 Task: Select transit view around selected location Great Smoky Mountains National Park, North Carolina, United States and check out the nearest train station
Action: Mouse moved to (134, 49)
Screenshot: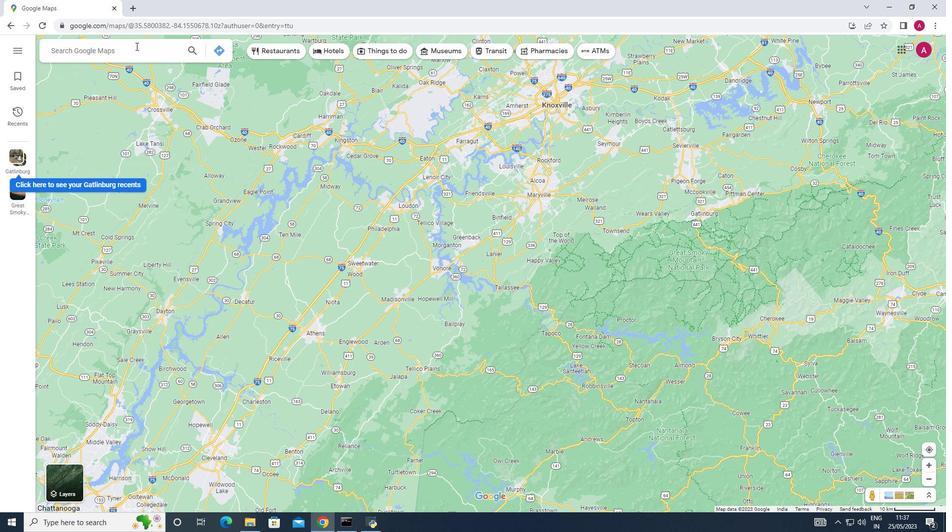 
Action: Mouse pressed left at (134, 49)
Screenshot: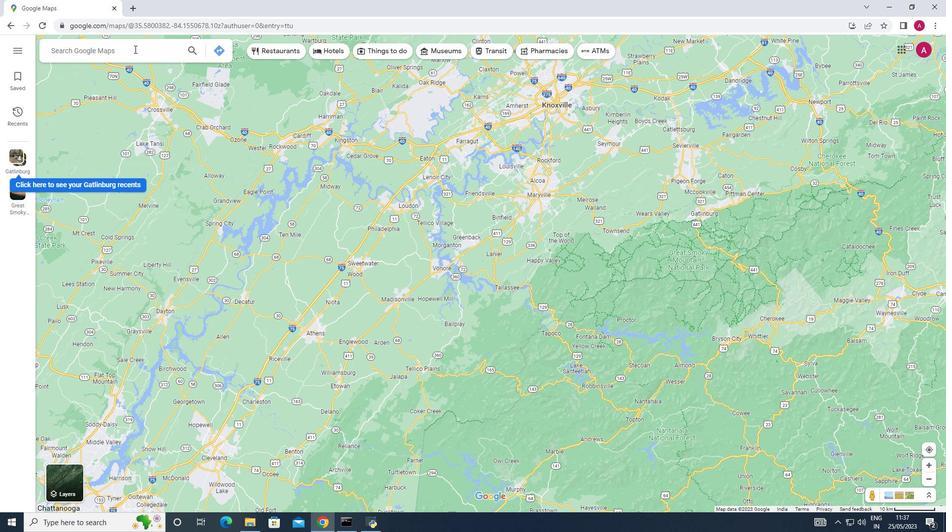 
Action: Key pressed greatsmoky<Key.space>mountains<Key.space>national<Key.space>park,<Key.shift>north<Key.space><Key.shift>Carolina,<Key.space>united<Key.space><Key.shift>states<Key.enter>
Screenshot: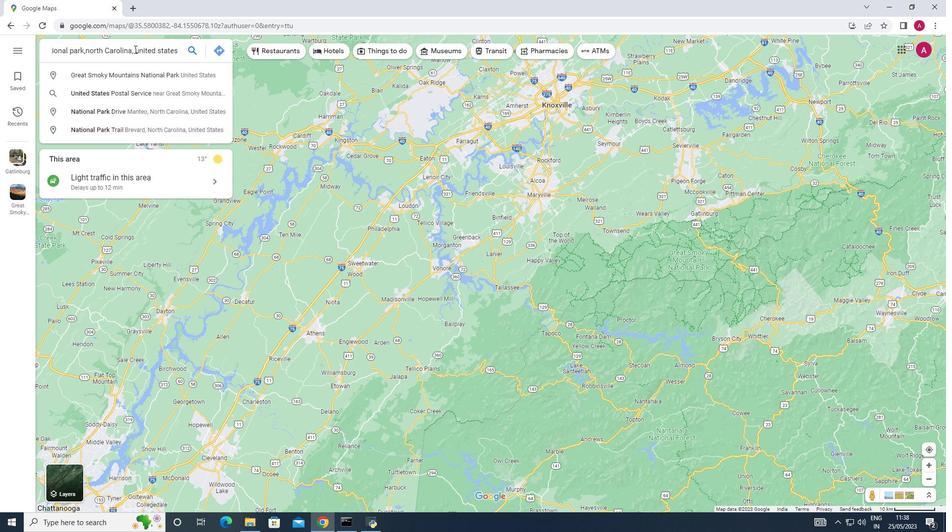 
Action: Mouse moved to (137, 80)
Screenshot: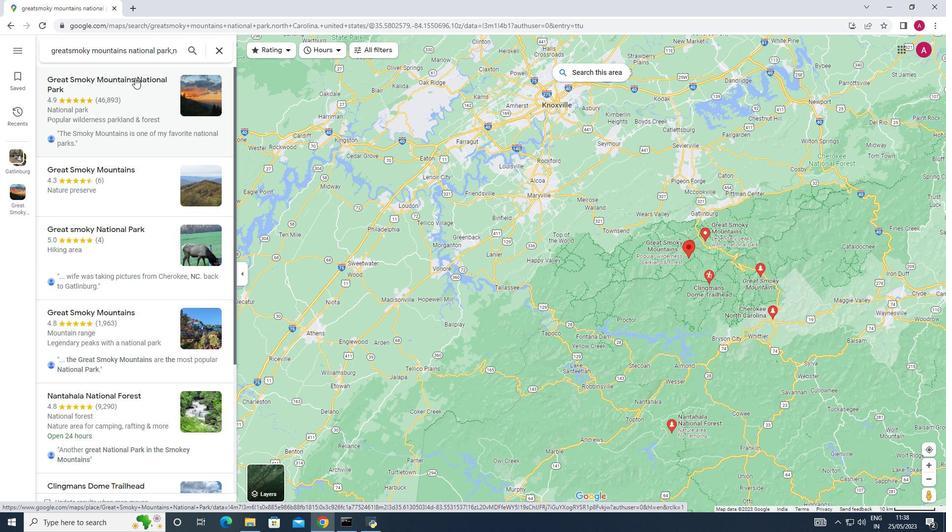 
Action: Mouse pressed left at (137, 80)
Screenshot: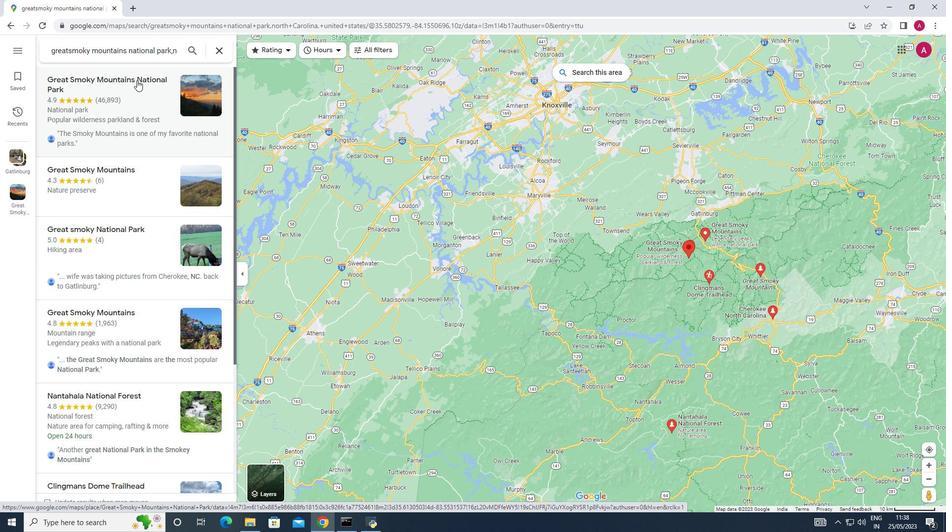 
Action: Mouse moved to (342, 290)
Screenshot: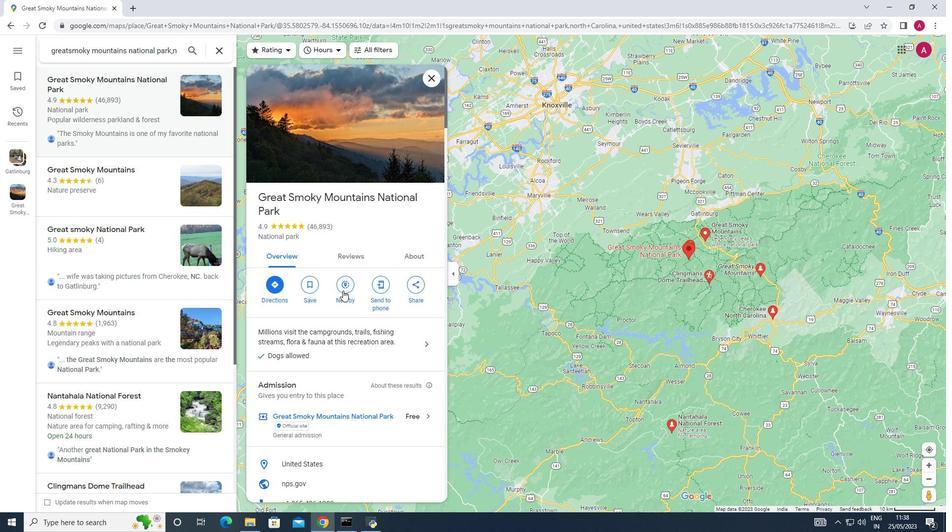
Action: Mouse pressed left at (342, 290)
Screenshot: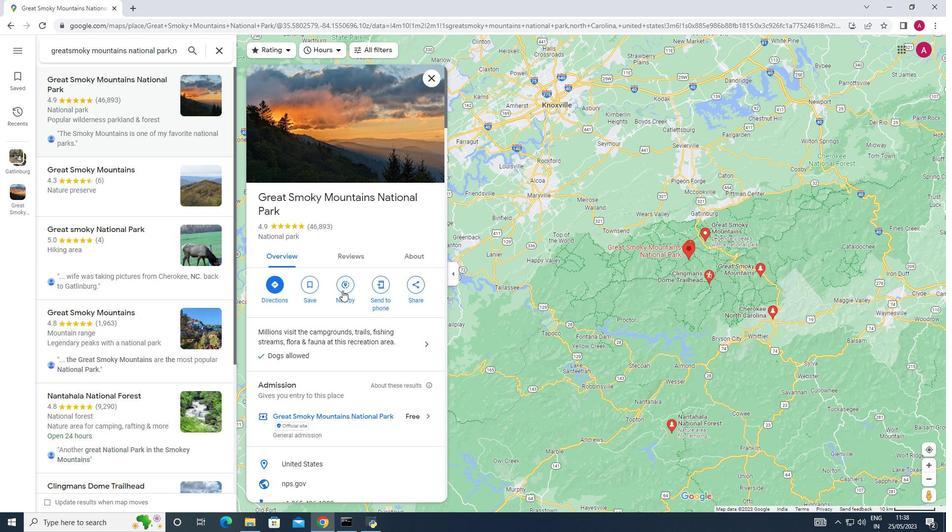 
Action: Mouse moved to (96, 54)
Screenshot: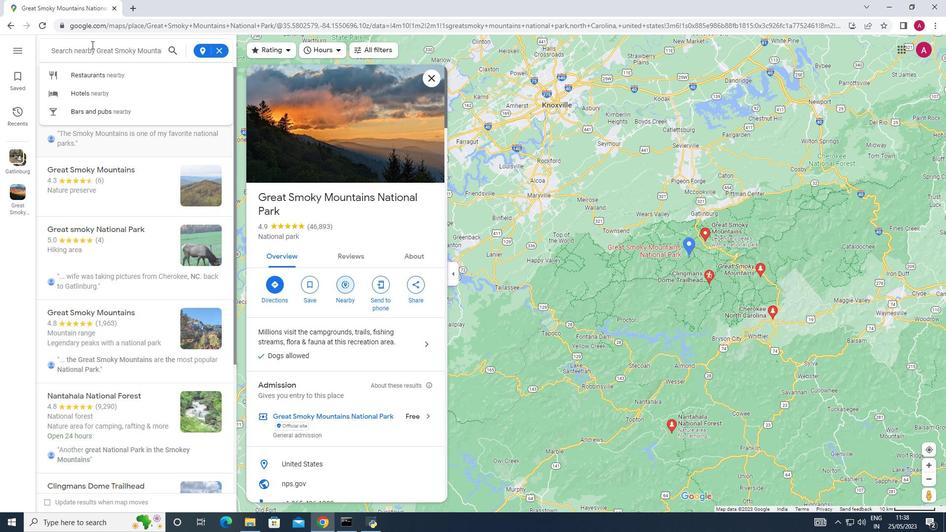 
Action: Mouse pressed left at (96, 54)
Screenshot: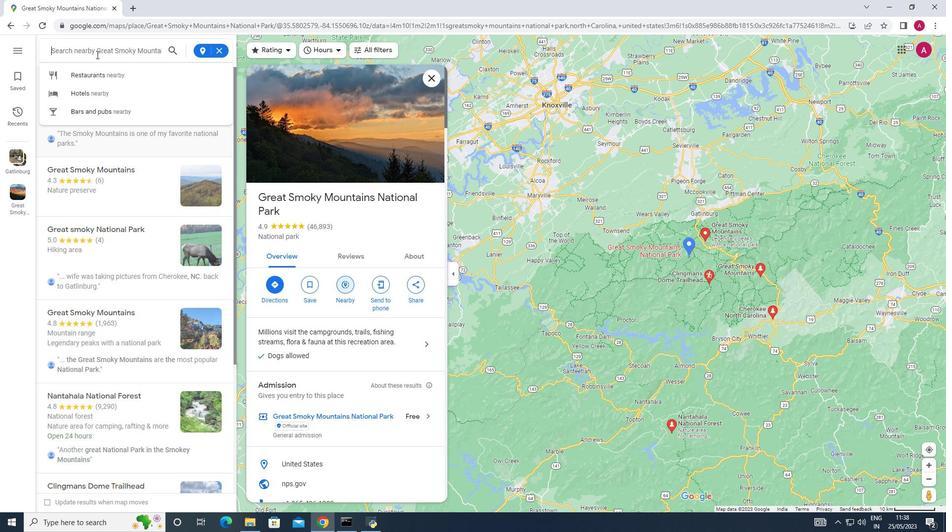 
Action: Mouse moved to (99, 55)
Screenshot: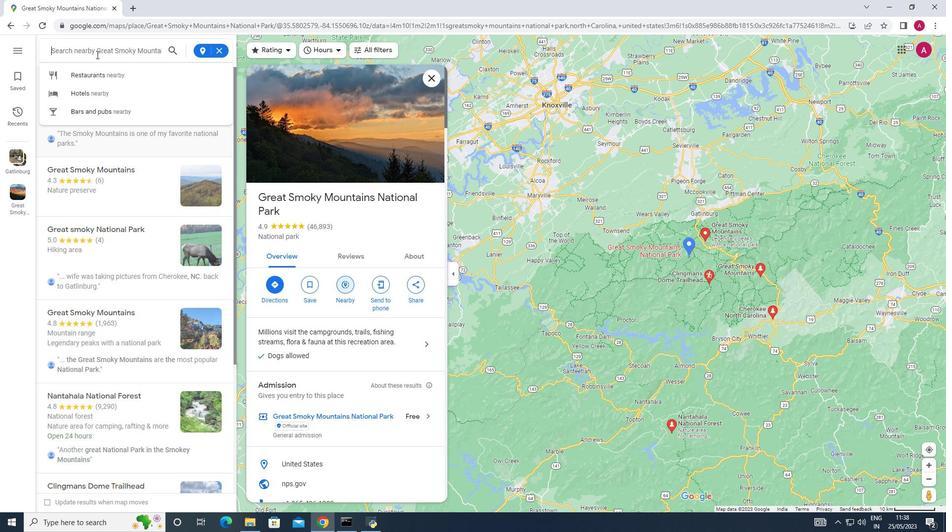 
Action: Key pressed <Key.shift>Train<Key.space>station<Key.enter>
Screenshot: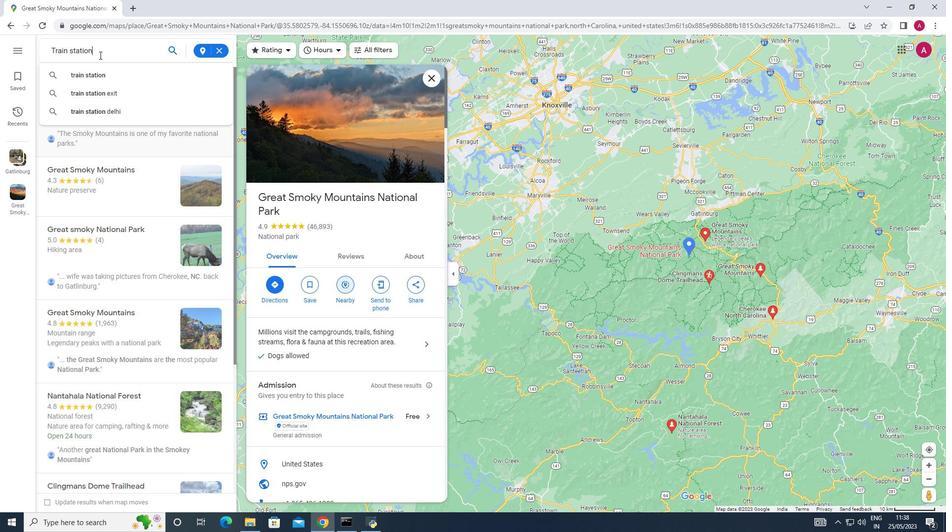 
Action: Mouse moved to (704, 210)
Screenshot: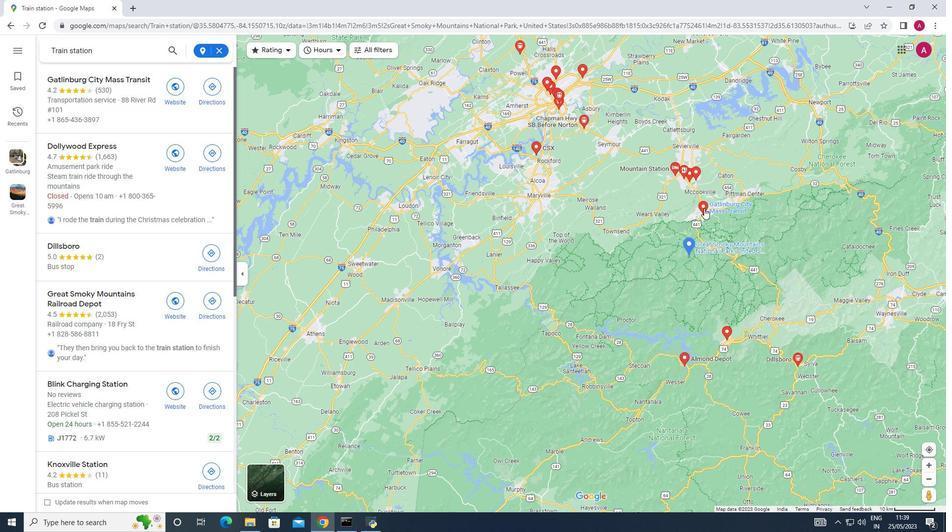 
Action: Mouse pressed left at (704, 210)
Screenshot: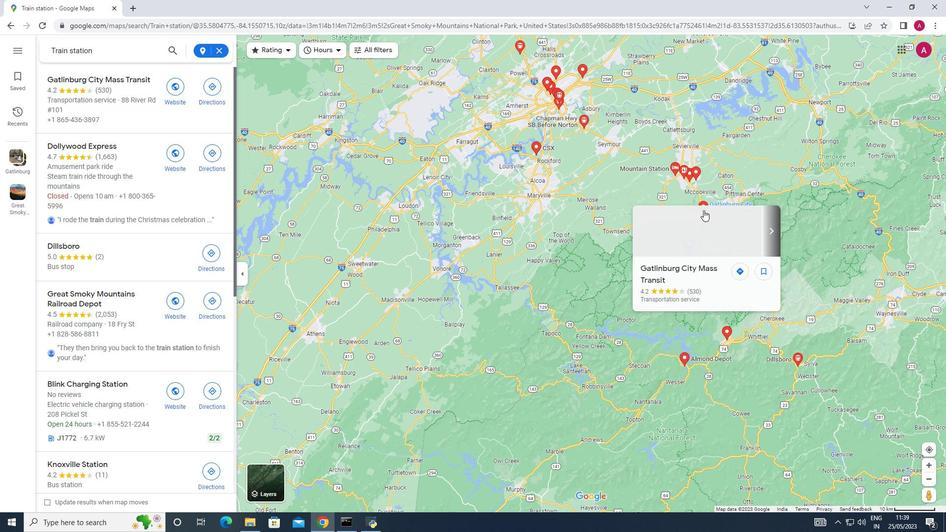 
Action: Mouse moved to (679, 268)
Screenshot: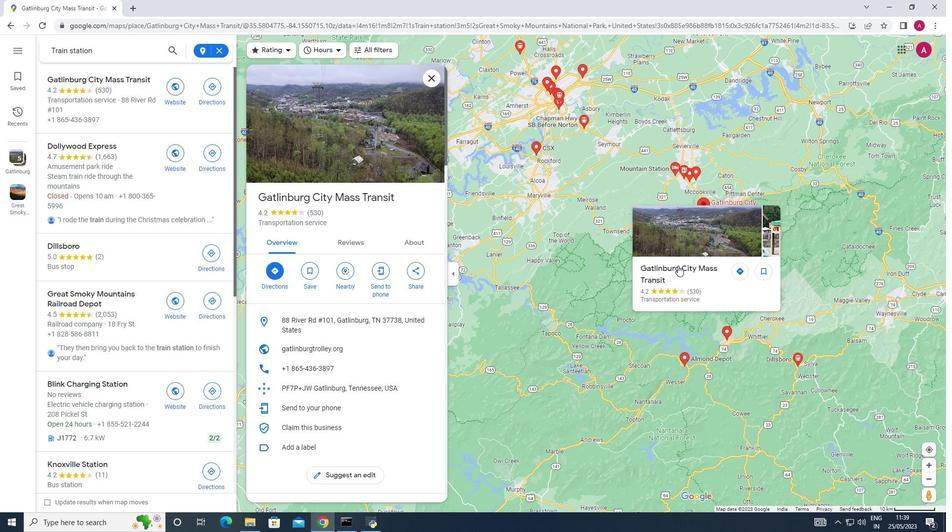 
Action: Mouse pressed left at (679, 268)
Screenshot: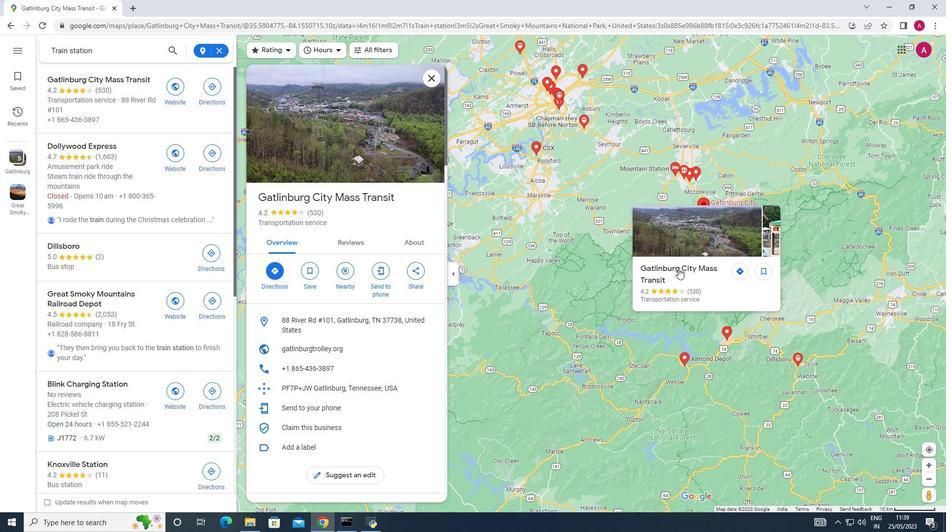 
Action: Mouse moved to (373, 136)
Screenshot: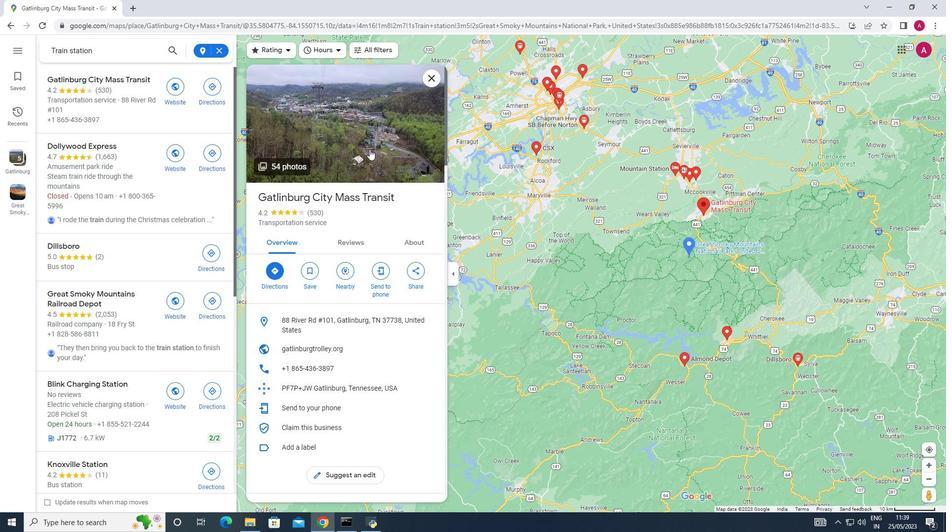 
Action: Mouse pressed left at (373, 136)
Screenshot: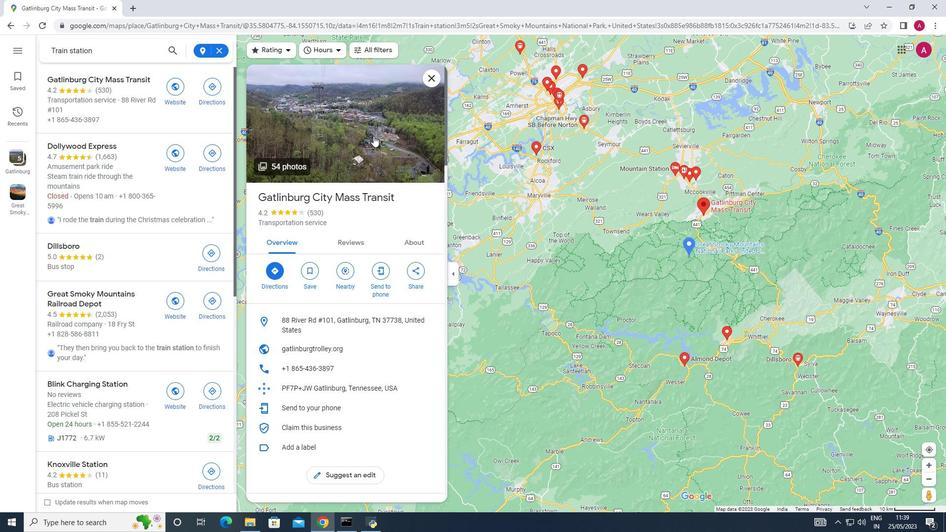 
Action: Mouse moved to (455, 233)
Screenshot: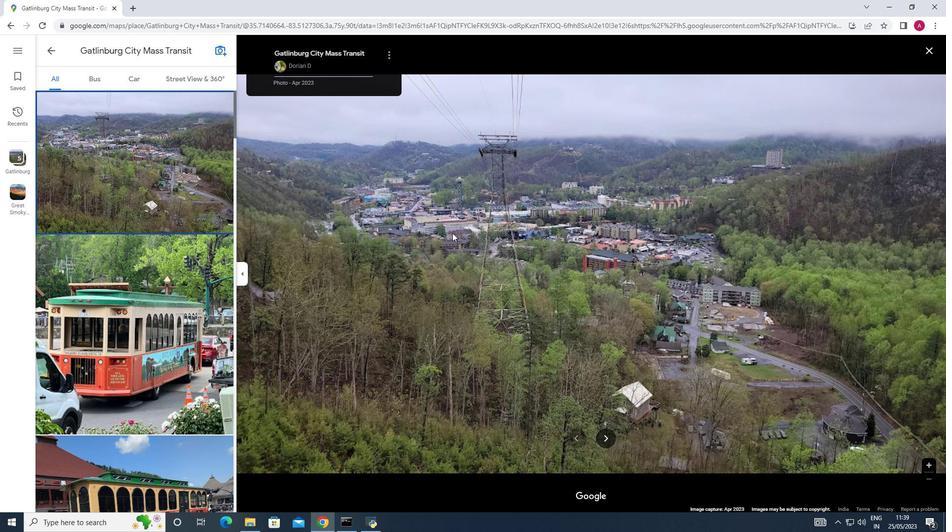 
Action: Mouse scrolled (455, 233) with delta (0, 0)
Screenshot: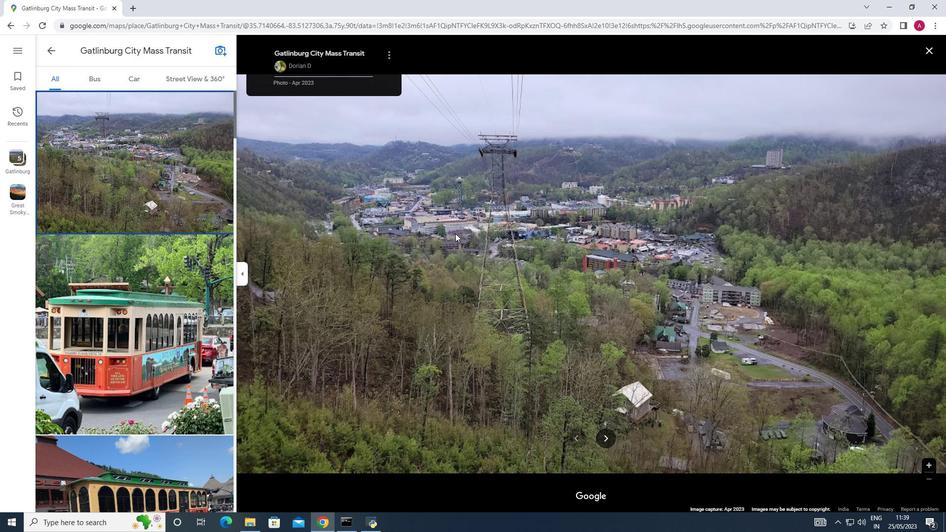 
Action: Mouse scrolled (455, 233) with delta (0, 0)
Screenshot: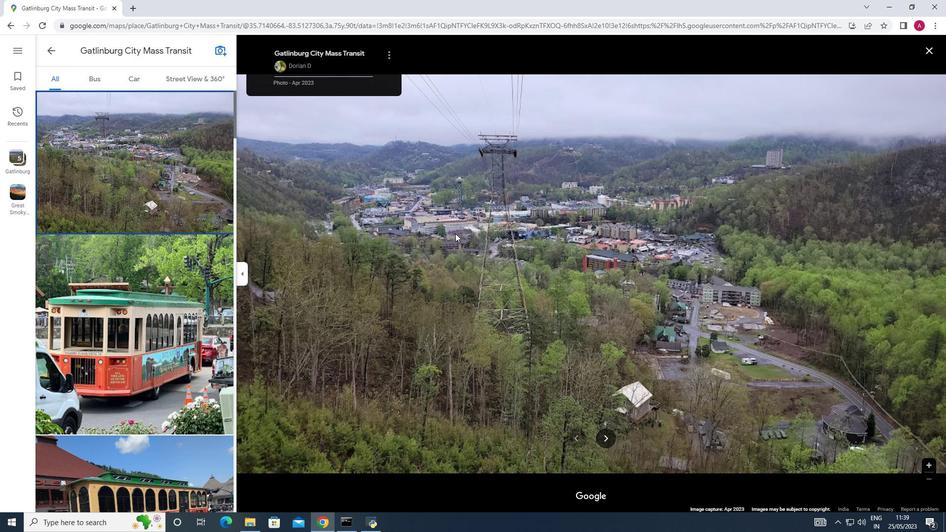 
Action: Mouse moved to (603, 441)
Screenshot: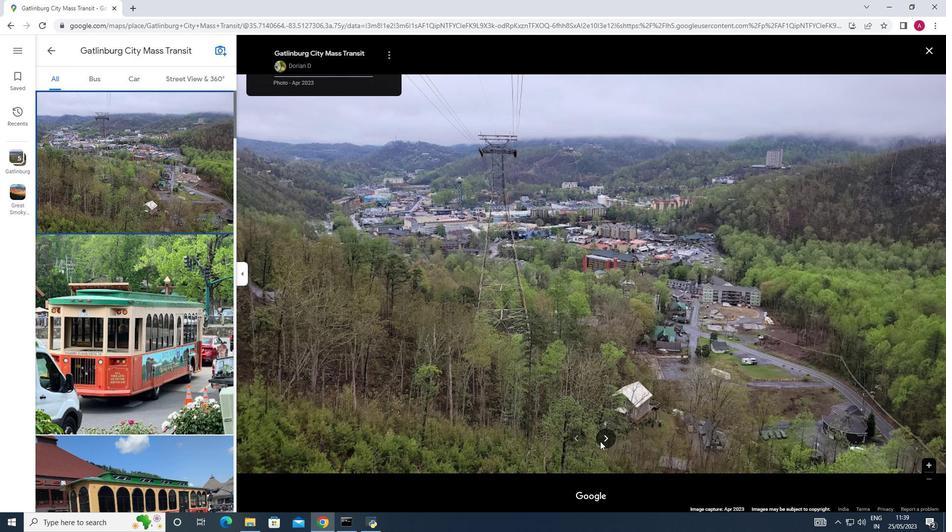 
Action: Mouse pressed left at (603, 441)
Screenshot: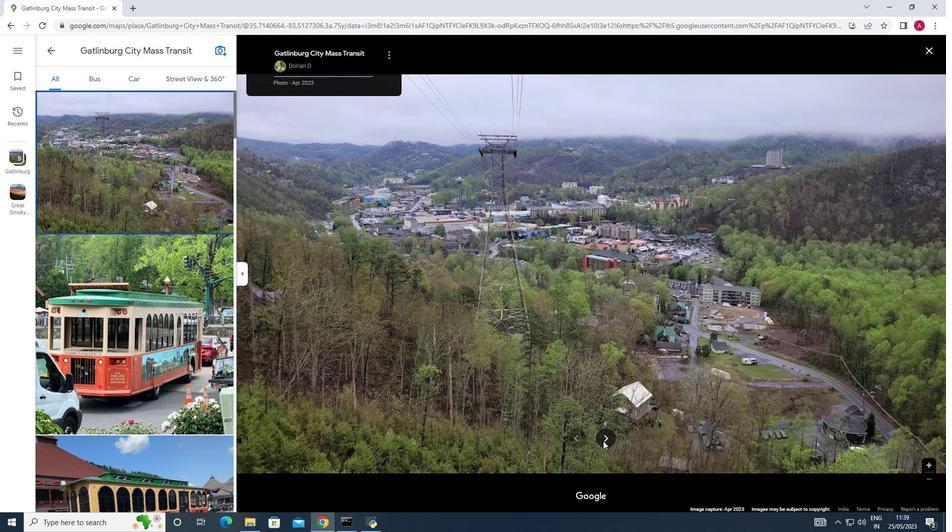 
Action: Mouse pressed left at (603, 441)
Screenshot: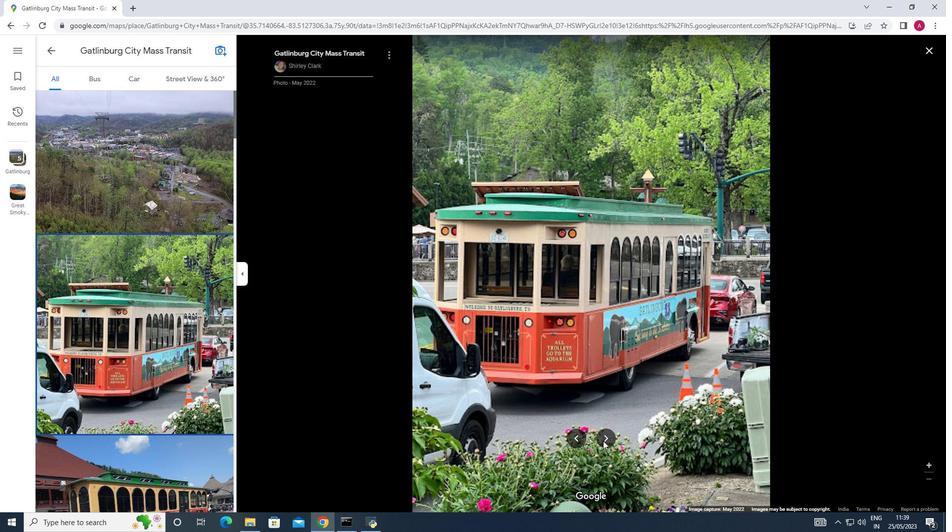 
Action: Mouse pressed left at (603, 441)
Screenshot: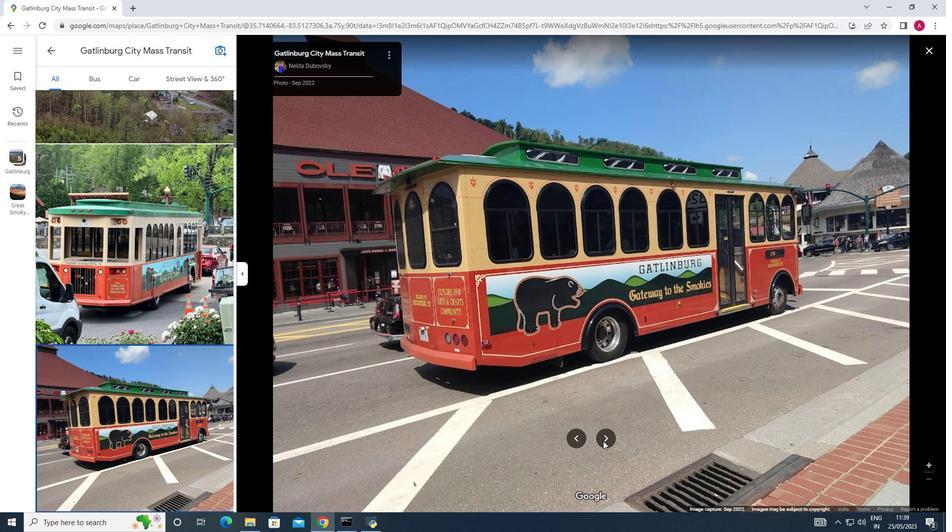
Action: Mouse moved to (56, 51)
Screenshot: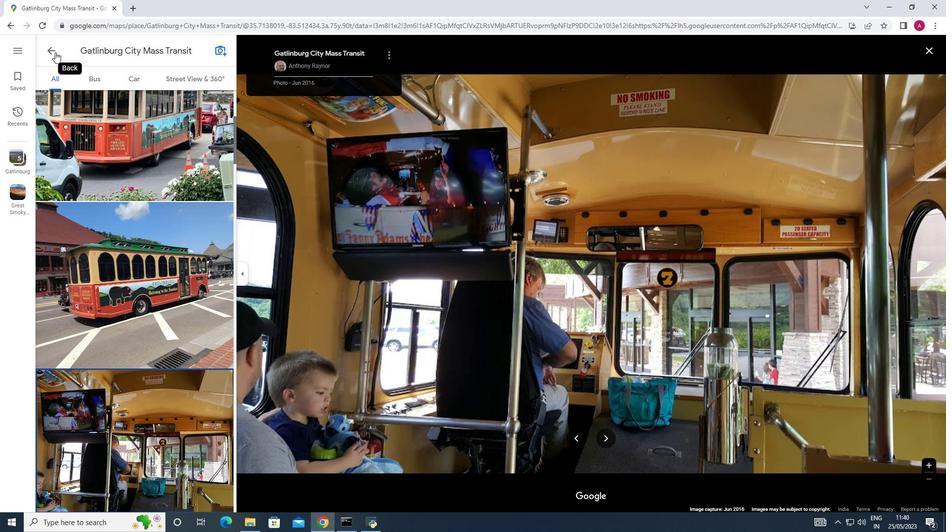 
Action: Mouse pressed left at (56, 51)
Screenshot: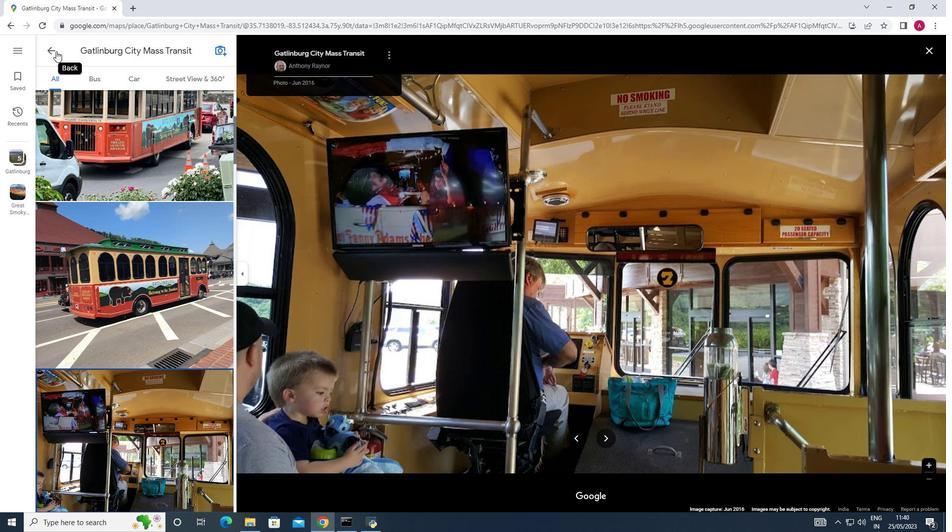 
Action: Mouse moved to (107, 145)
Screenshot: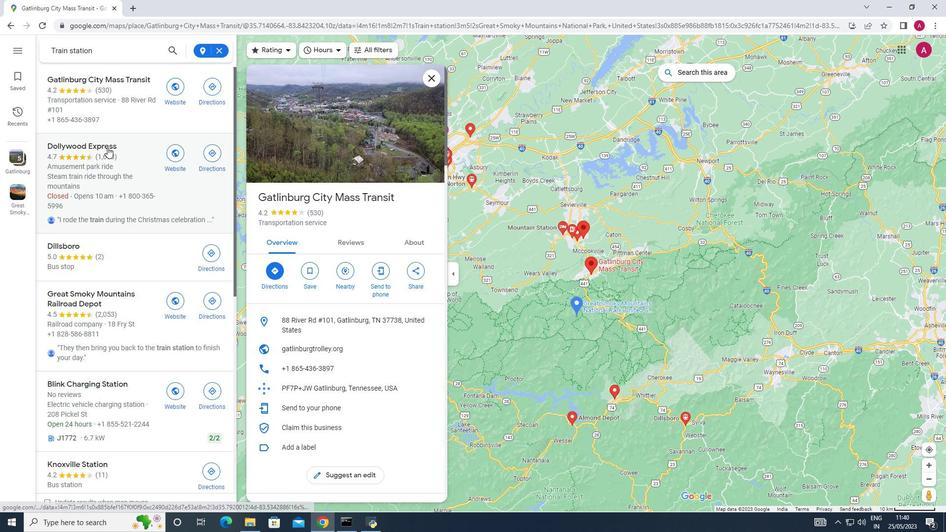 
Action: Mouse pressed left at (107, 145)
Screenshot: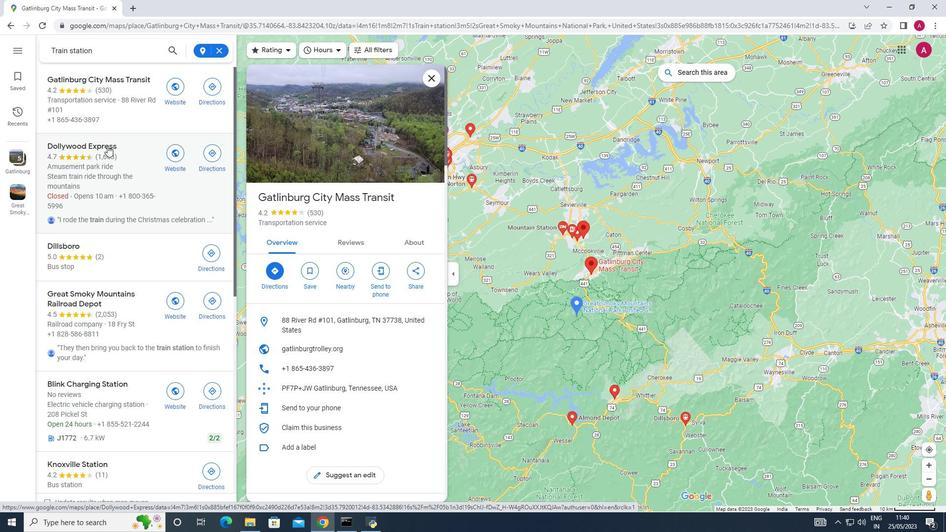 
Action: Mouse moved to (339, 135)
Screenshot: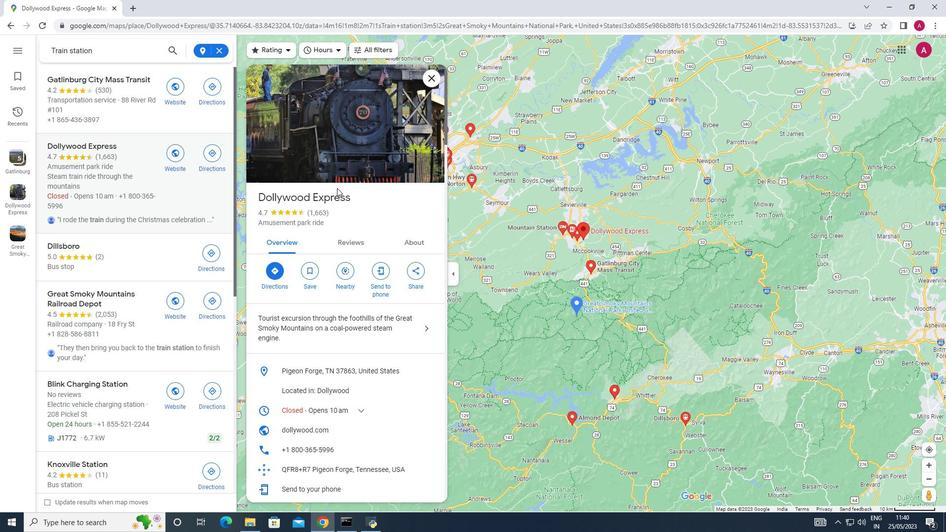
Action: Mouse pressed left at (339, 135)
Screenshot: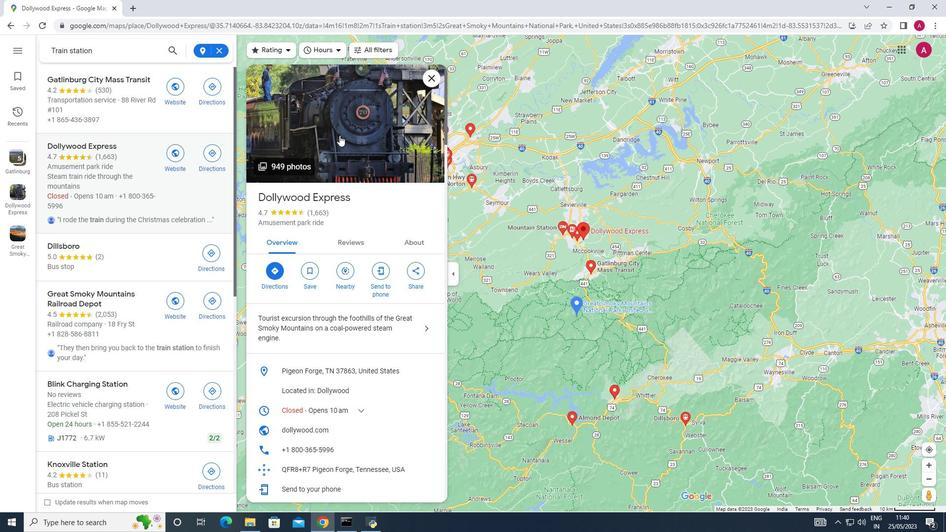 
Action: Mouse moved to (629, 420)
Screenshot: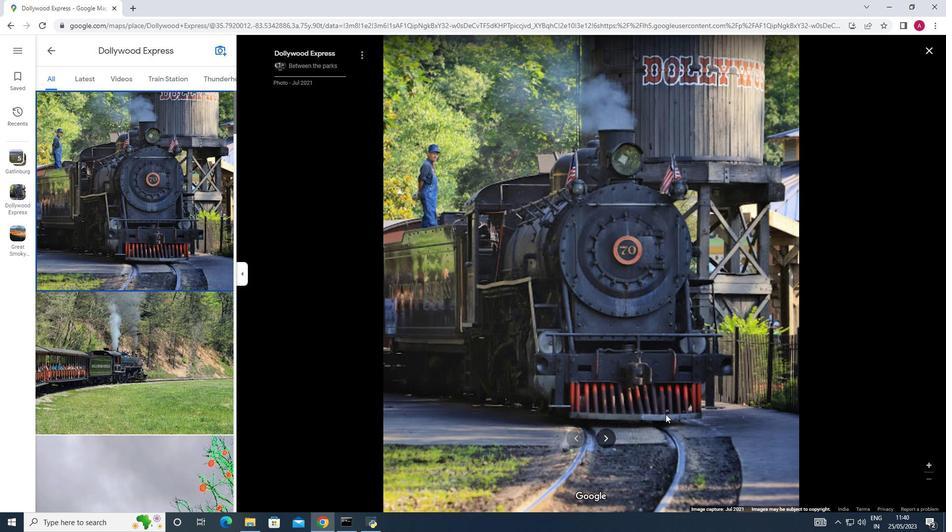 
Action: Mouse scrolled (629, 419) with delta (0, 0)
Screenshot: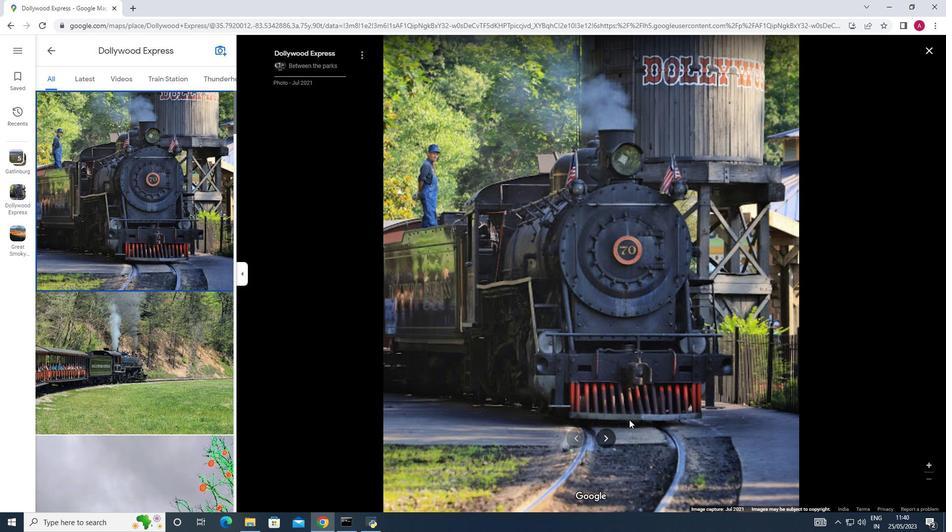 
Action: Mouse moved to (598, 436)
Screenshot: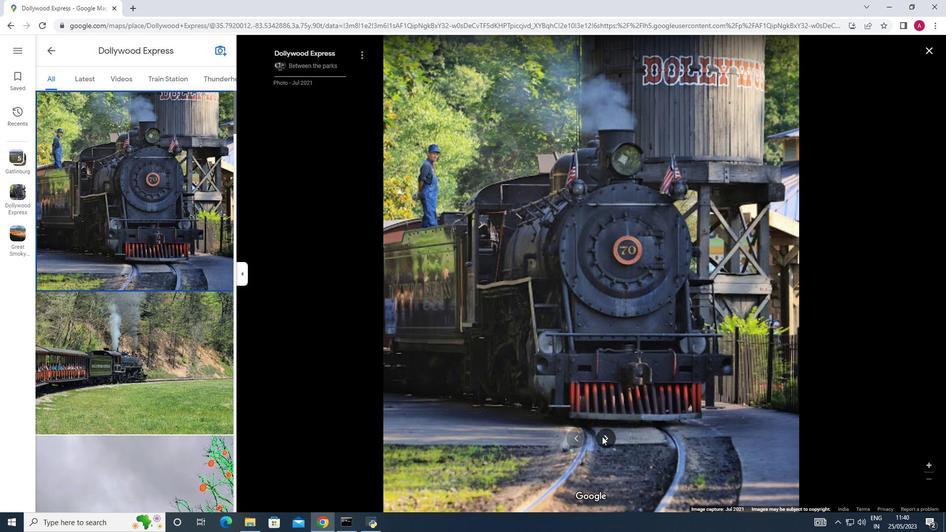 
Action: Mouse pressed left at (598, 436)
Screenshot: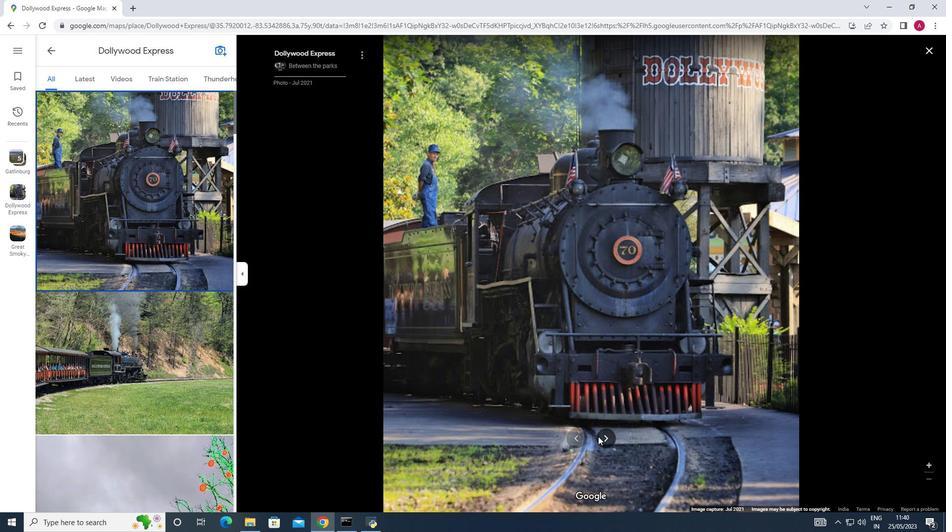 
Action: Mouse moved to (600, 439)
Screenshot: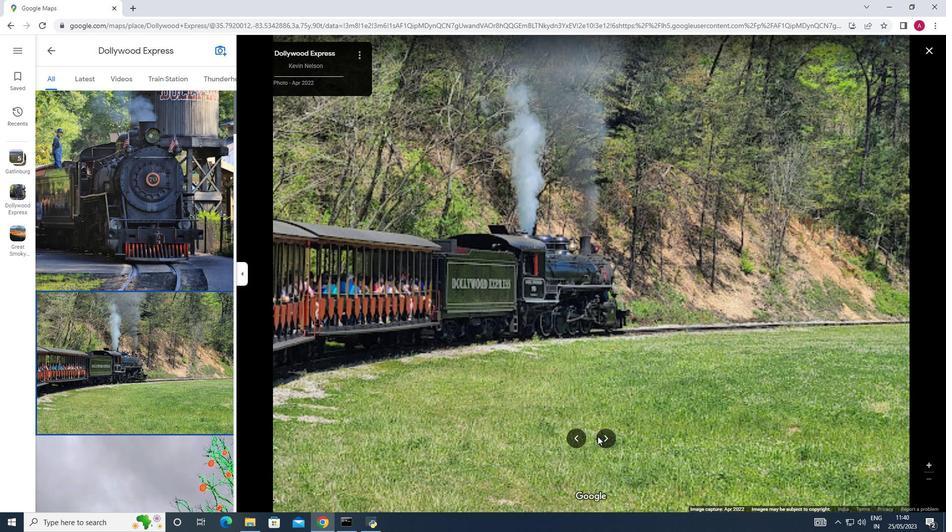 
Action: Mouse pressed left at (600, 439)
Screenshot: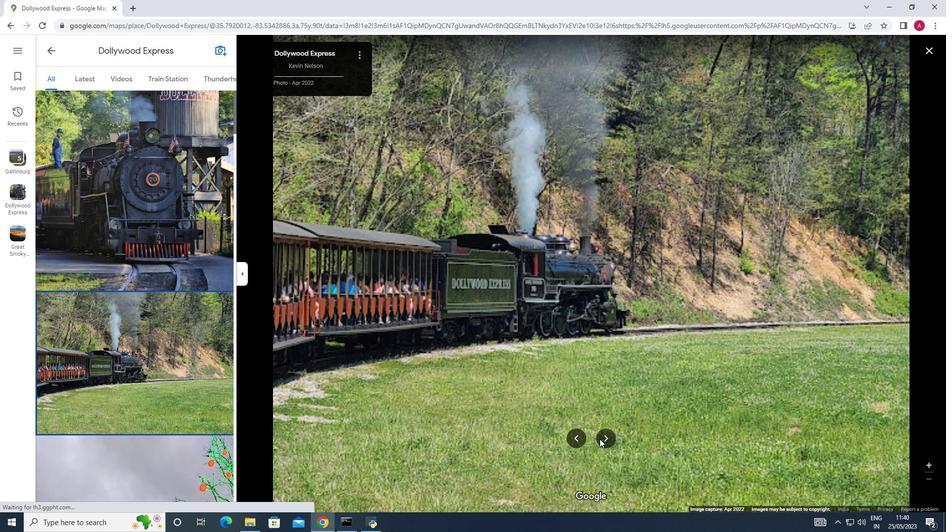 
Action: Mouse moved to (603, 440)
Screenshot: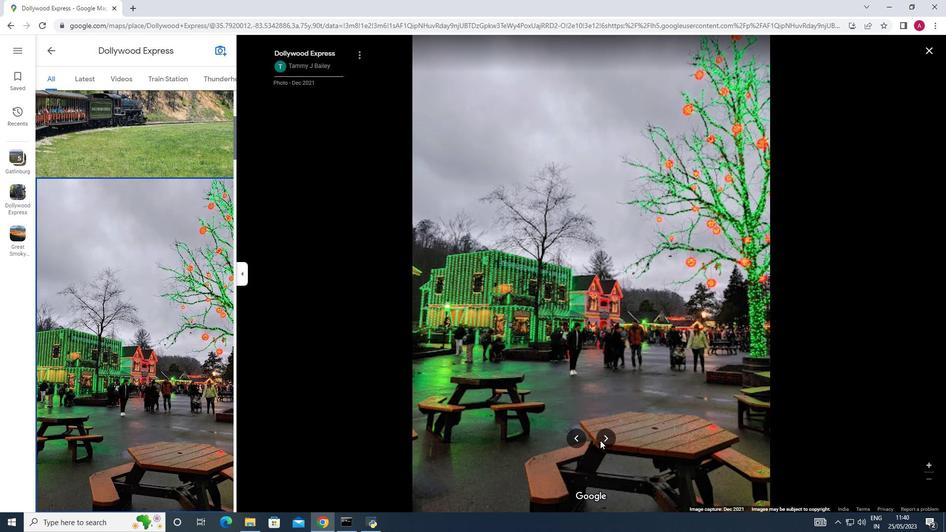 
Action: Mouse pressed left at (603, 440)
Screenshot: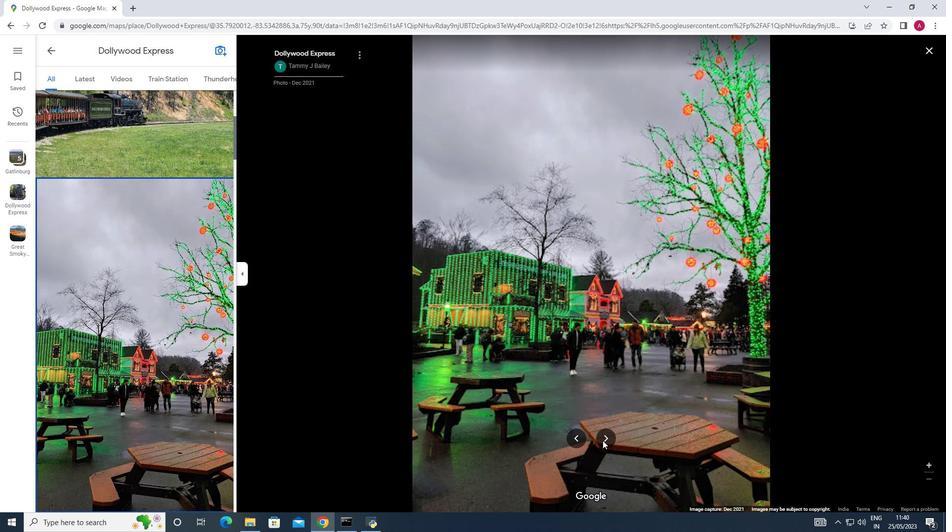 
Action: Mouse pressed left at (603, 440)
Screenshot: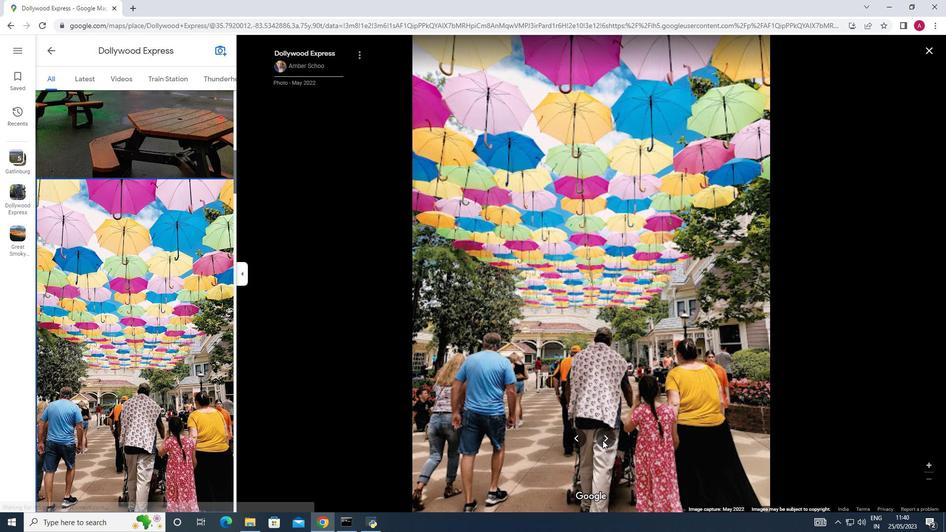 
Action: Mouse moved to (929, 47)
Screenshot: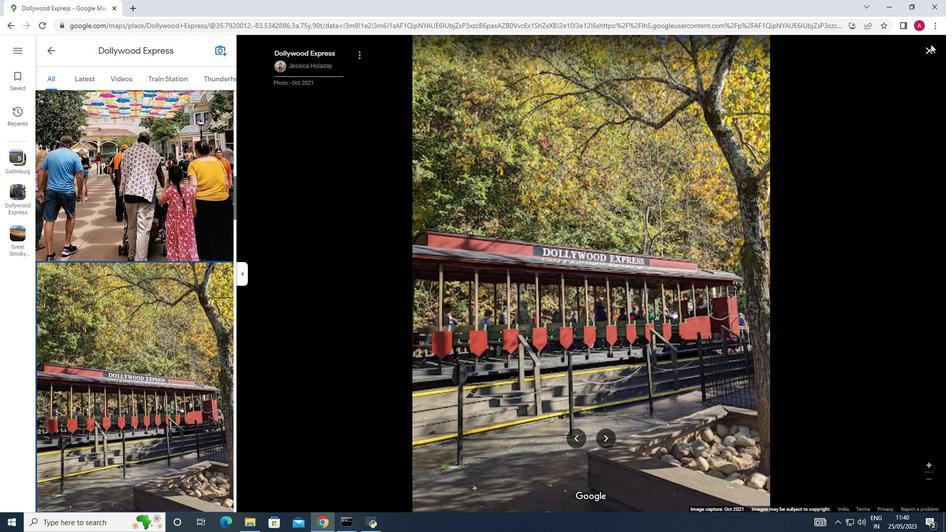 
Action: Mouse pressed left at (929, 47)
Screenshot: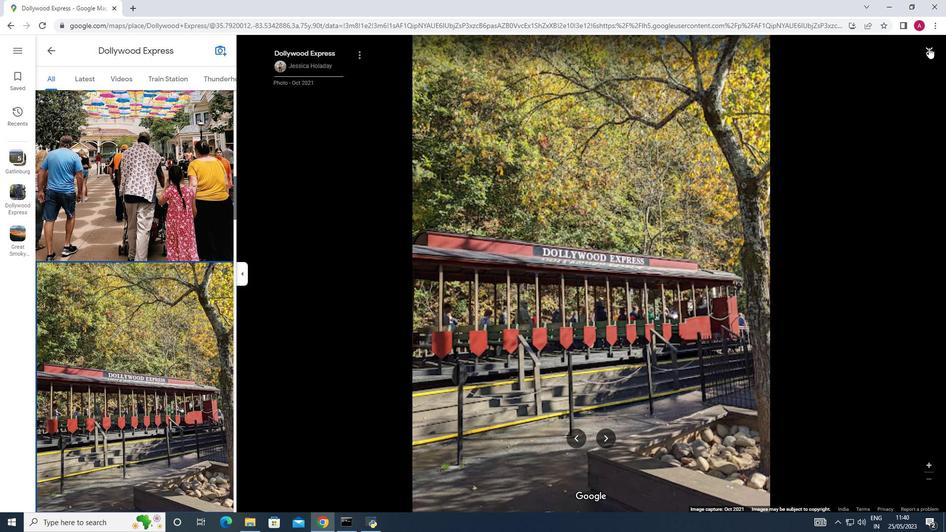 
Action: Mouse moved to (95, 262)
Screenshot: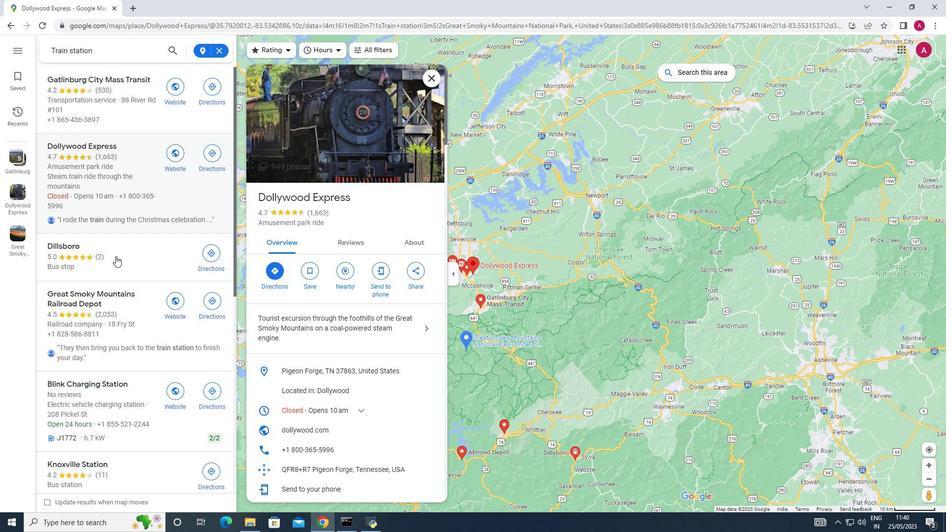 
Action: Mouse scrolled (95, 262) with delta (0, 0)
Screenshot: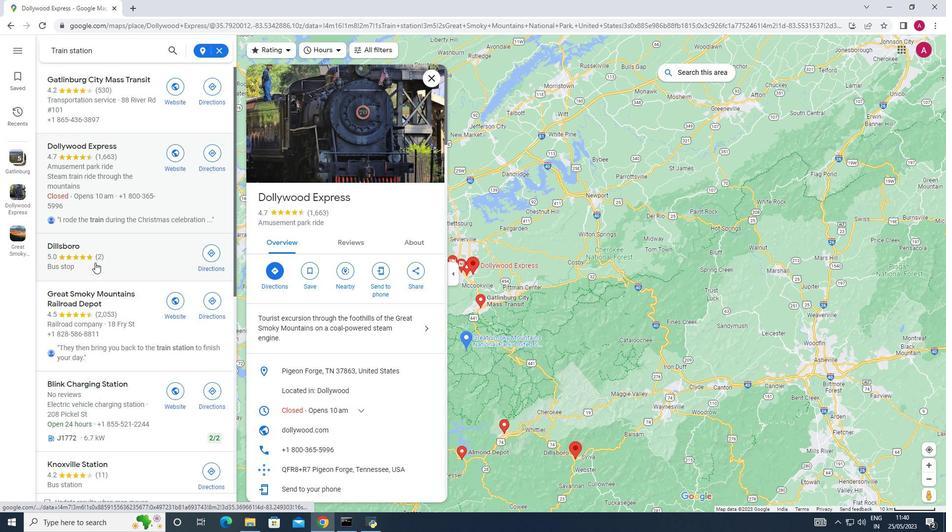 
Action: Mouse moved to (111, 241)
Screenshot: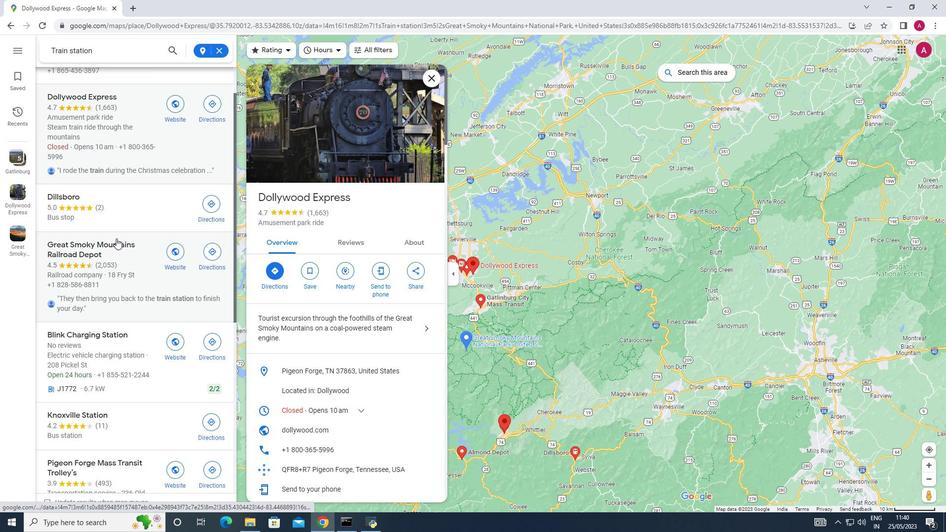 
Action: Mouse pressed left at (111, 241)
Screenshot: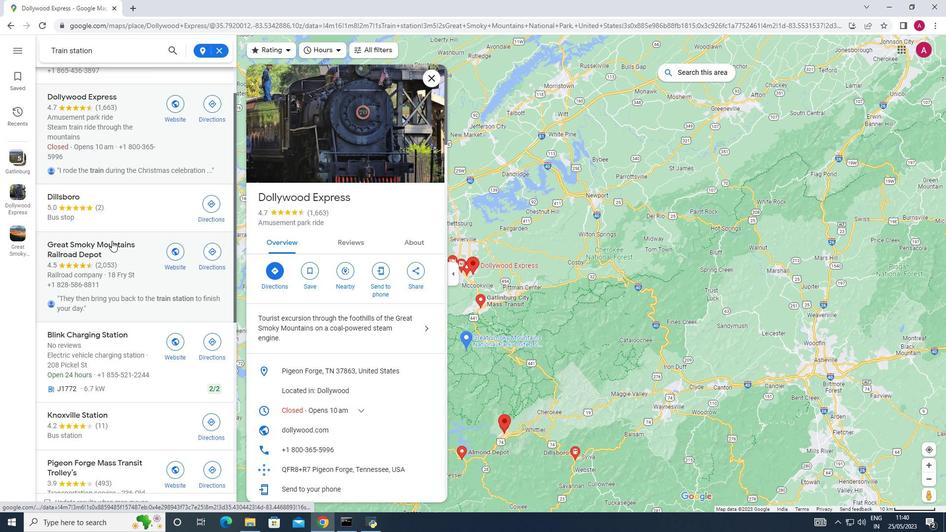 
Action: Mouse moved to (79, 420)
Screenshot: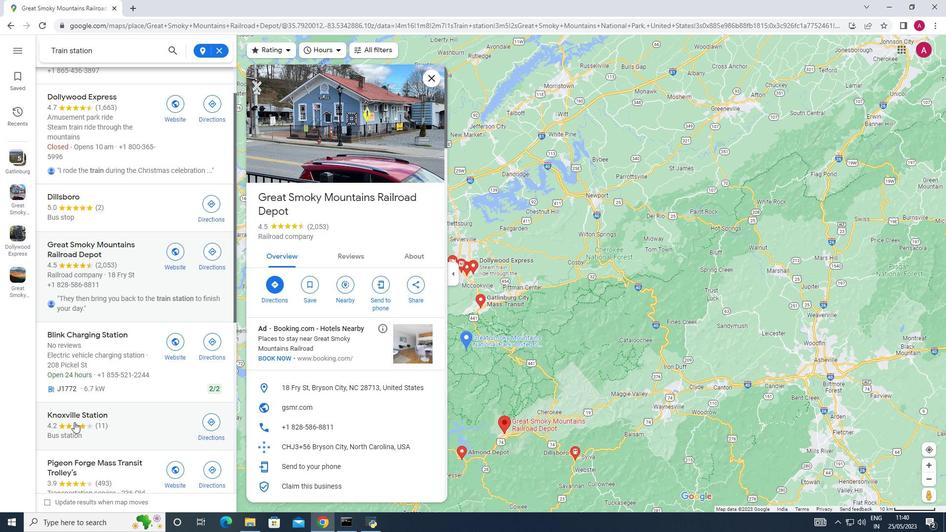 
Action: Mouse scrolled (79, 419) with delta (0, 0)
Screenshot: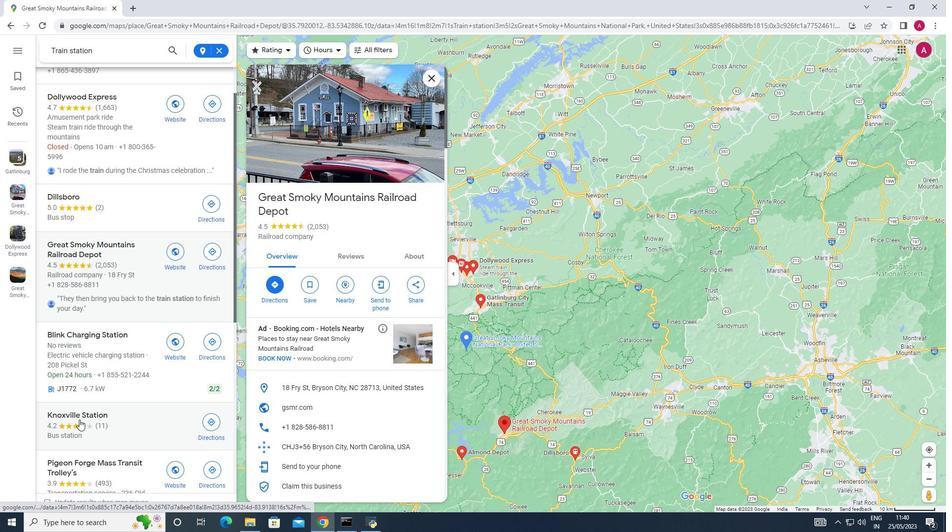 
Action: Mouse moved to (95, 366)
Screenshot: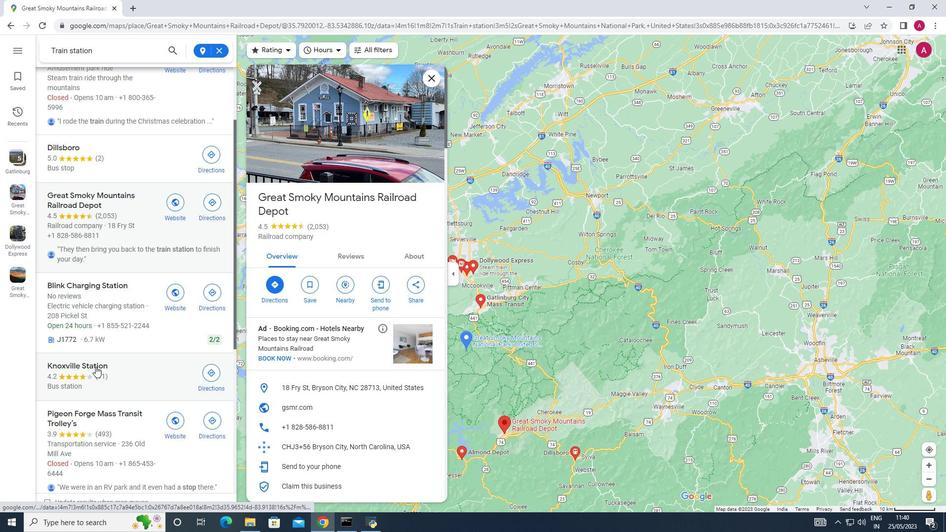 
Action: Mouse pressed left at (95, 366)
Screenshot: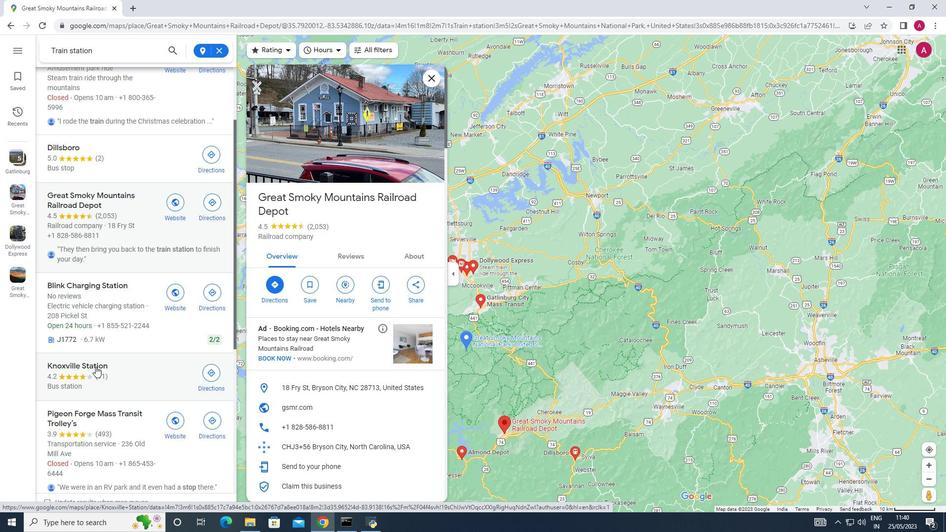 
Action: Mouse moved to (367, 168)
Screenshot: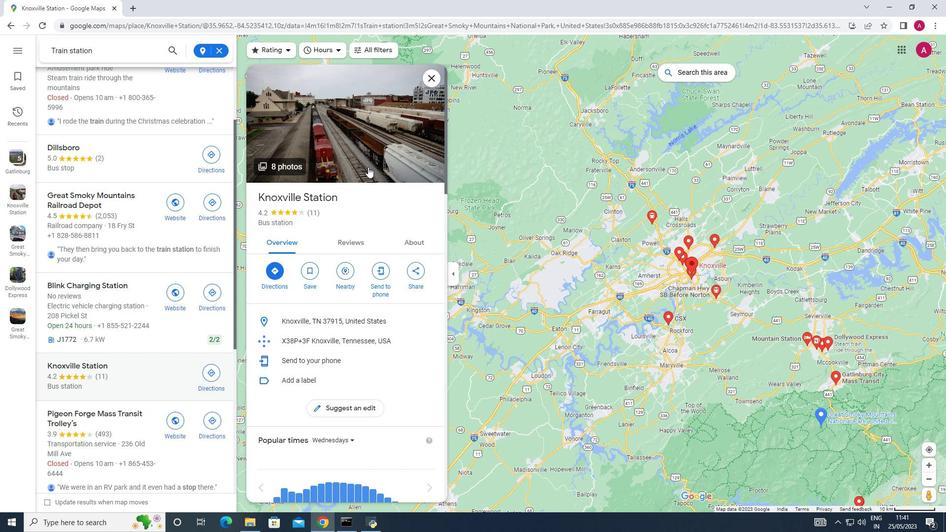 
Action: Mouse pressed left at (367, 168)
Screenshot: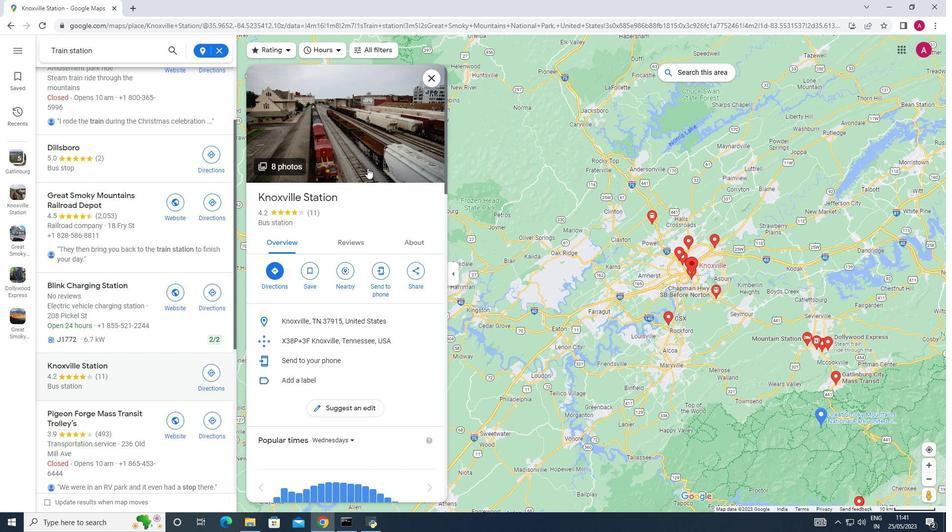 
Action: Mouse moved to (606, 438)
Screenshot: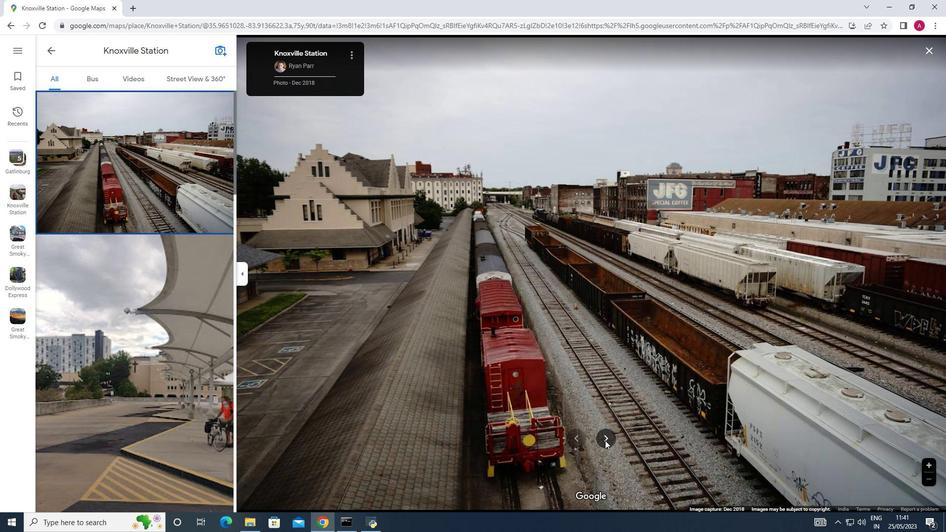 
Action: Mouse pressed left at (606, 438)
Screenshot: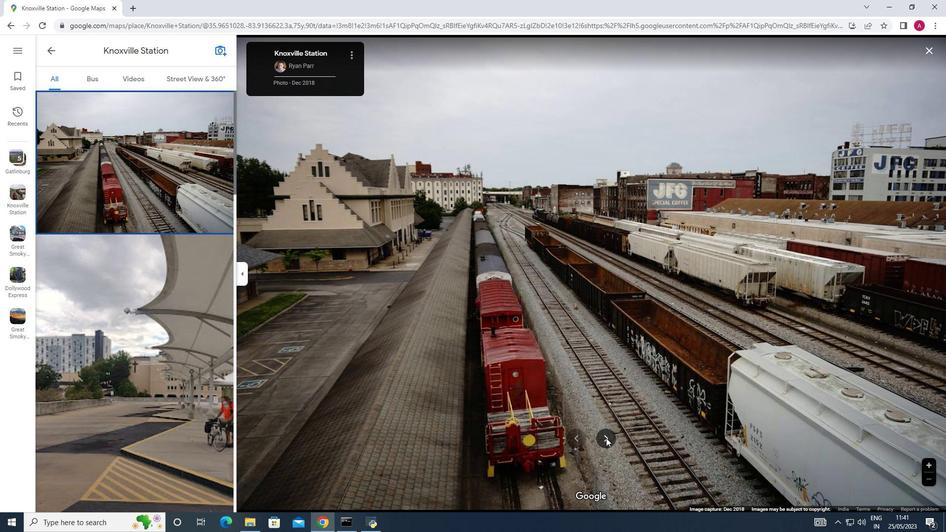 
Action: Mouse pressed left at (606, 438)
Screenshot: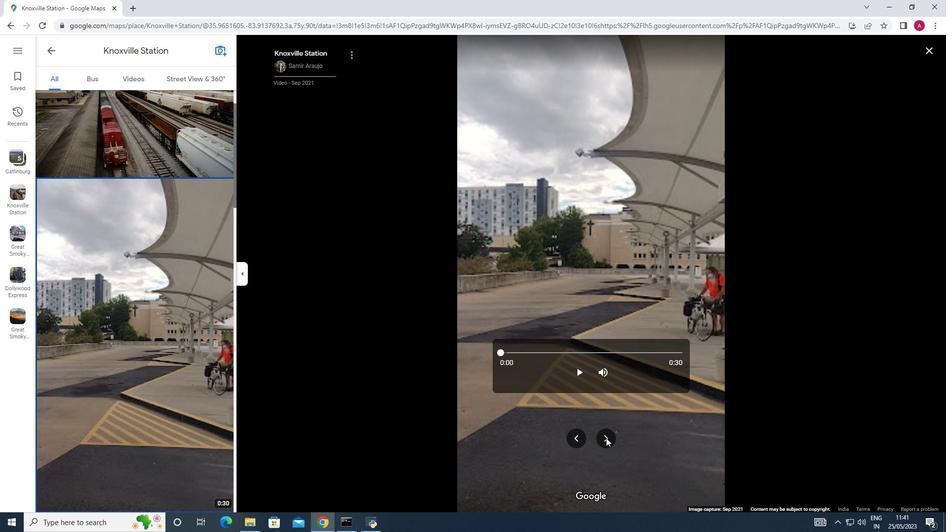 
Action: Mouse pressed left at (606, 438)
Screenshot: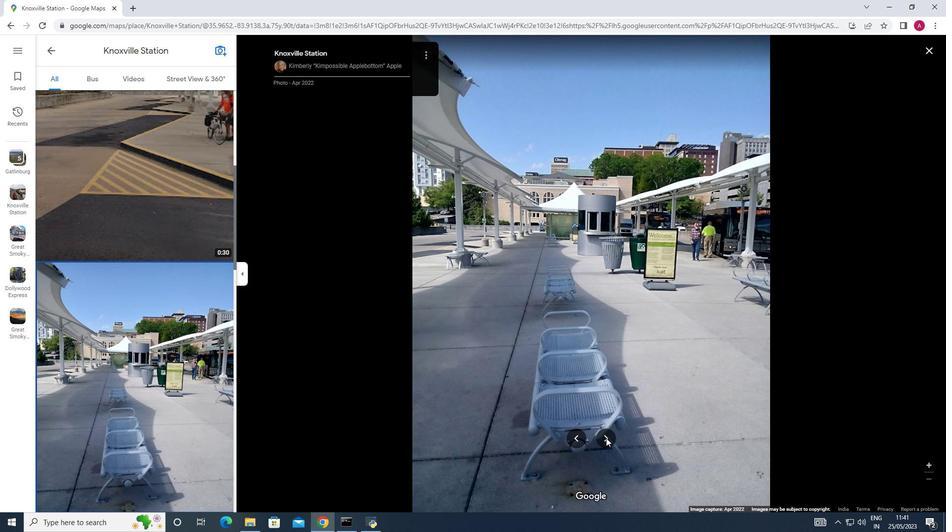 
Action: Mouse pressed left at (606, 438)
Screenshot: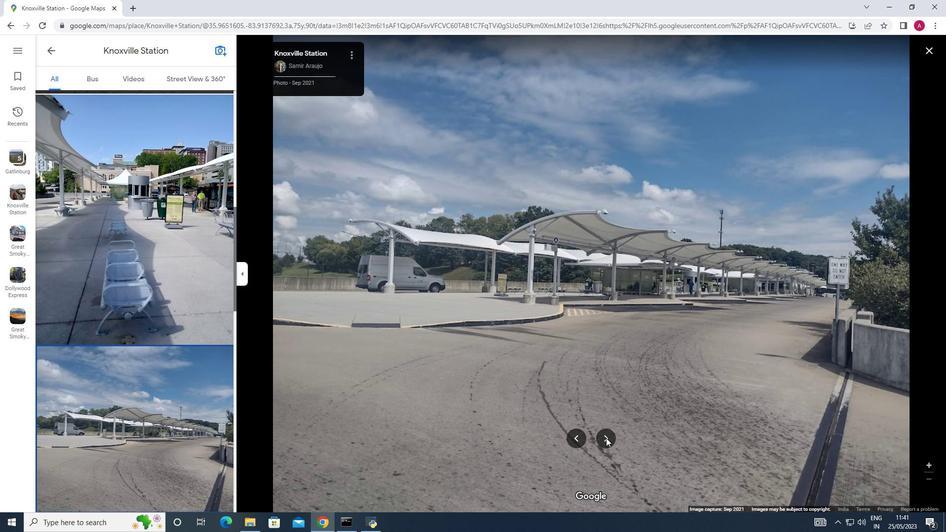 
Action: Mouse pressed left at (606, 438)
Screenshot: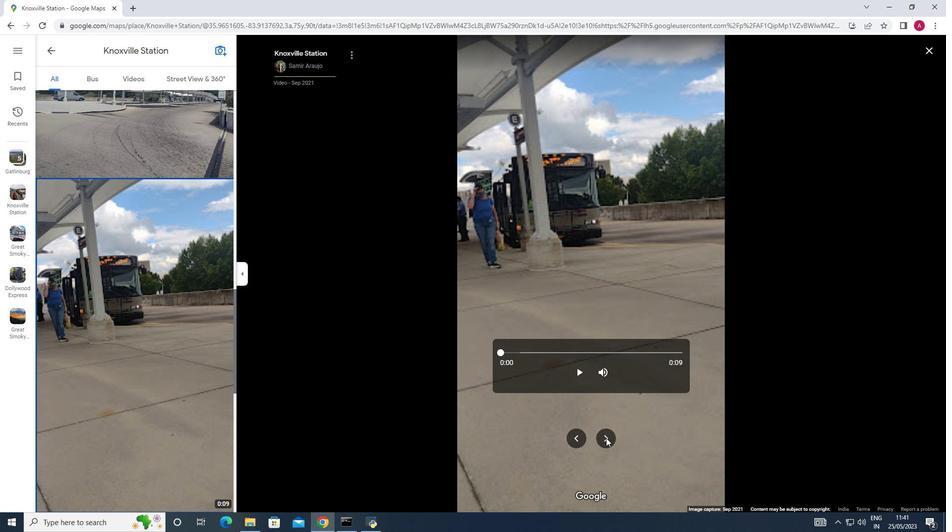 
Action: Mouse pressed left at (606, 438)
Screenshot: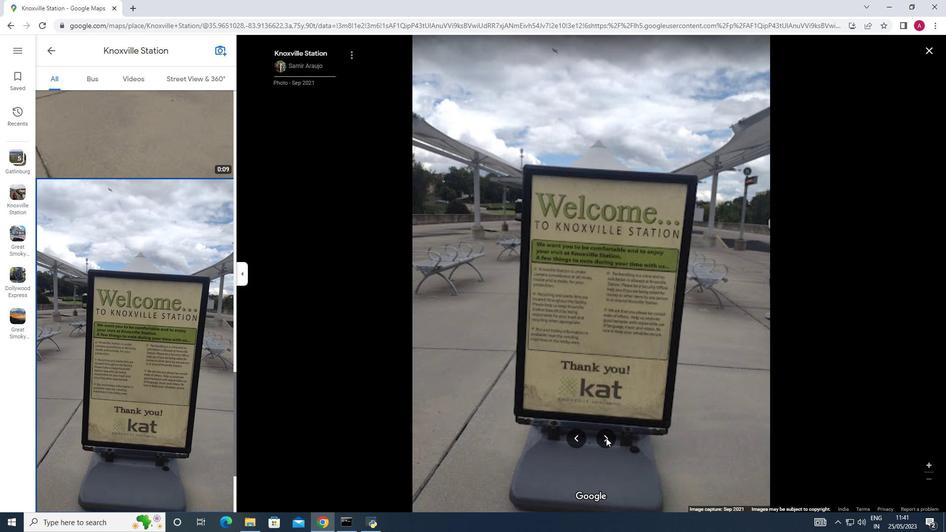 
Action: Mouse moved to (928, 51)
Screenshot: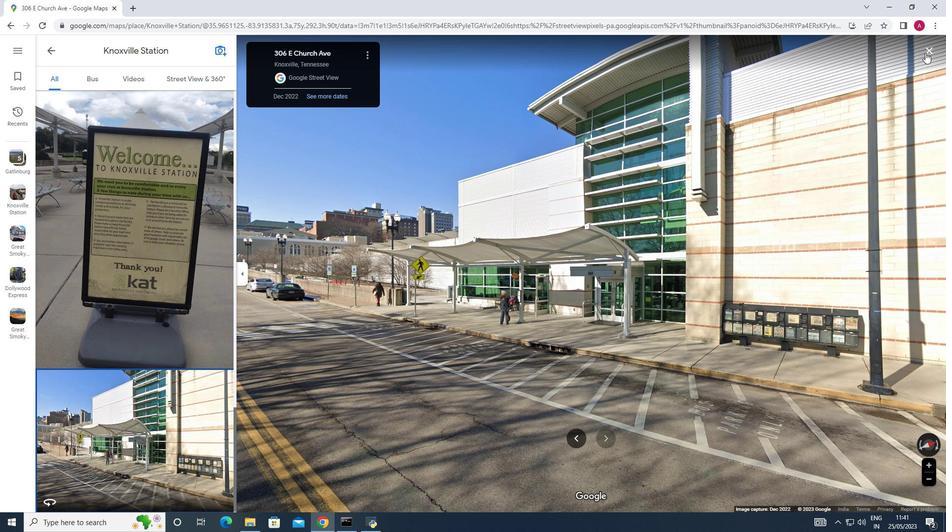 
Action: Mouse pressed left at (928, 51)
Screenshot: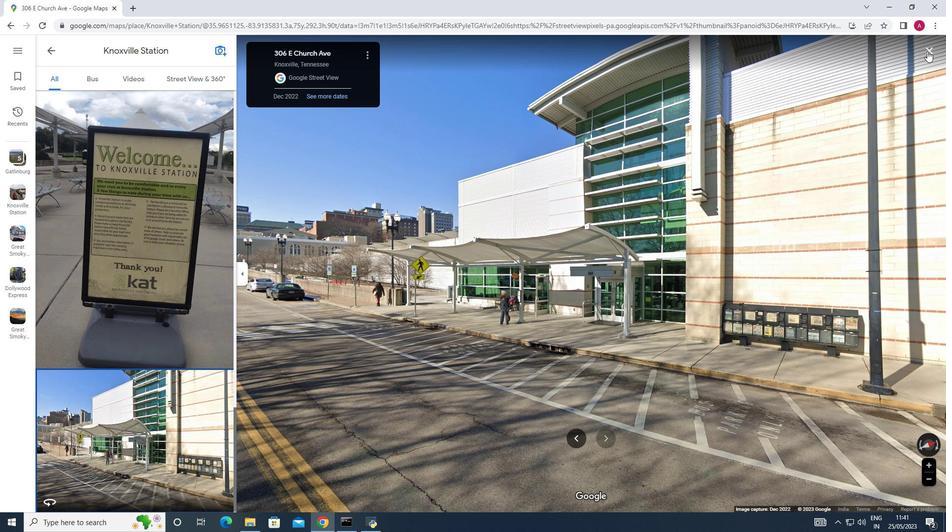 
Action: Mouse moved to (345, 247)
Screenshot: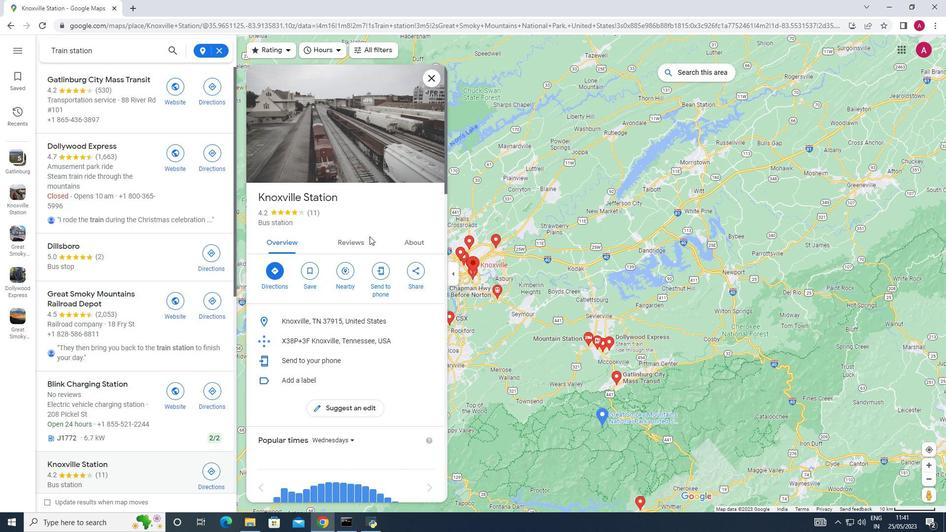 
Action: Mouse scrolled (345, 246) with delta (0, 0)
Screenshot: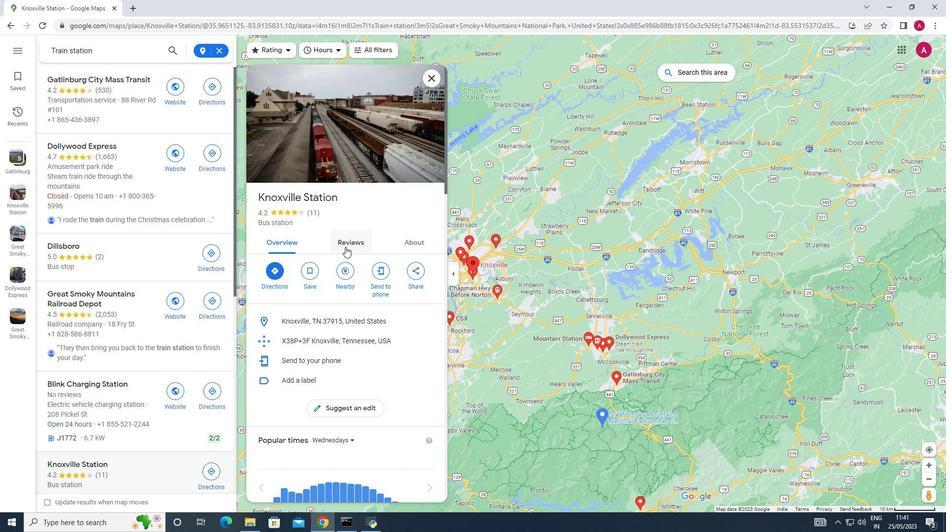 
Action: Mouse moved to (357, 209)
Screenshot: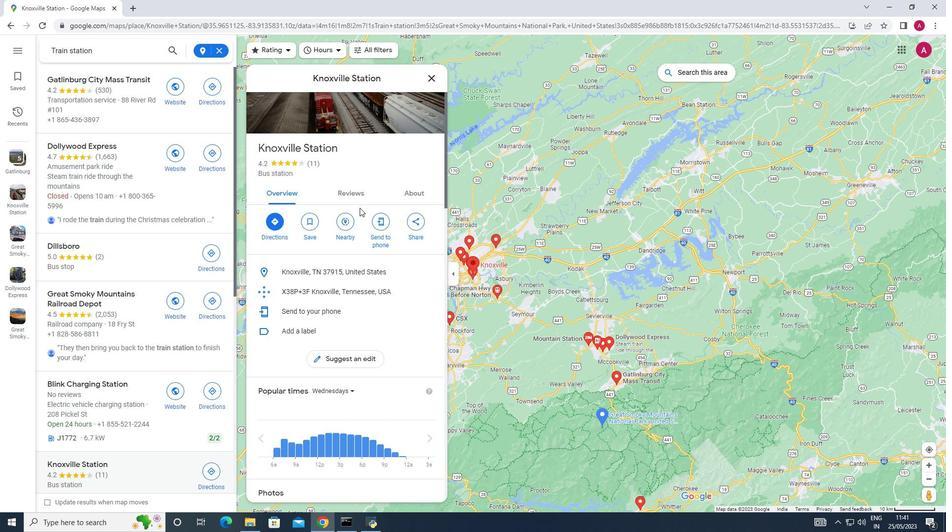 
Action: Mouse scrolled (357, 209) with delta (0, 0)
Screenshot: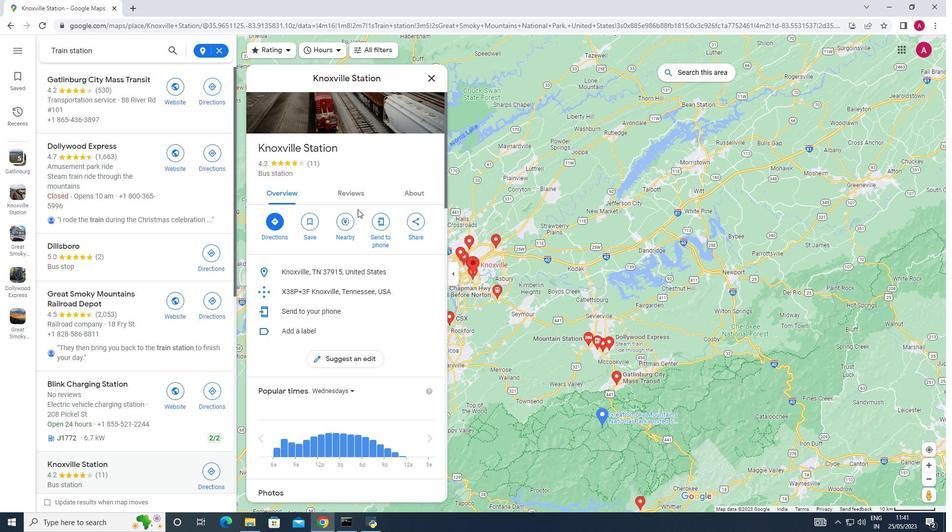 
Action: Mouse moved to (357, 210)
Screenshot: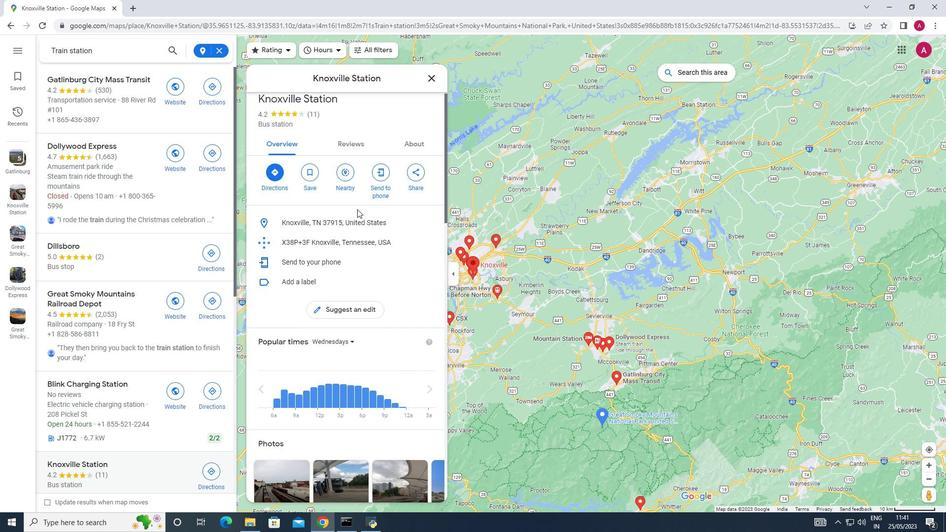
Action: Mouse scrolled (357, 209) with delta (0, 0)
Screenshot: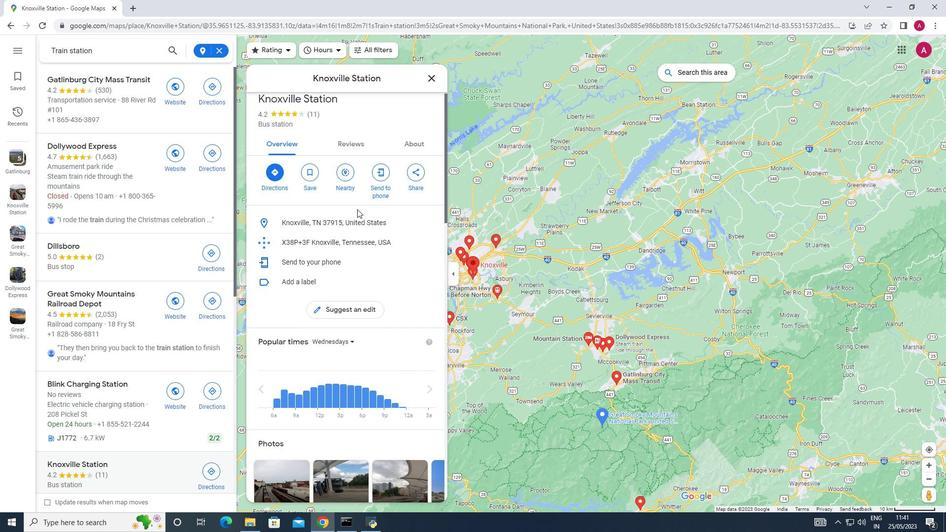 
Action: Mouse moved to (354, 212)
Screenshot: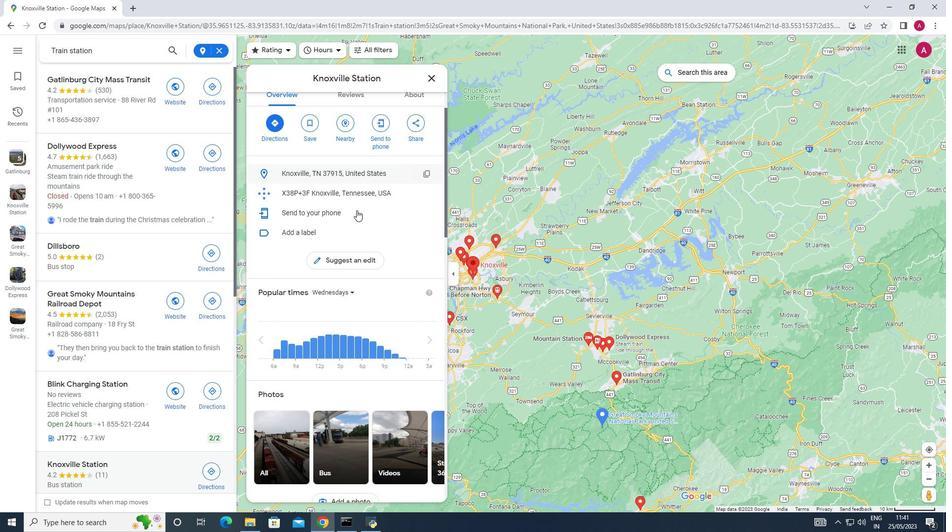 
Action: Mouse scrolled (354, 211) with delta (0, 0)
Screenshot: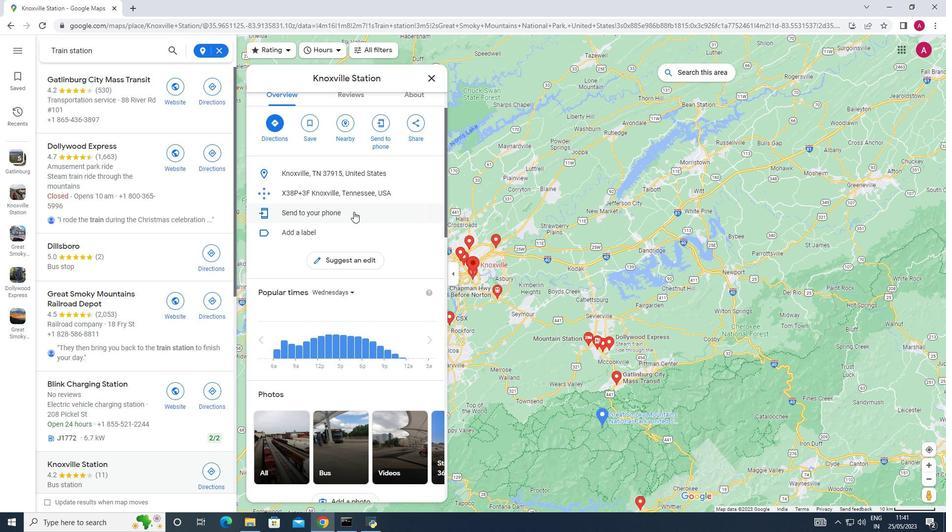 
Action: Mouse moved to (353, 212)
Screenshot: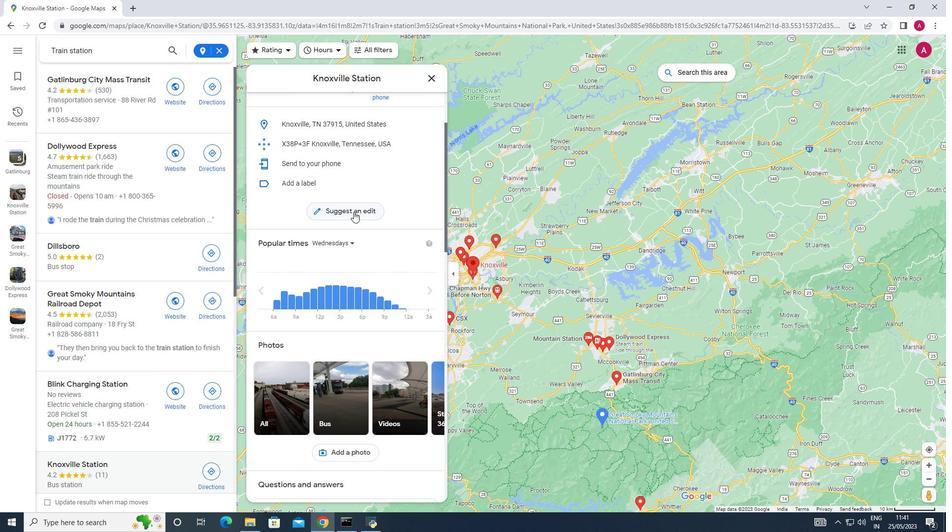 
Action: Mouse scrolled (353, 212) with delta (0, 0)
Screenshot: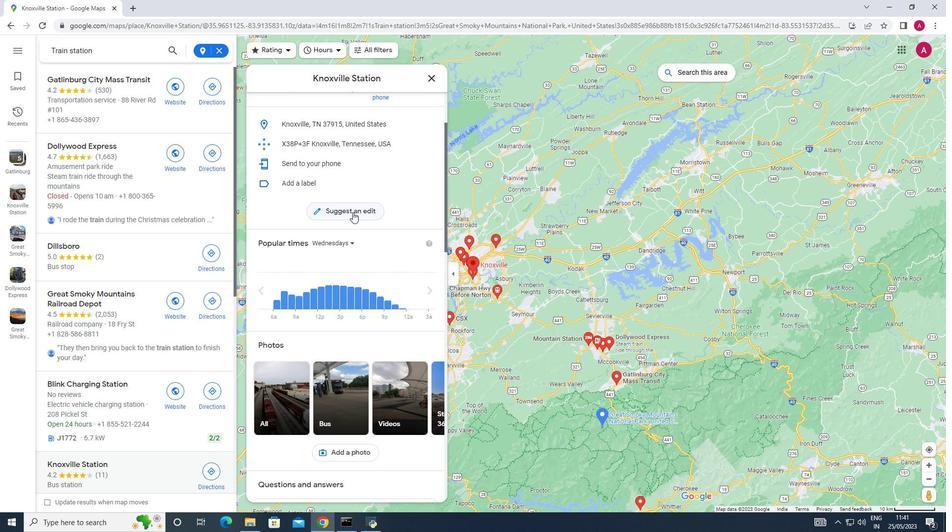 
Action: Mouse scrolled (353, 212) with delta (0, 0)
Screenshot: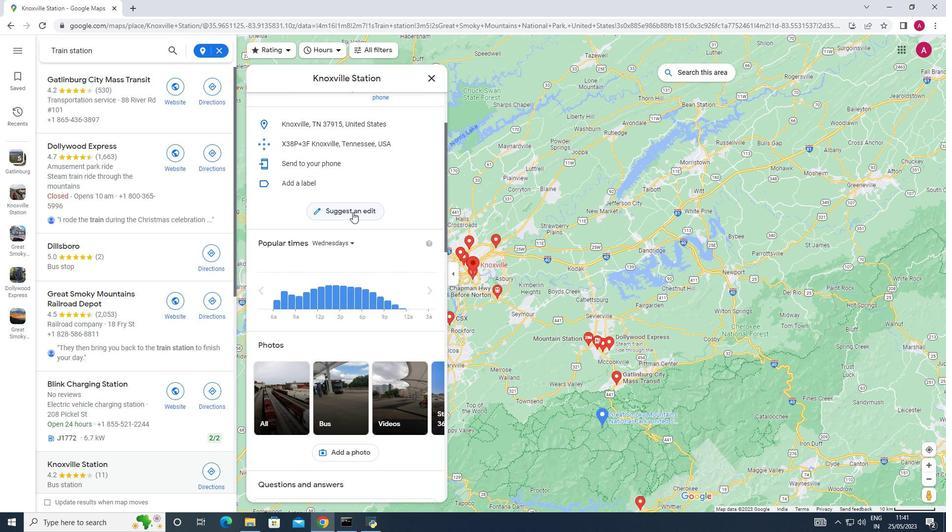 
Action: Mouse moved to (285, 303)
Screenshot: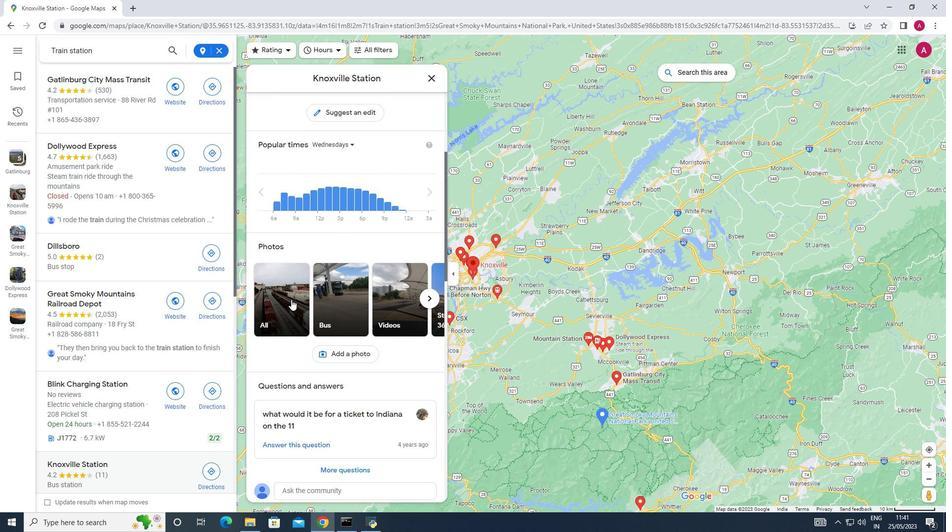 
Action: Mouse scrolled (285, 303) with delta (0, 0)
Screenshot: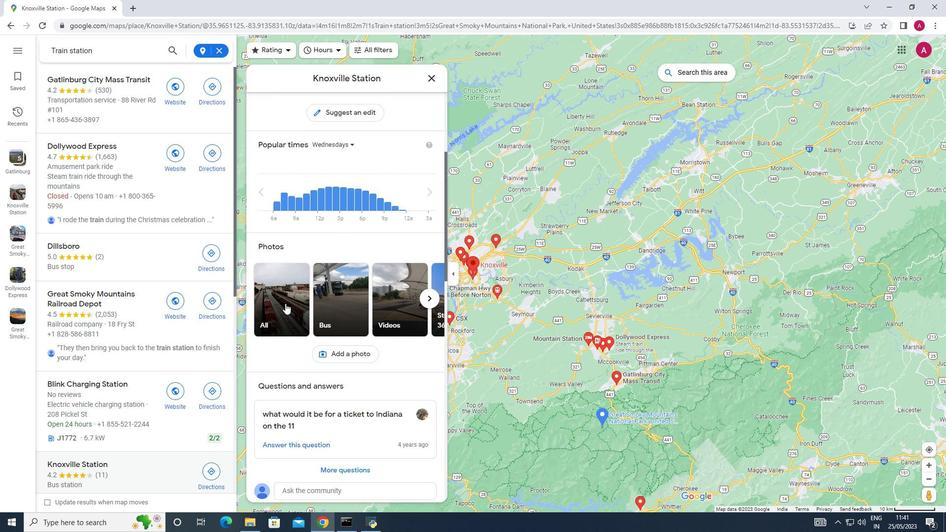 
Action: Mouse scrolled (285, 303) with delta (0, 0)
Screenshot: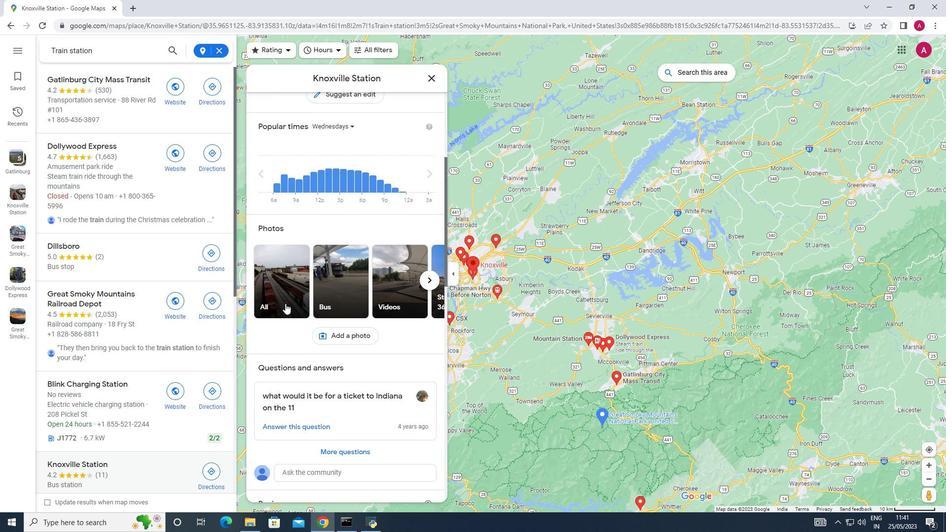 
Action: Mouse moved to (287, 303)
Screenshot: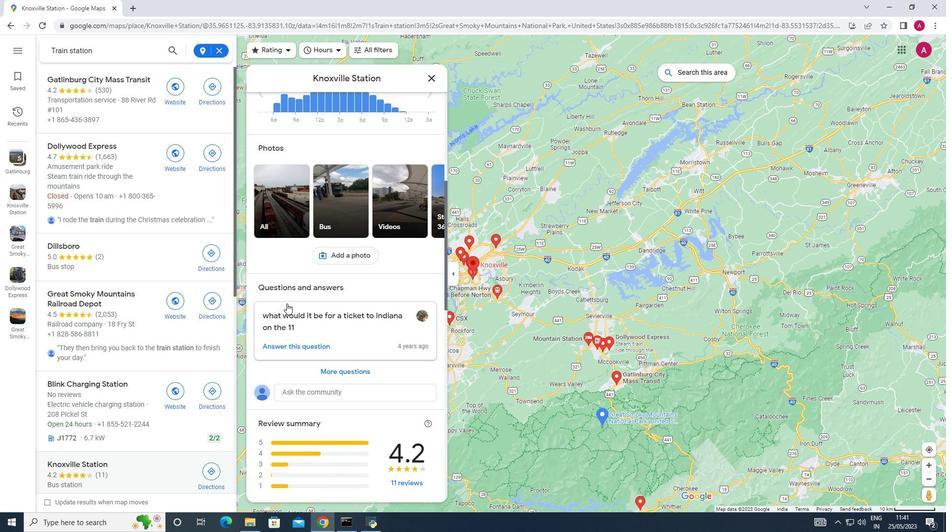 
Action: Mouse scrolled (287, 303) with delta (0, 0)
Screenshot: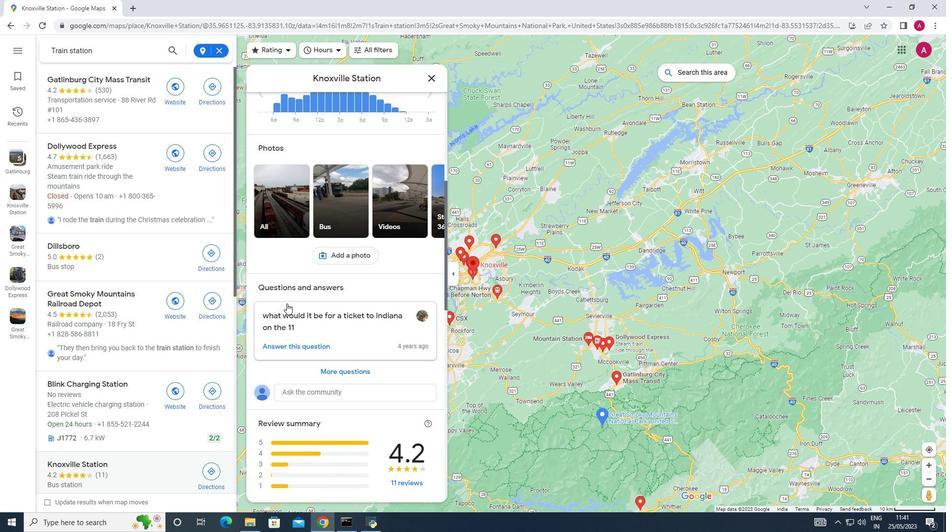 
Action: Mouse scrolled (287, 303) with delta (0, 0)
Screenshot: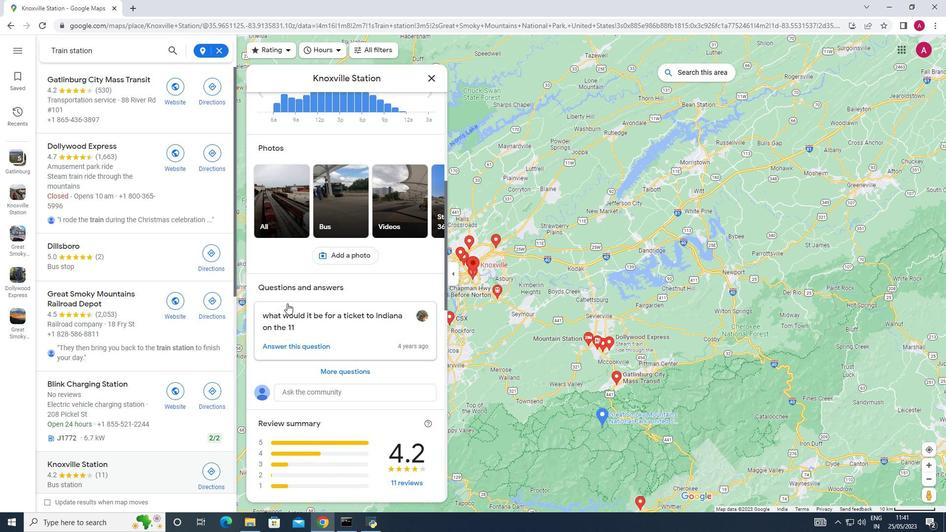 
Action: Mouse scrolled (287, 303) with delta (0, 0)
Screenshot: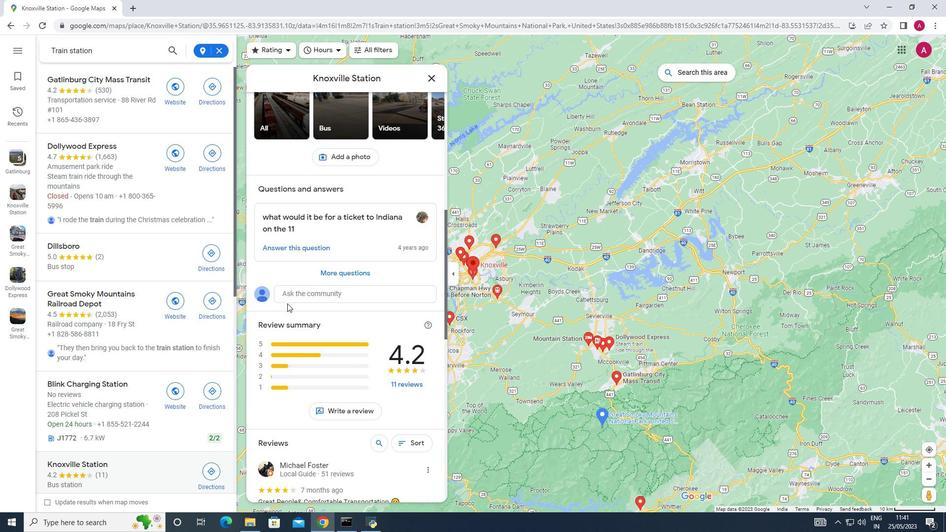 
Action: Mouse scrolled (287, 303) with delta (0, 0)
Screenshot: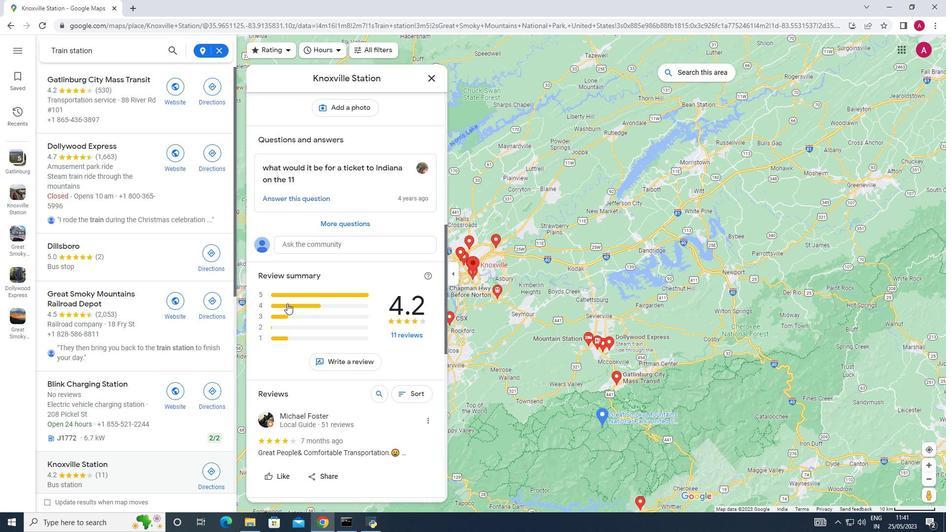 
Action: Mouse scrolled (287, 303) with delta (0, 0)
Screenshot: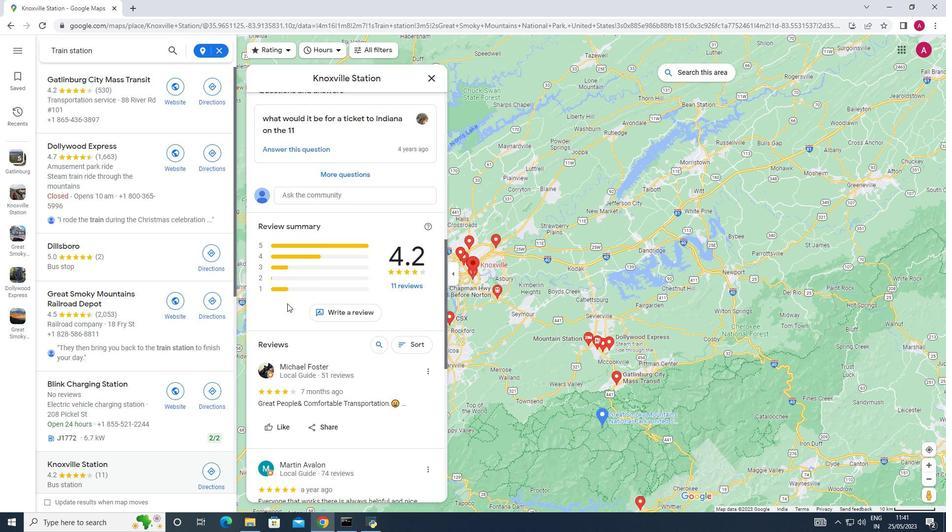 
Action: Mouse scrolled (287, 303) with delta (0, 0)
Screenshot: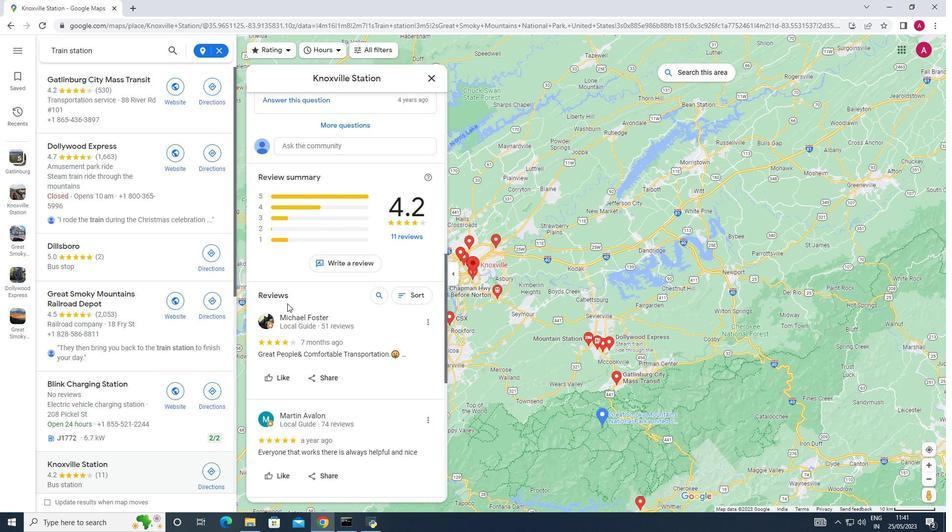 
Action: Mouse moved to (308, 306)
Screenshot: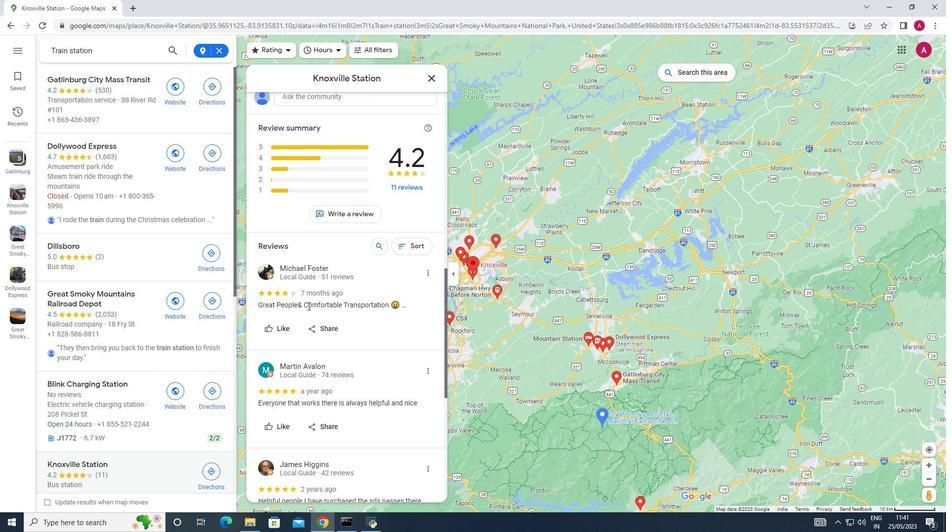 
Action: Mouse scrolled (308, 306) with delta (0, 0)
Screenshot: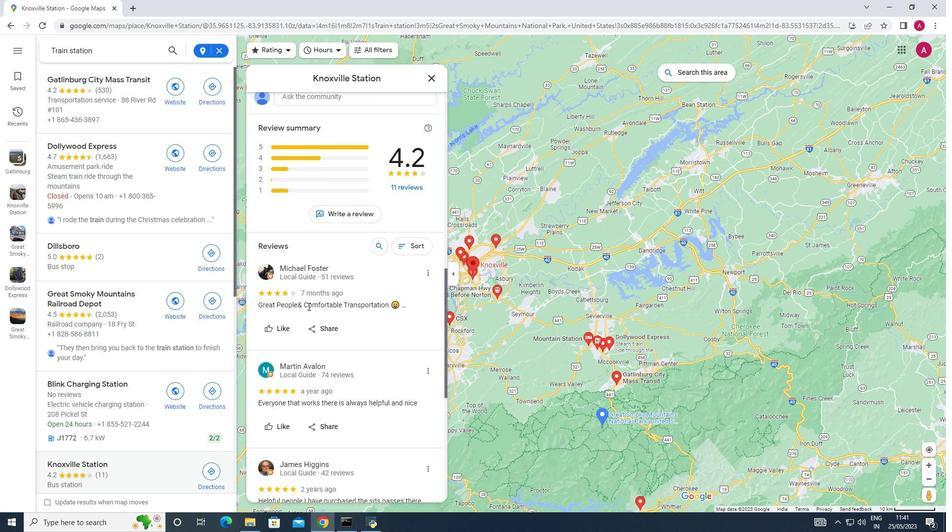 
Action: Mouse scrolled (308, 306) with delta (0, 0)
Screenshot: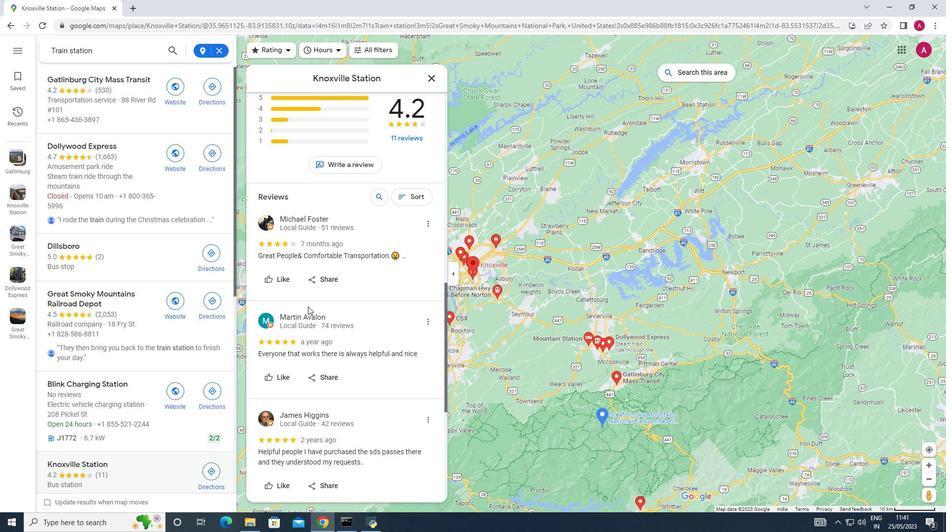 
Action: Mouse scrolled (308, 306) with delta (0, 0)
Screenshot: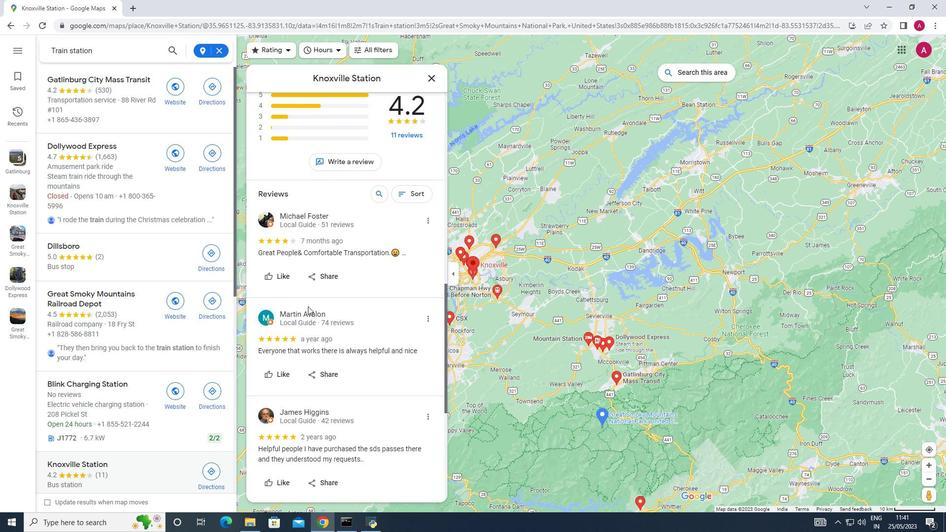 
Action: Mouse scrolled (308, 306) with delta (0, 0)
Screenshot: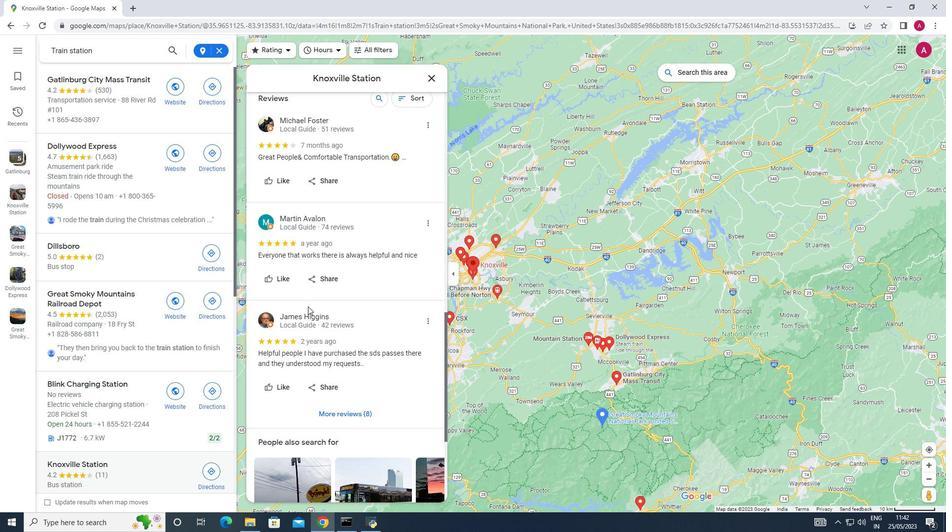 
Action: Mouse scrolled (308, 306) with delta (0, 0)
Screenshot: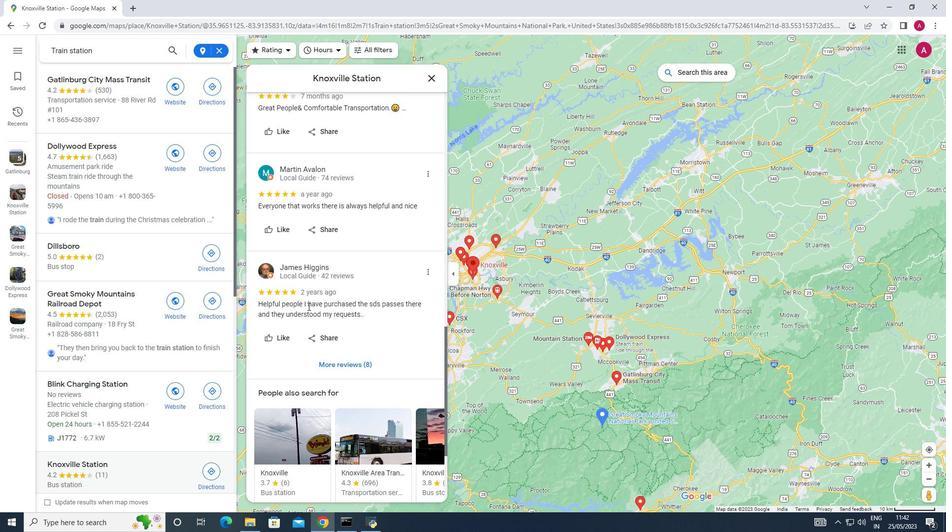 
Action: Mouse scrolled (308, 306) with delta (0, 0)
Screenshot: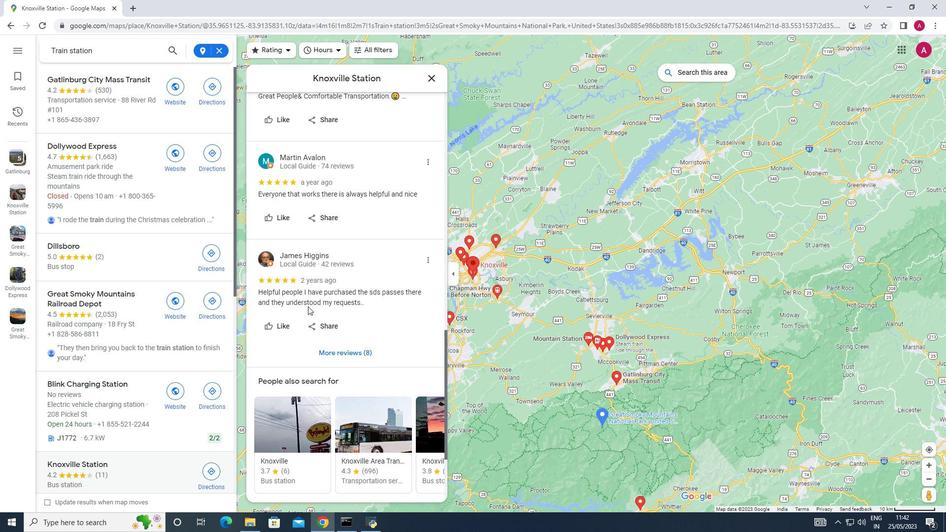
Action: Mouse scrolled (308, 306) with delta (0, 0)
Screenshot: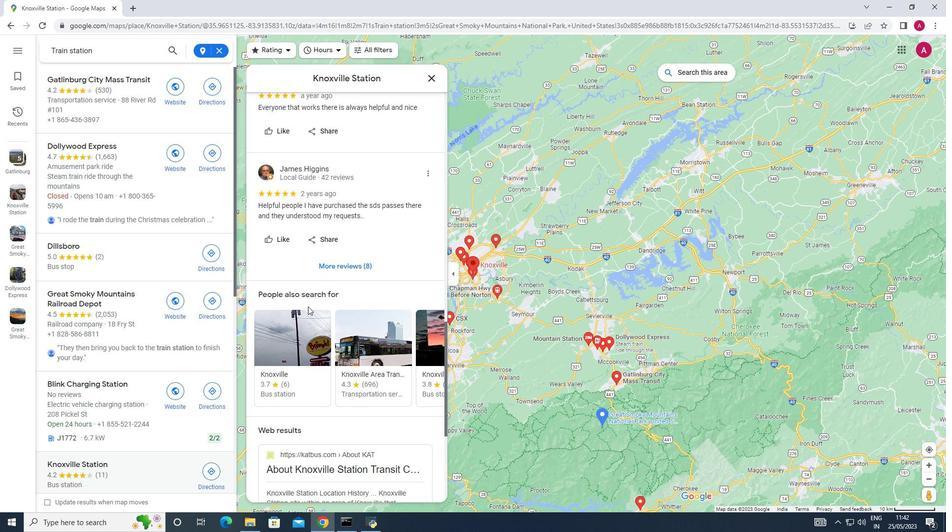 
Action: Mouse scrolled (308, 306) with delta (0, 0)
Screenshot: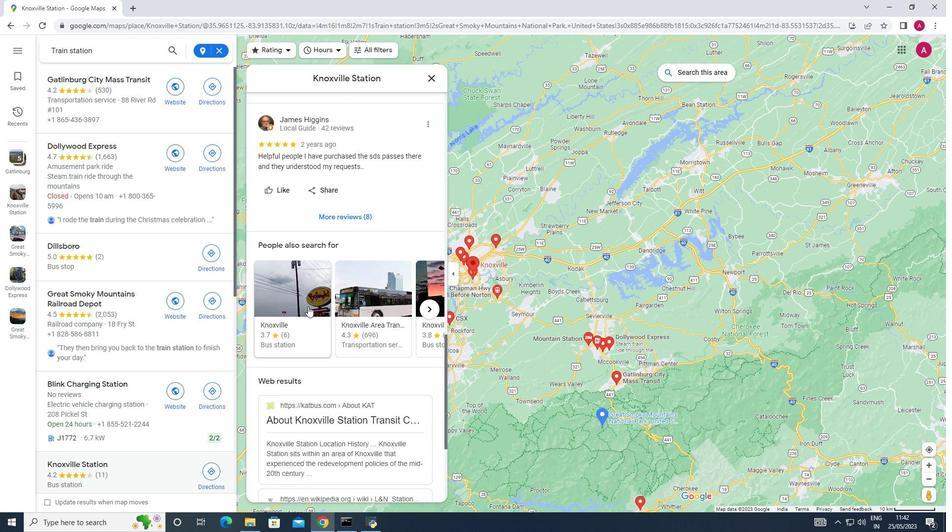 
Action: Mouse scrolled (308, 306) with delta (0, 0)
Screenshot: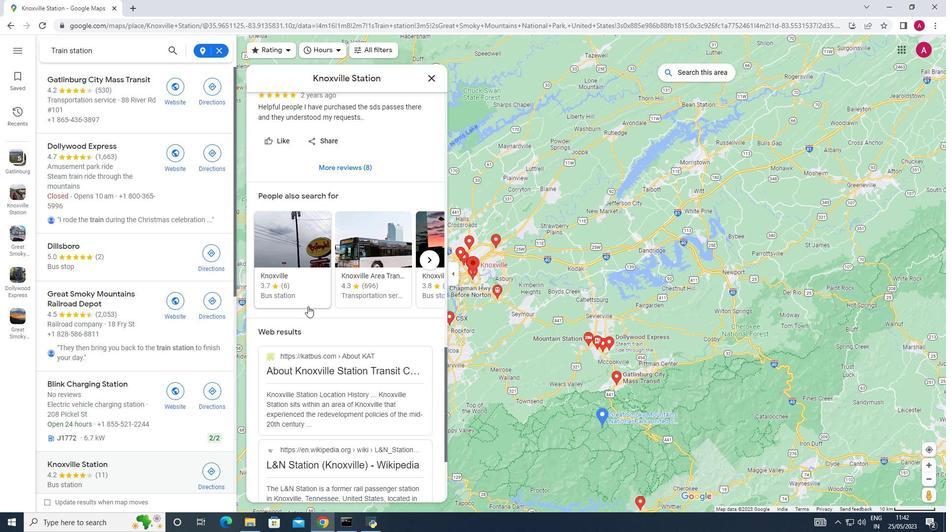 
Action: Mouse scrolled (308, 306) with delta (0, 0)
Screenshot: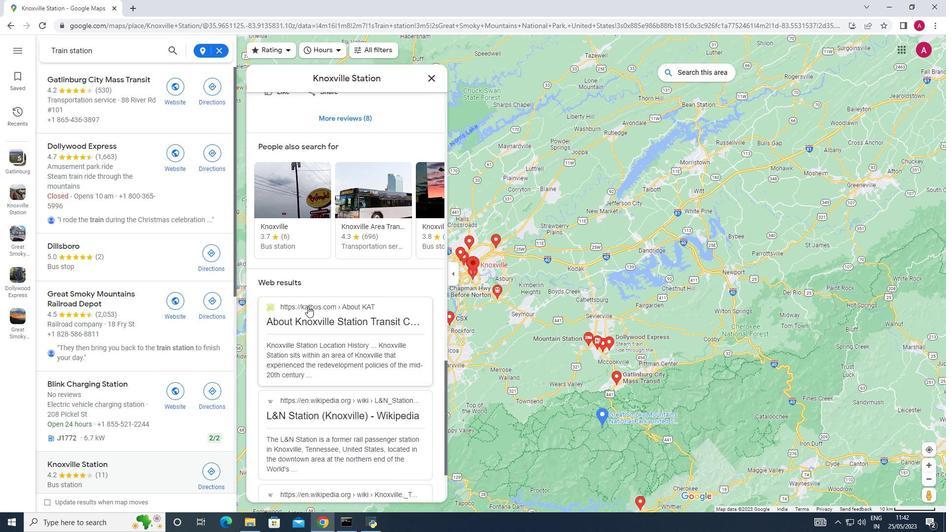 
Action: Mouse scrolled (308, 306) with delta (0, 0)
Screenshot: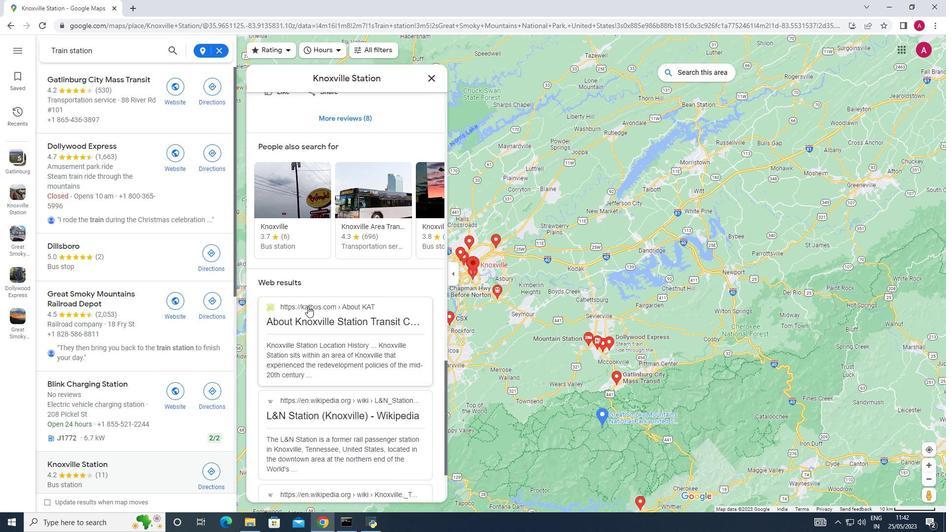 
Action: Mouse scrolled (308, 306) with delta (0, 0)
Screenshot: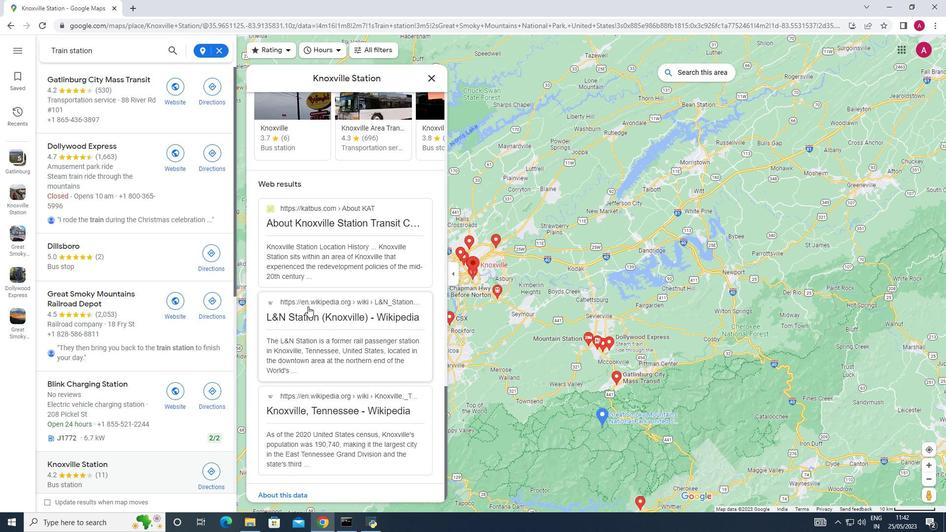 
Action: Mouse scrolled (308, 306) with delta (0, 0)
Screenshot: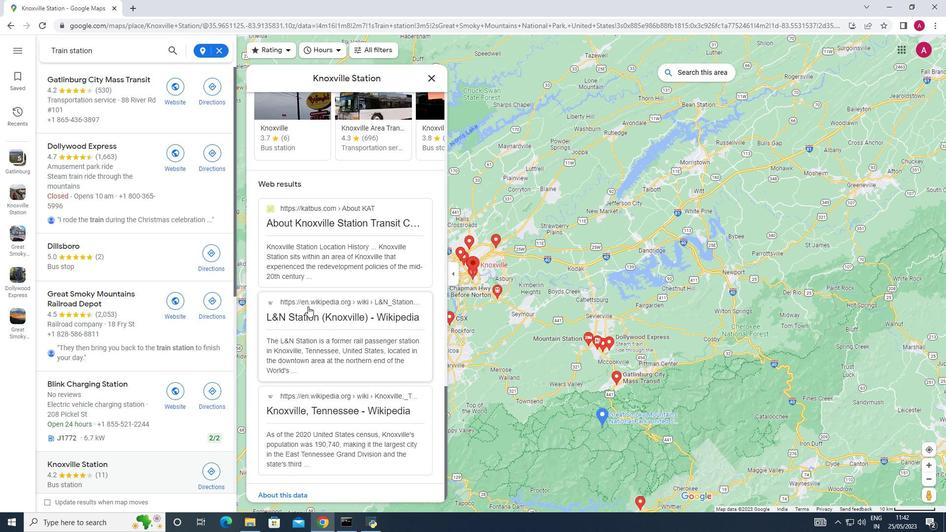 
Action: Mouse scrolled (308, 306) with delta (0, 0)
Screenshot: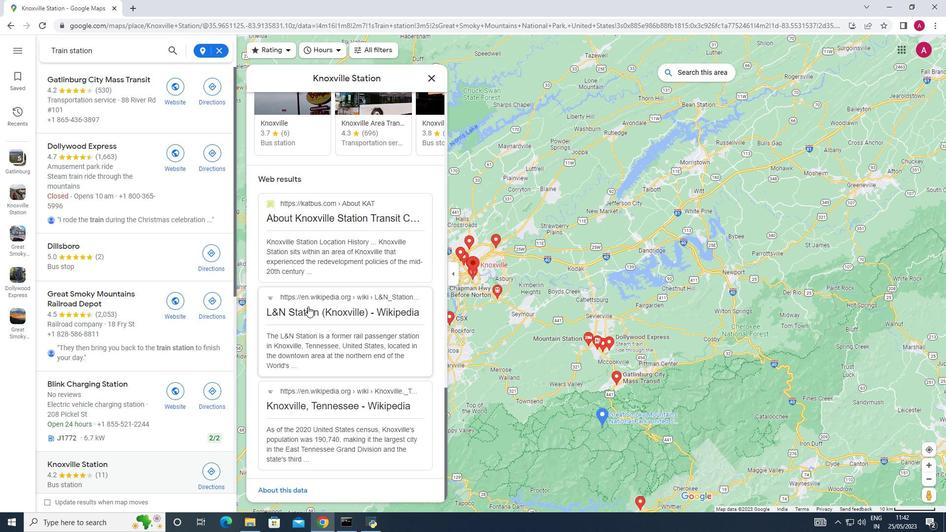 
Action: Mouse scrolled (308, 306) with delta (0, 0)
Screenshot: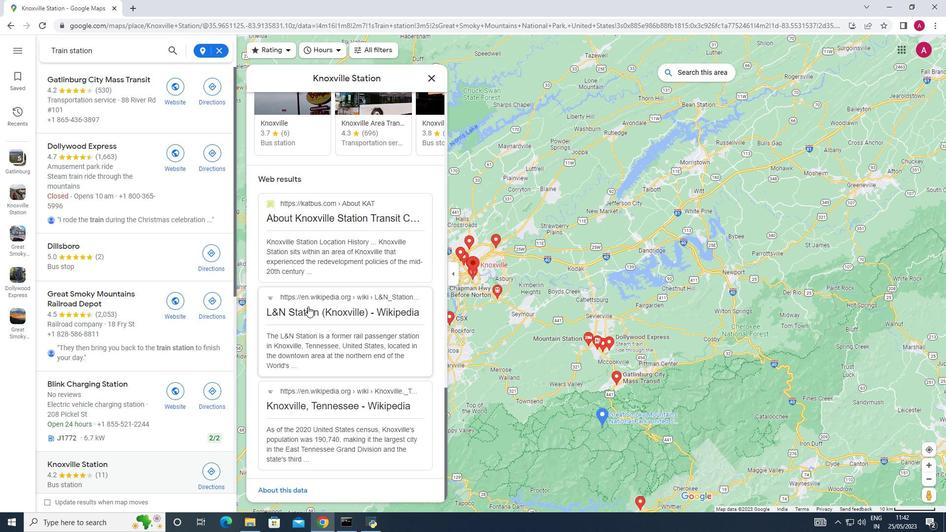 
Action: Mouse moved to (351, 340)
Screenshot: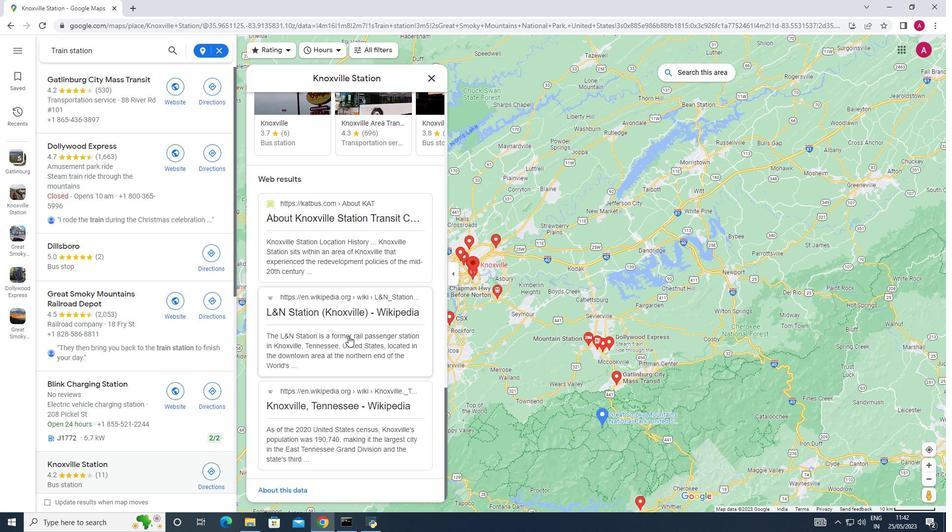 
Action: Mouse scrolled (351, 340) with delta (0, 0)
Screenshot: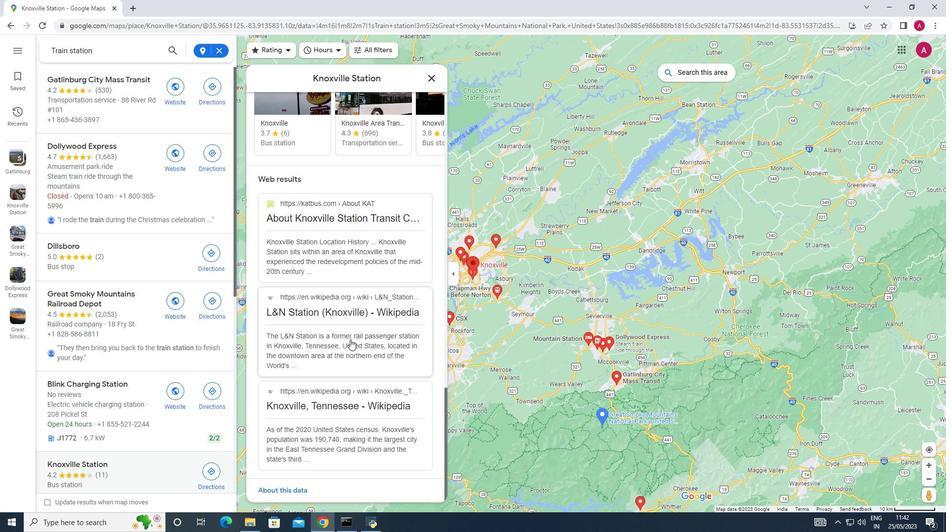 
Action: Mouse scrolled (351, 340) with delta (0, 0)
Screenshot: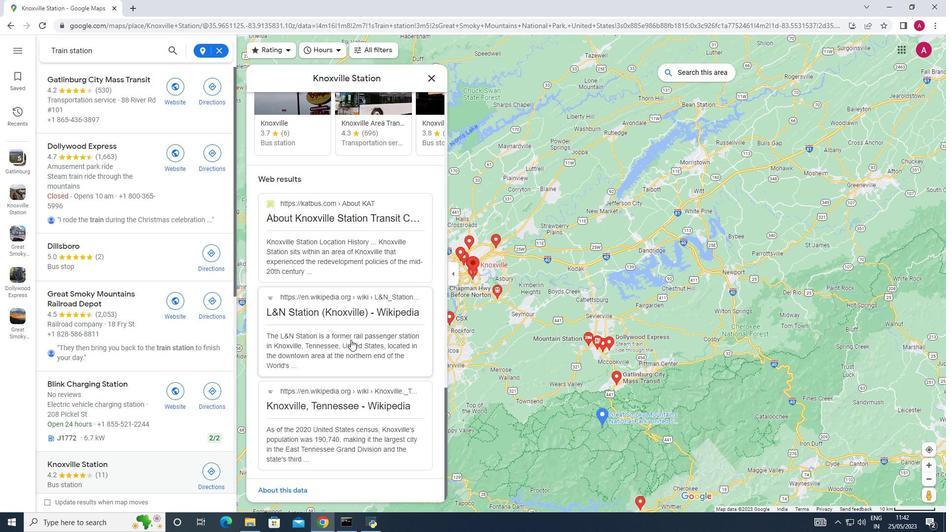 
Action: Mouse scrolled (351, 340) with delta (0, 0)
Screenshot: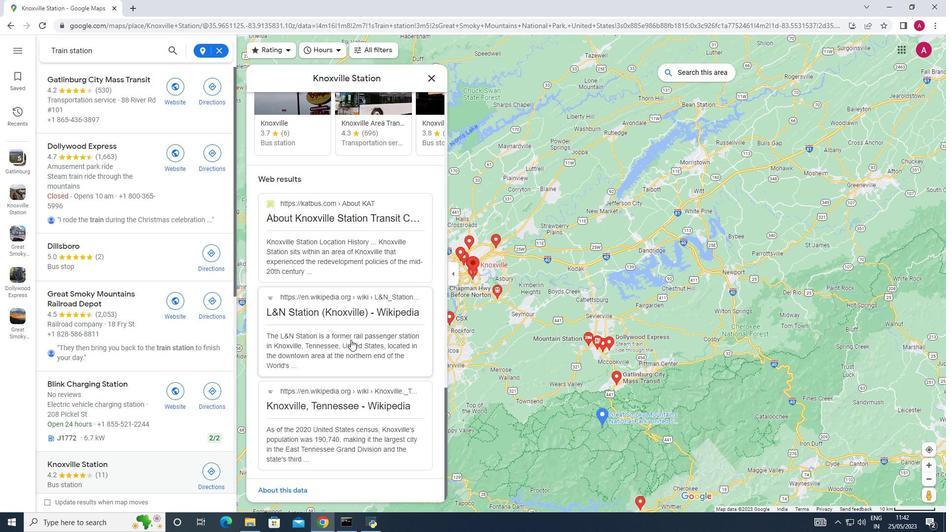 
Action: Mouse scrolled (351, 340) with delta (0, 0)
Screenshot: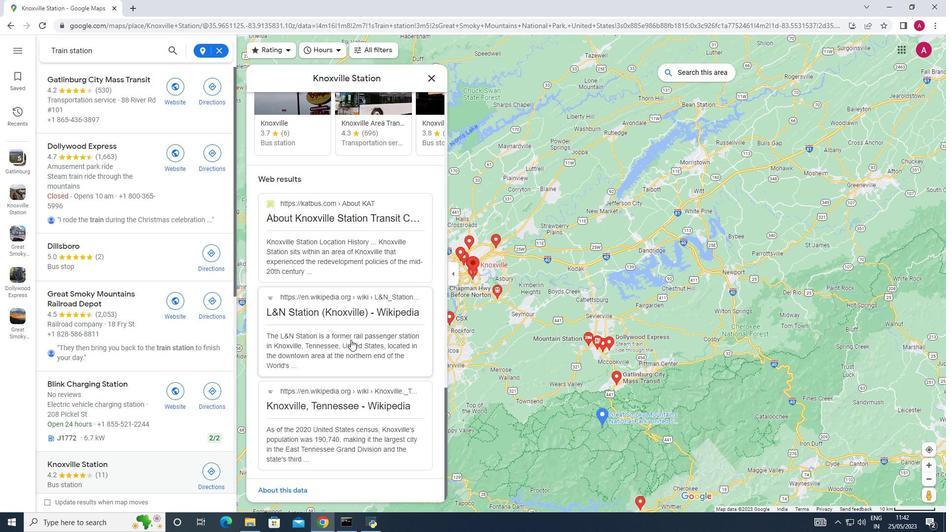 
Action: Mouse scrolled (351, 340) with delta (0, 0)
Screenshot: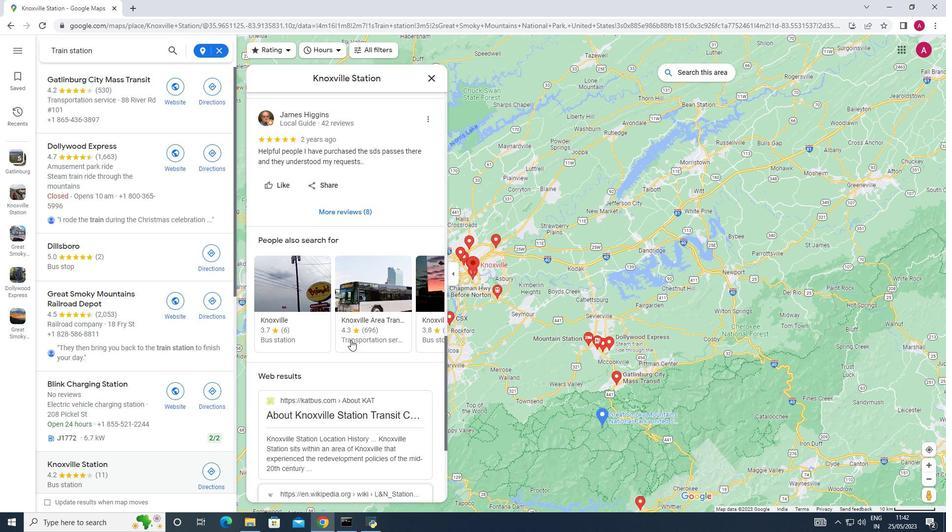 
Action: Mouse scrolled (351, 340) with delta (0, 0)
Screenshot: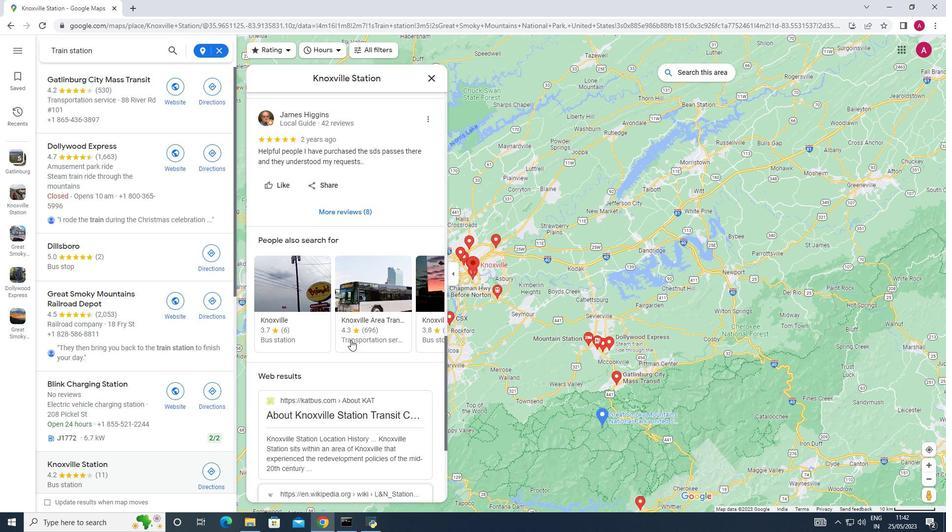 
Action: Mouse scrolled (351, 340) with delta (0, 0)
Screenshot: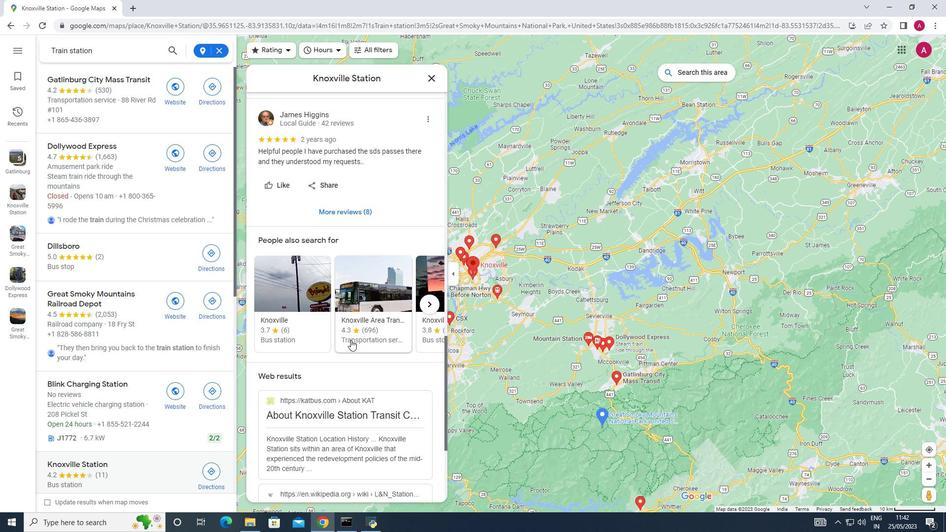 
Action: Mouse scrolled (351, 340) with delta (0, 0)
Screenshot: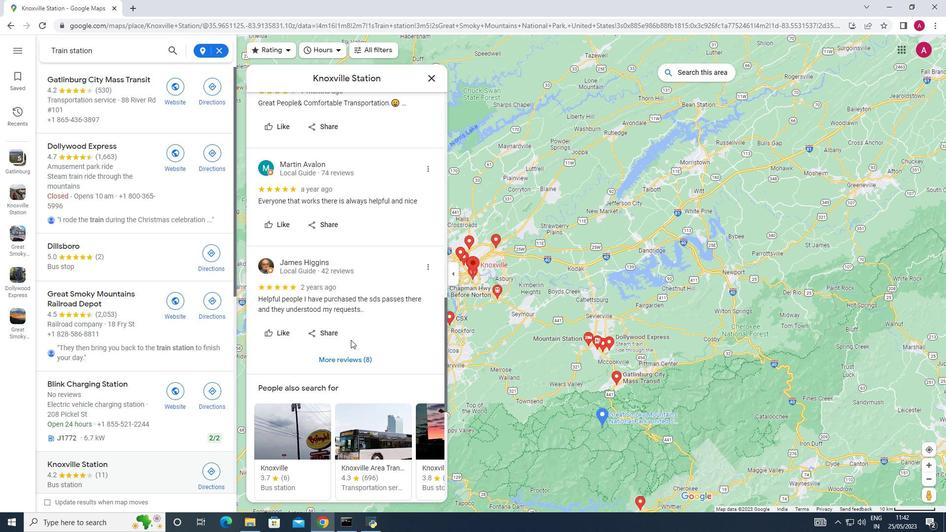 
Action: Mouse scrolled (351, 340) with delta (0, 0)
Screenshot: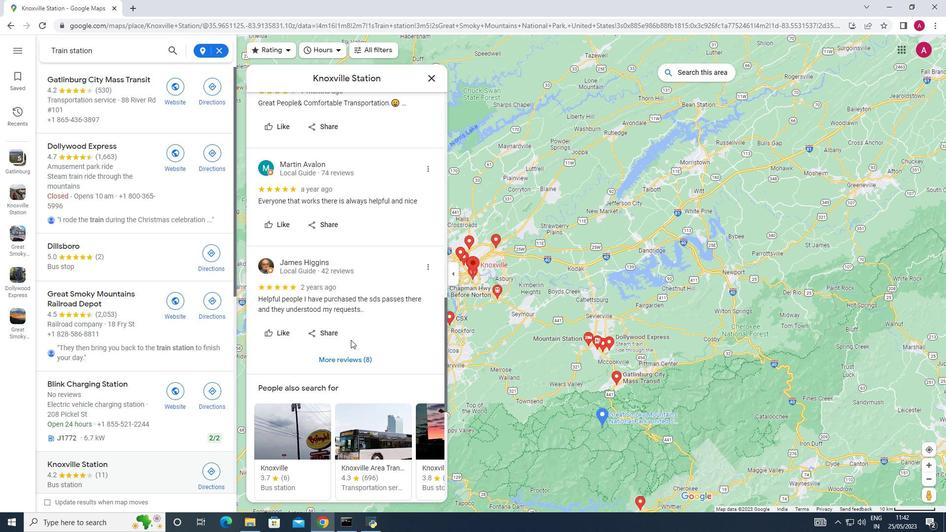 
Action: Mouse scrolled (351, 340) with delta (0, 0)
Screenshot: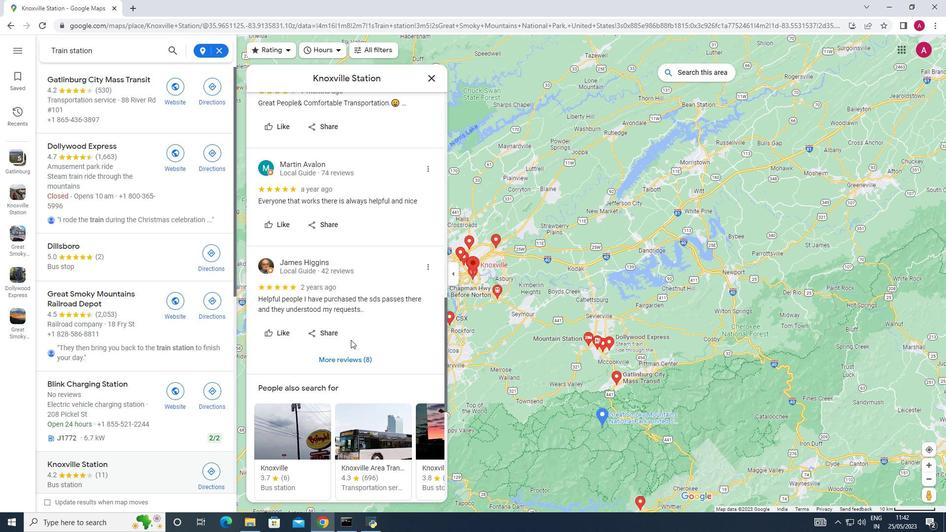 
Action: Mouse moved to (351, 340)
Screenshot: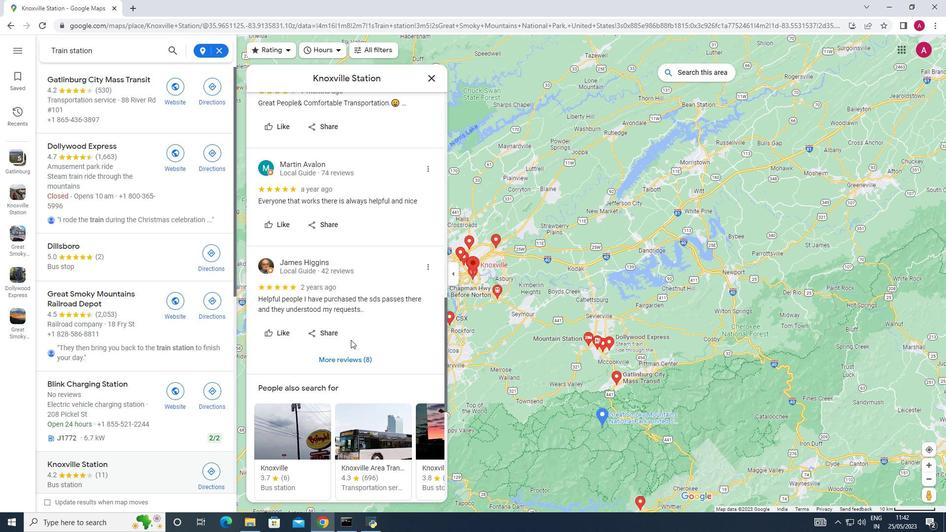 
Action: Mouse scrolled (351, 340) with delta (0, 0)
Screenshot: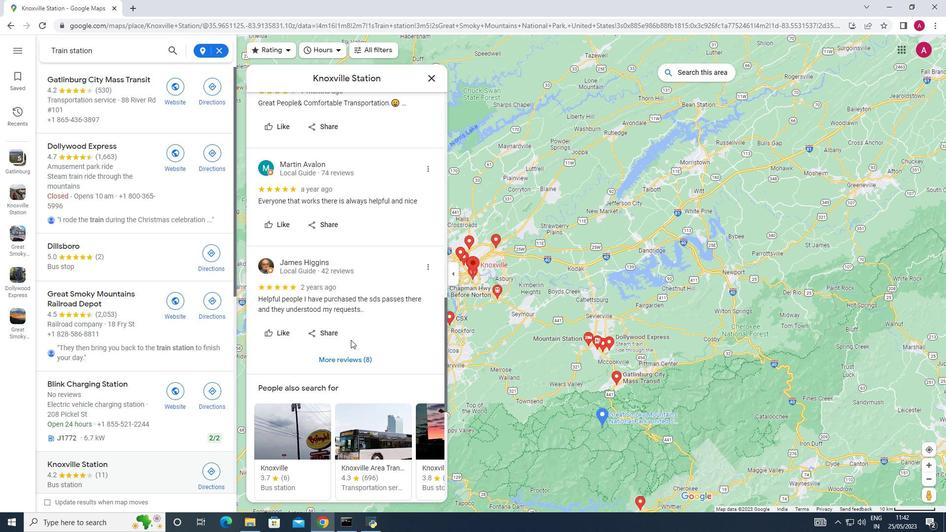 
Action: Mouse scrolled (351, 340) with delta (0, 0)
Screenshot: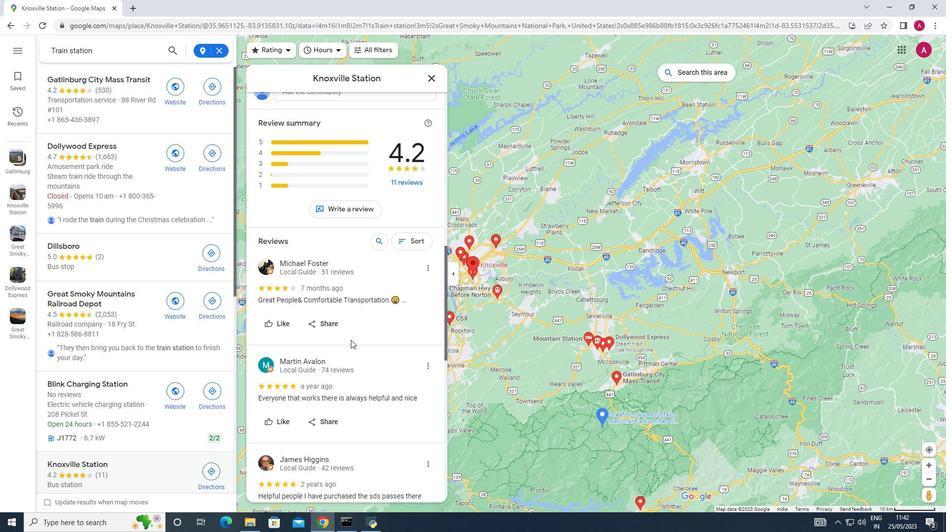 
Action: Mouse scrolled (351, 340) with delta (0, 0)
Screenshot: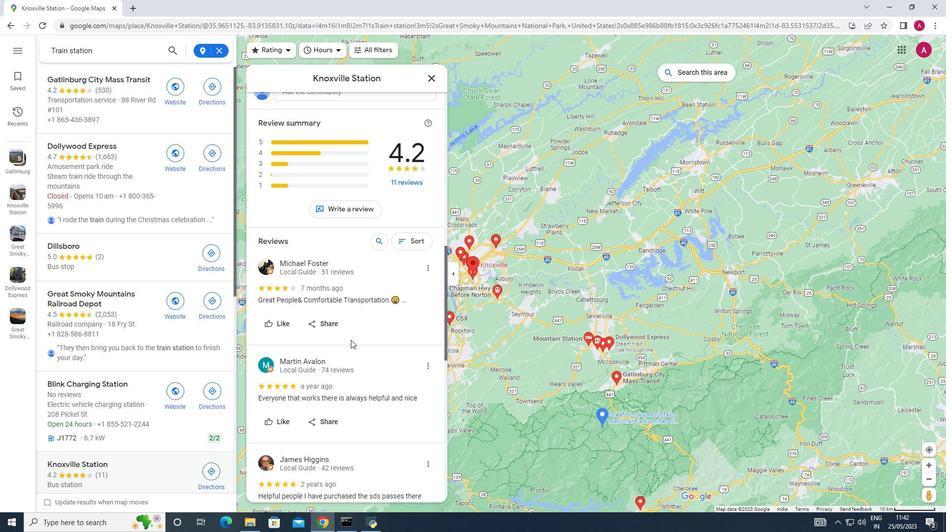 
Action: Mouse scrolled (351, 340) with delta (0, 0)
Screenshot: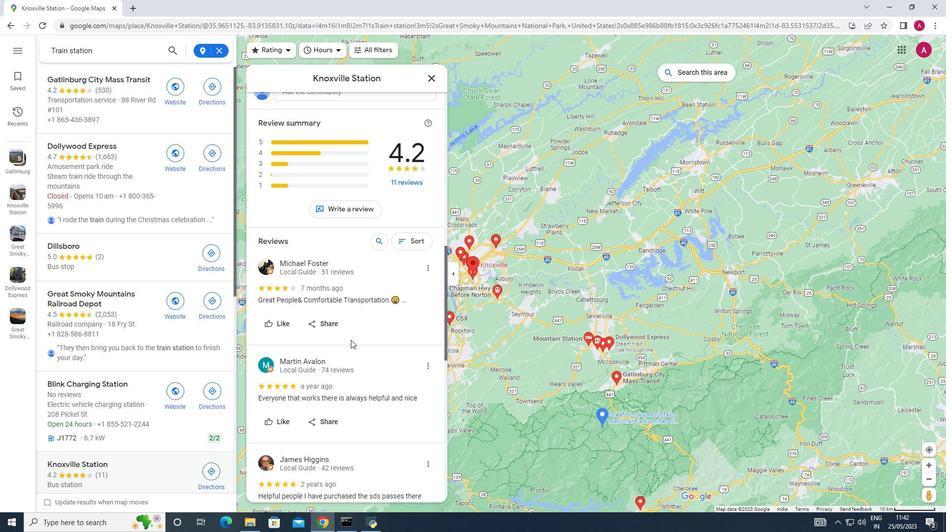 
Action: Mouse scrolled (351, 340) with delta (0, 0)
Screenshot: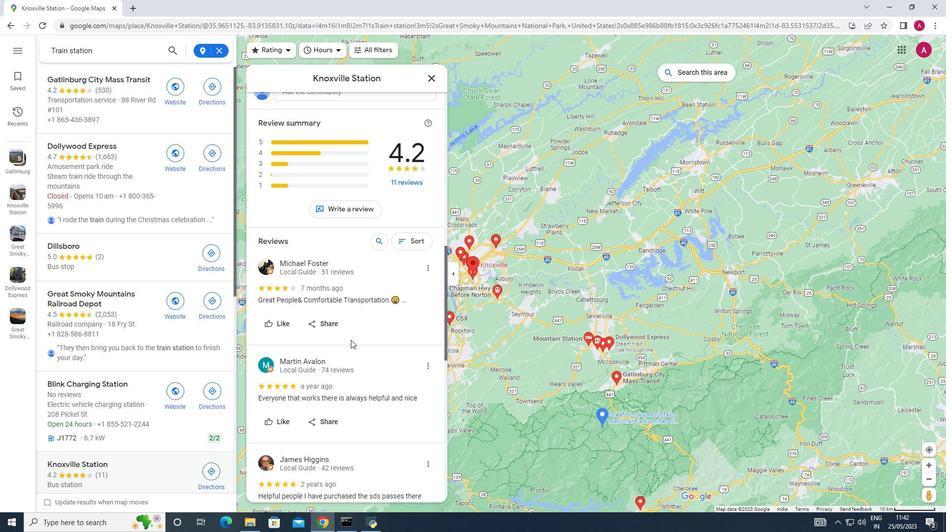 
Action: Mouse scrolled (351, 340) with delta (0, 0)
Screenshot: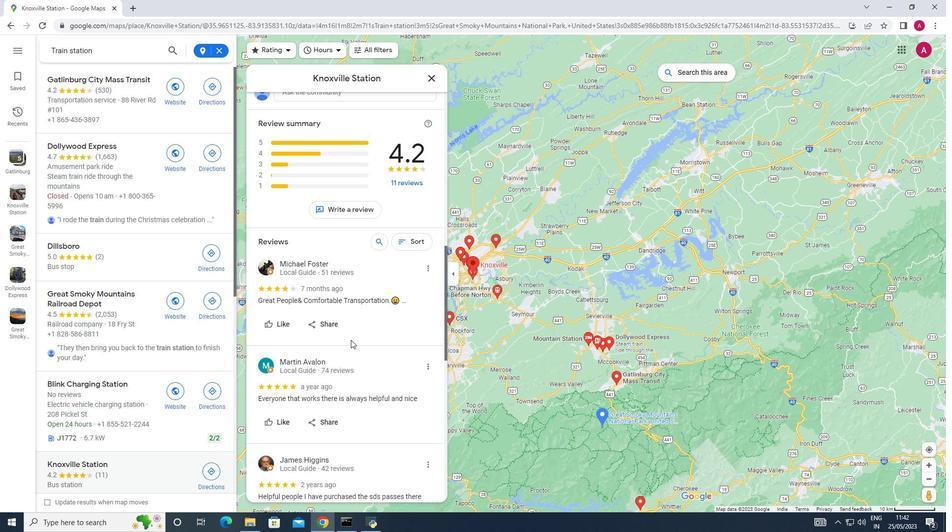 
Action: Mouse scrolled (351, 340) with delta (0, 0)
Screenshot: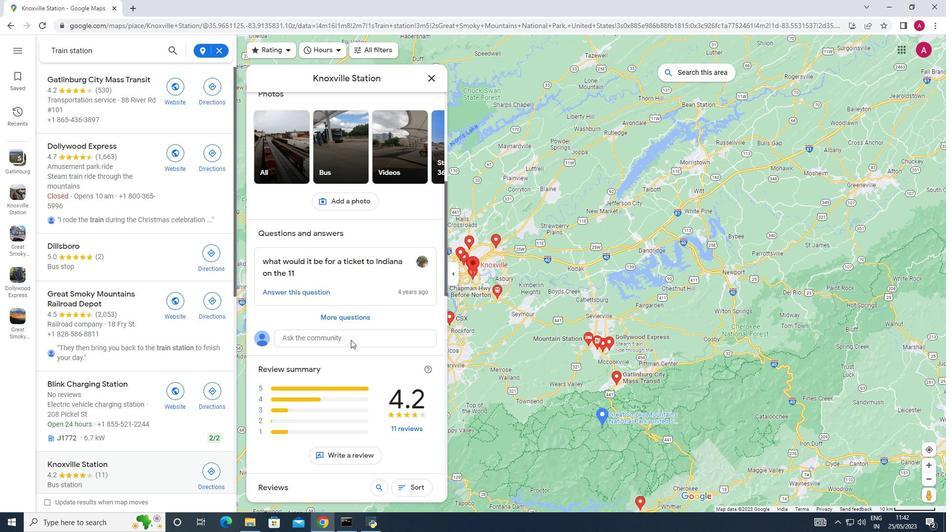 
Action: Mouse scrolled (351, 340) with delta (0, 0)
Screenshot: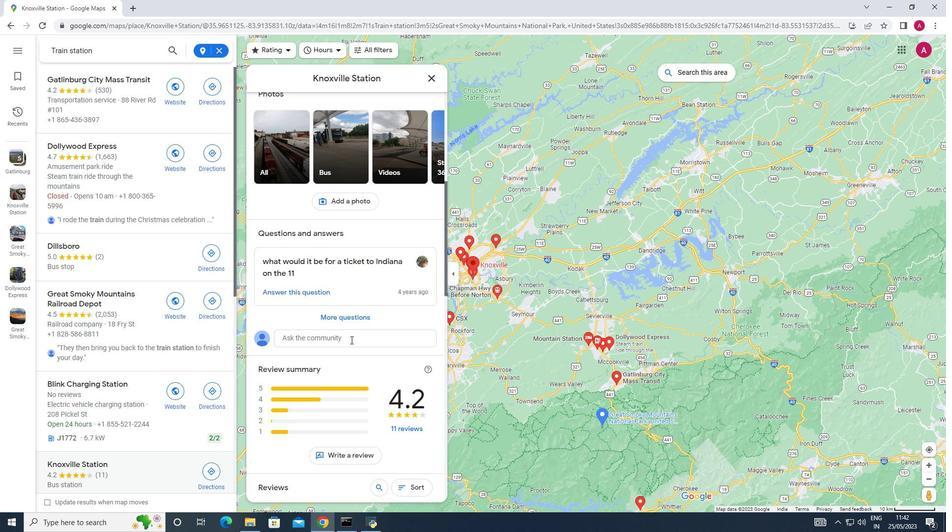 
Action: Mouse scrolled (351, 340) with delta (0, 0)
Screenshot: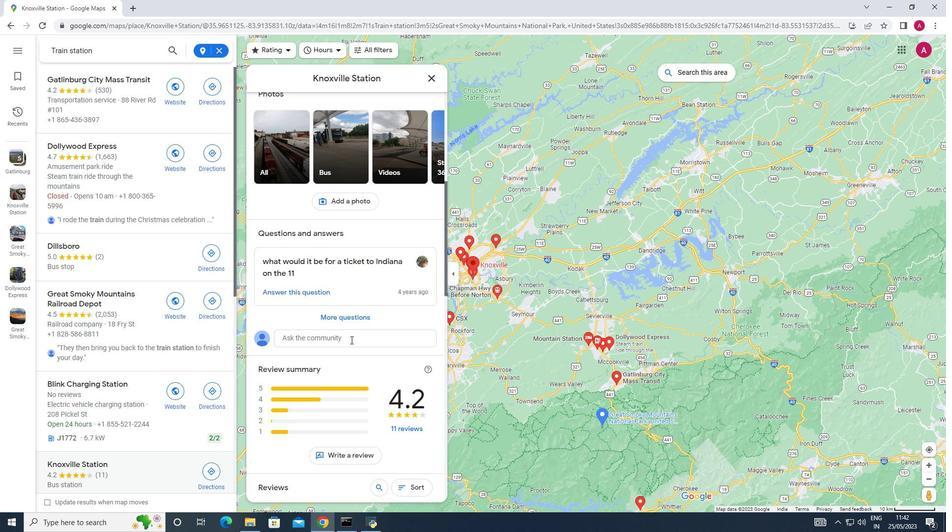 
Action: Mouse scrolled (351, 340) with delta (0, 0)
Screenshot: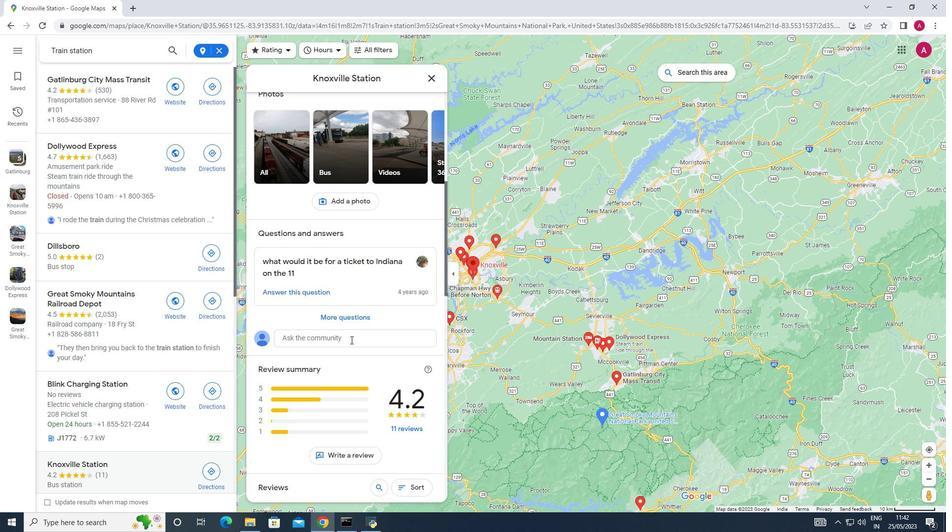 
Action: Mouse scrolled (351, 340) with delta (0, 0)
Screenshot: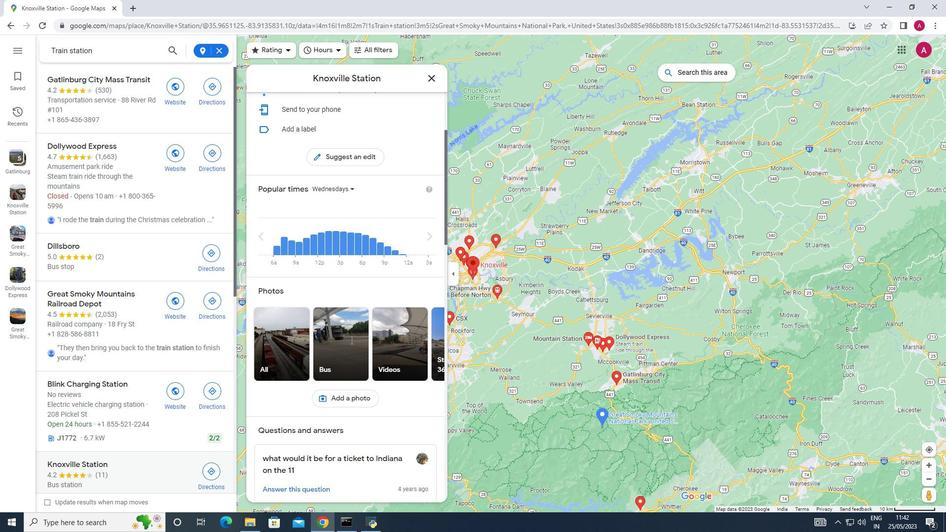 
Action: Mouse scrolled (351, 340) with delta (0, 0)
Screenshot: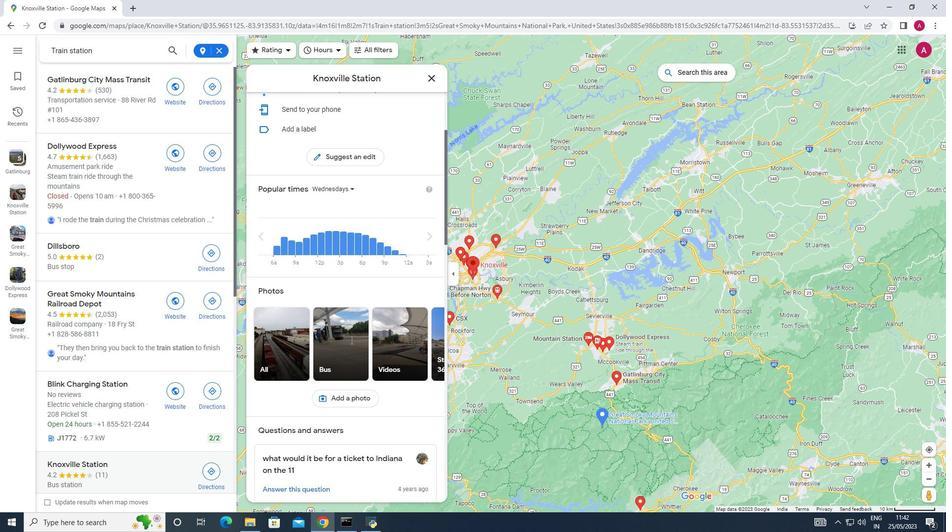 
Action: Mouse scrolled (351, 340) with delta (0, 0)
Screenshot: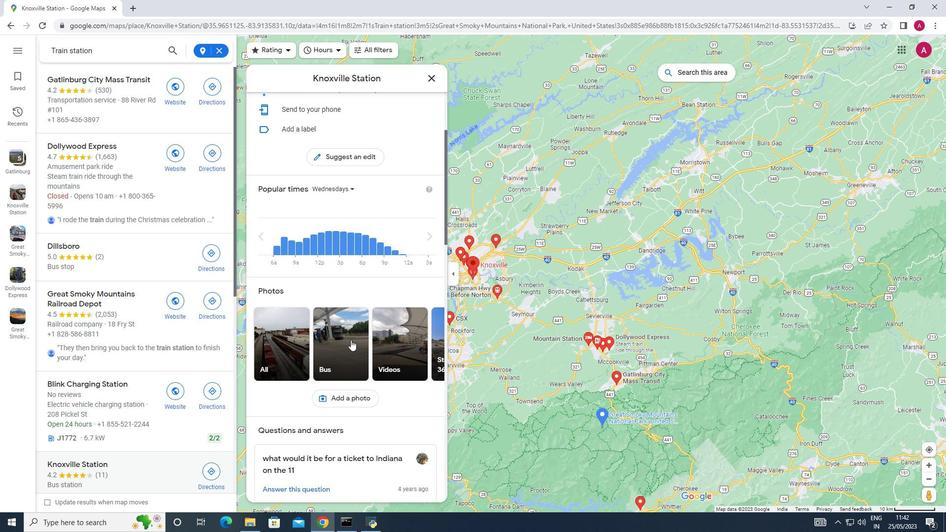 
Action: Mouse scrolled (351, 340) with delta (0, 0)
Screenshot: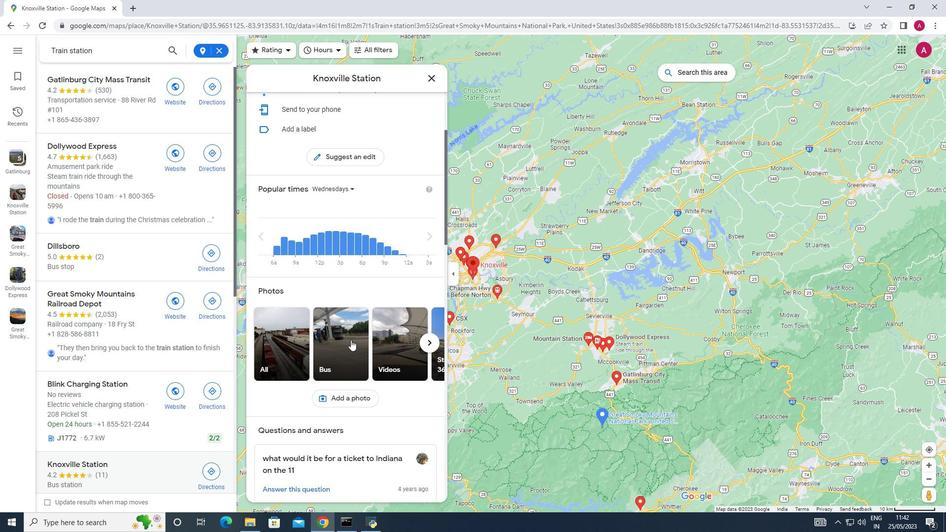 
Action: Mouse scrolled (351, 340) with delta (0, 0)
Screenshot: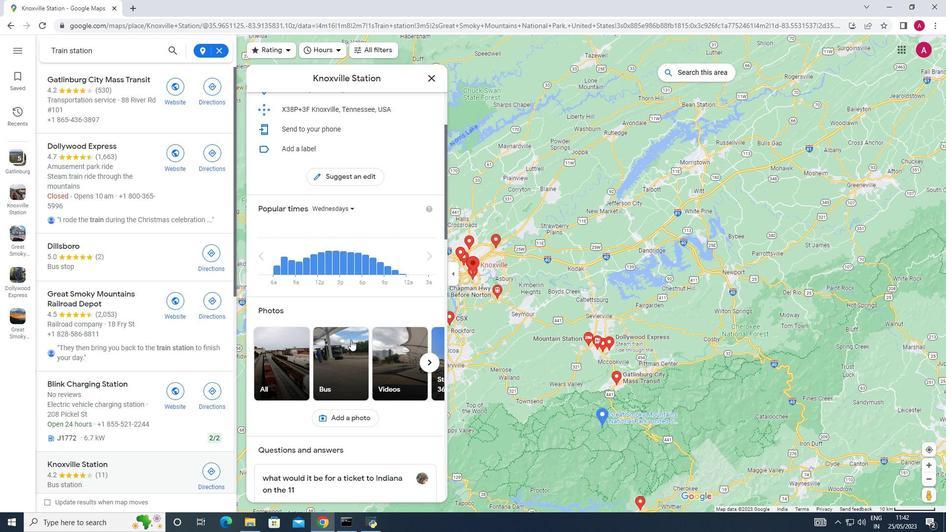 
Action: Mouse moved to (352, 339)
Screenshot: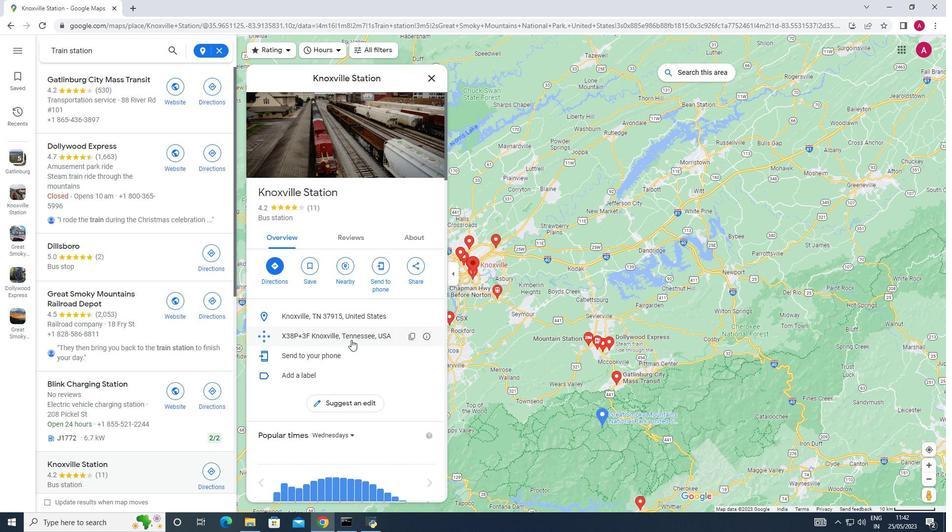 
Action: Mouse scrolled (352, 339) with delta (0, 0)
Screenshot: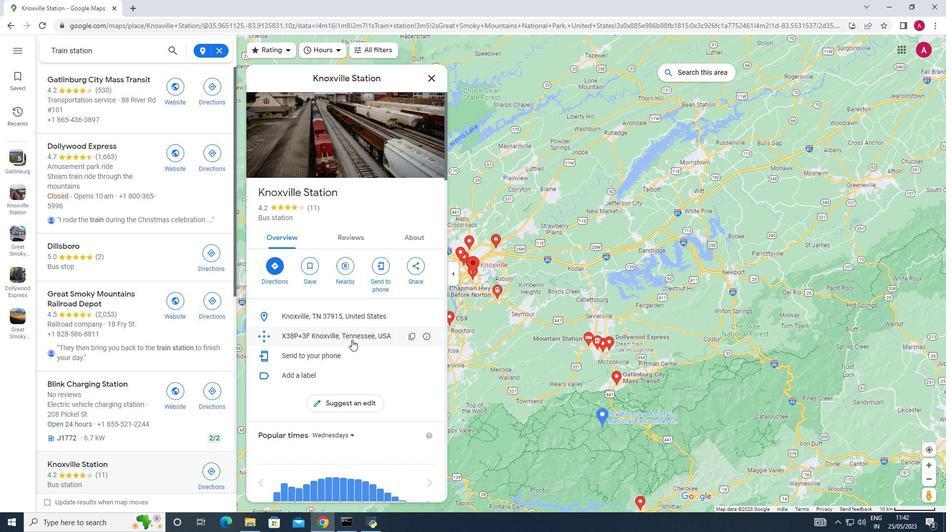 
Action: Mouse scrolled (352, 339) with delta (0, 0)
Screenshot: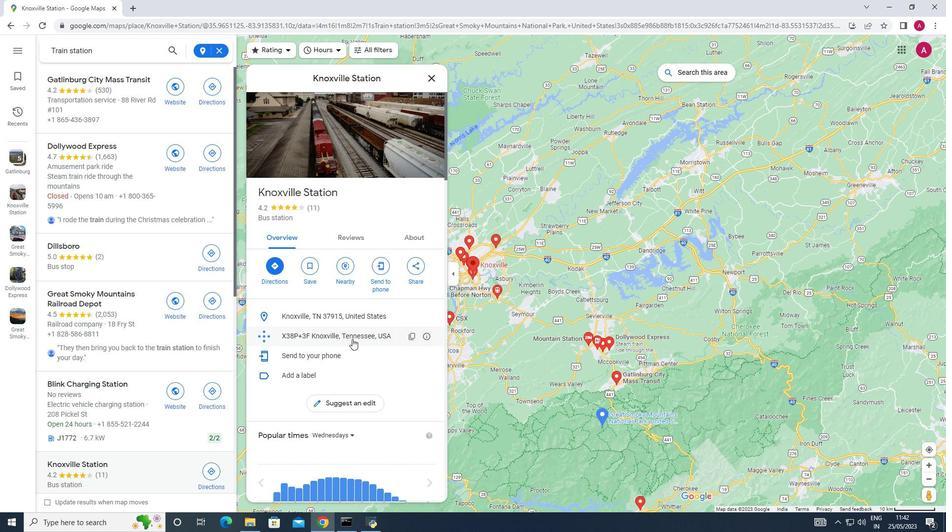 
Action: Mouse moved to (362, 241)
Screenshot: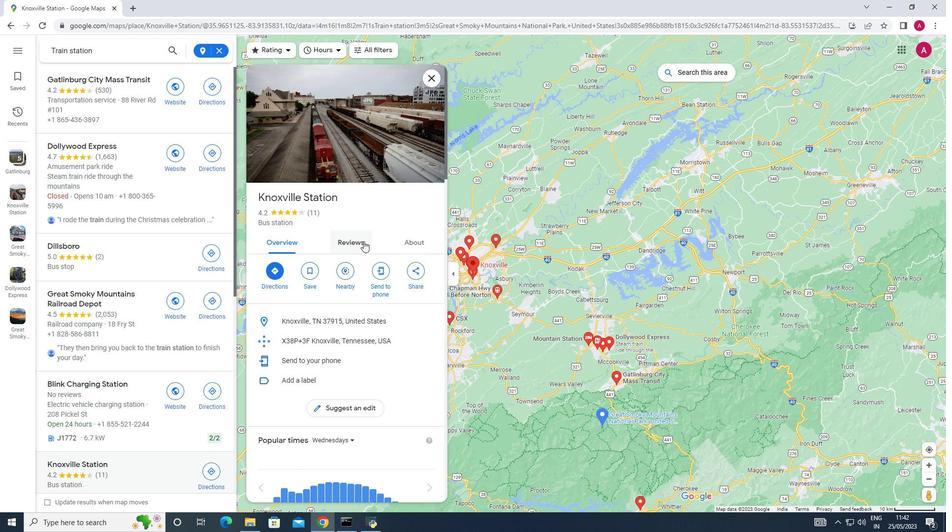 
Action: Mouse pressed left at (362, 241)
Screenshot: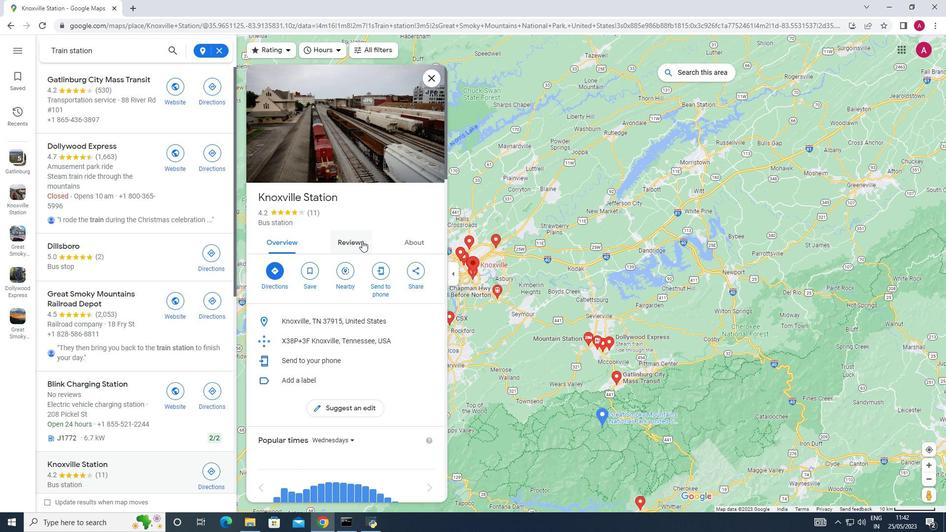 
Action: Mouse moved to (365, 260)
Screenshot: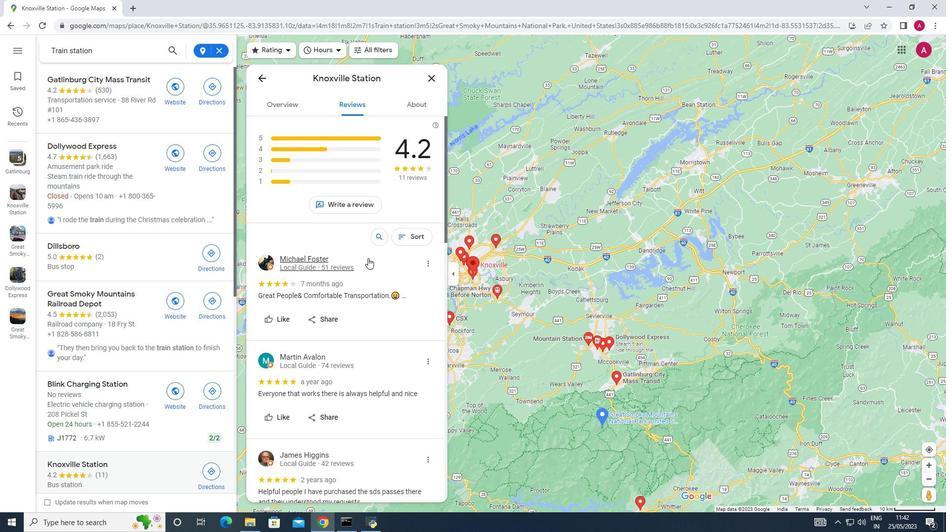 
Action: Mouse scrolled (365, 261) with delta (0, 0)
Screenshot: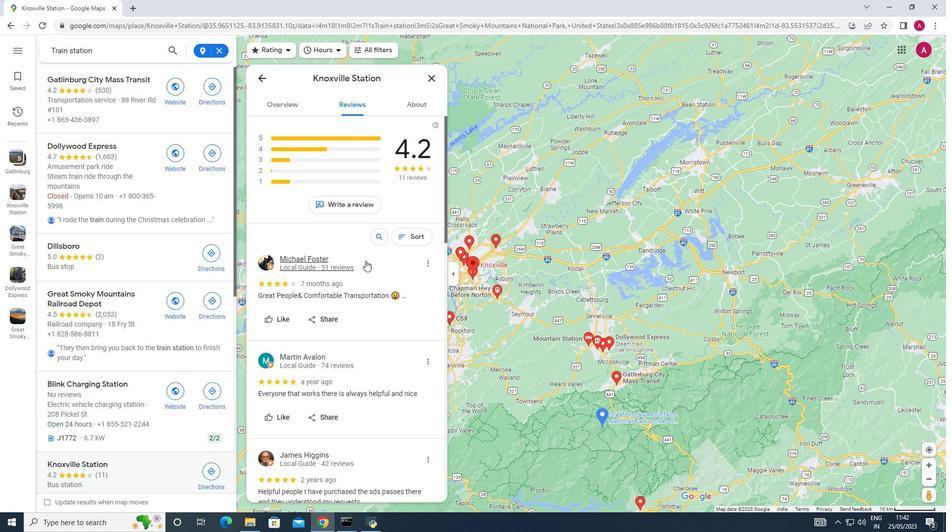 
Action: Mouse scrolled (365, 261) with delta (0, 0)
Screenshot: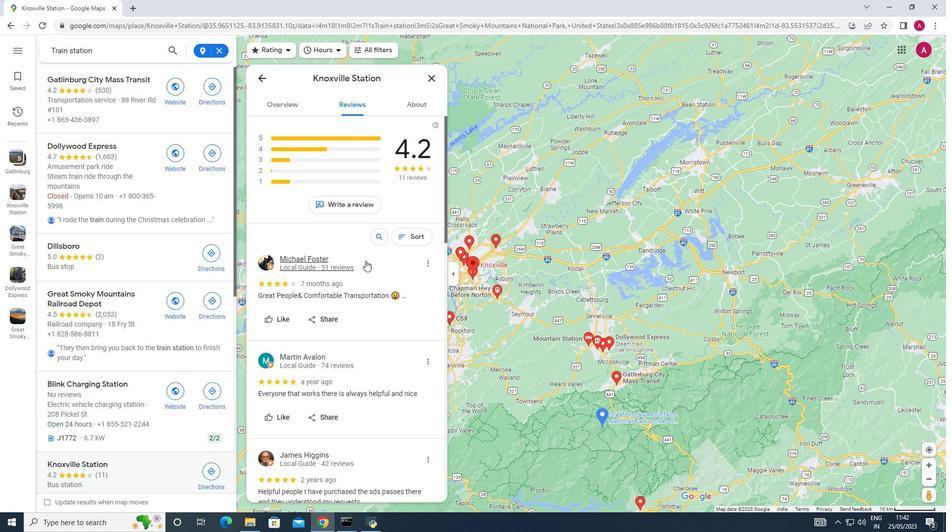 
Action: Mouse scrolled (365, 261) with delta (0, 0)
Screenshot: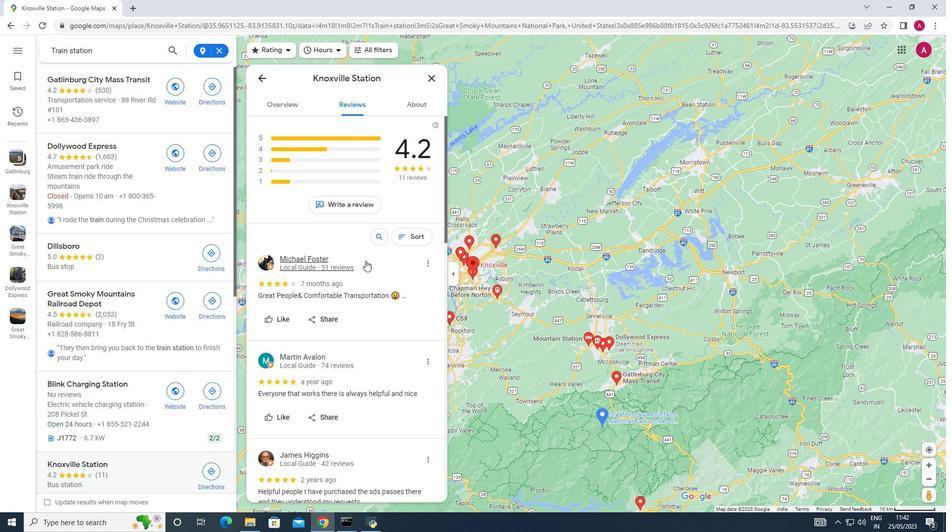 
Action: Mouse moved to (365, 261)
Screenshot: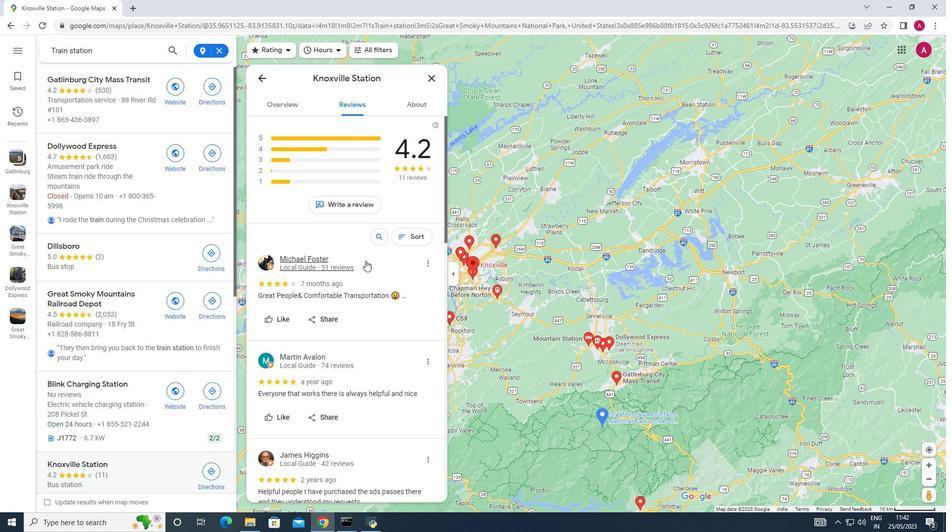 
Action: Mouse scrolled (365, 261) with delta (0, 0)
Screenshot: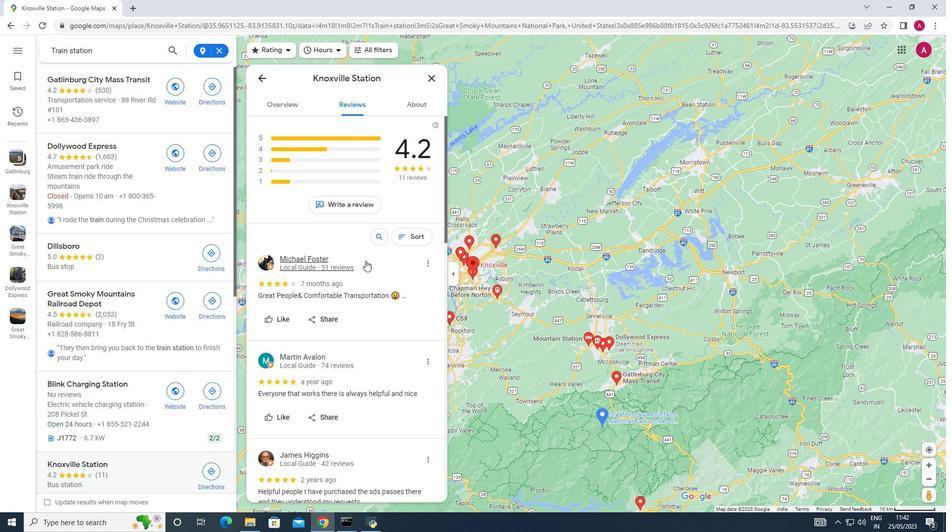 
Action: Mouse scrolled (365, 260) with delta (0, 0)
Screenshot: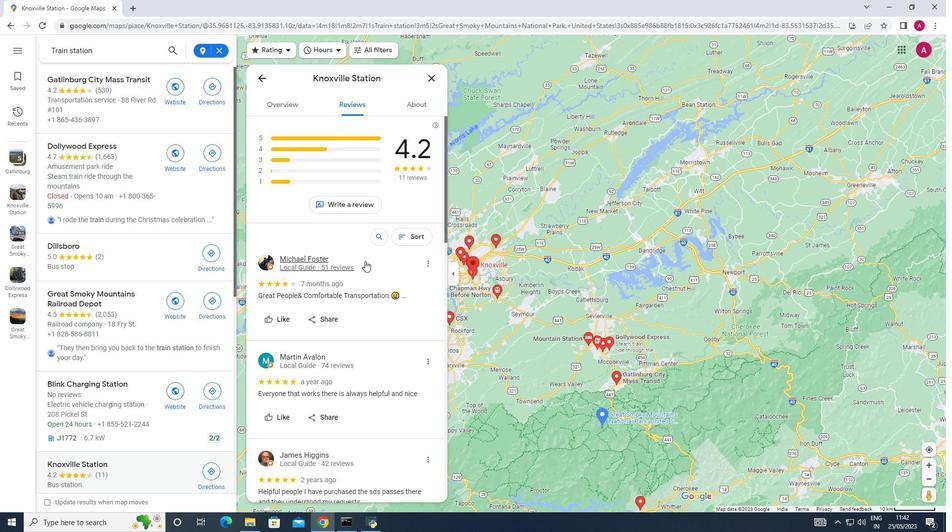
Action: Mouse scrolled (365, 260) with delta (0, 0)
Screenshot: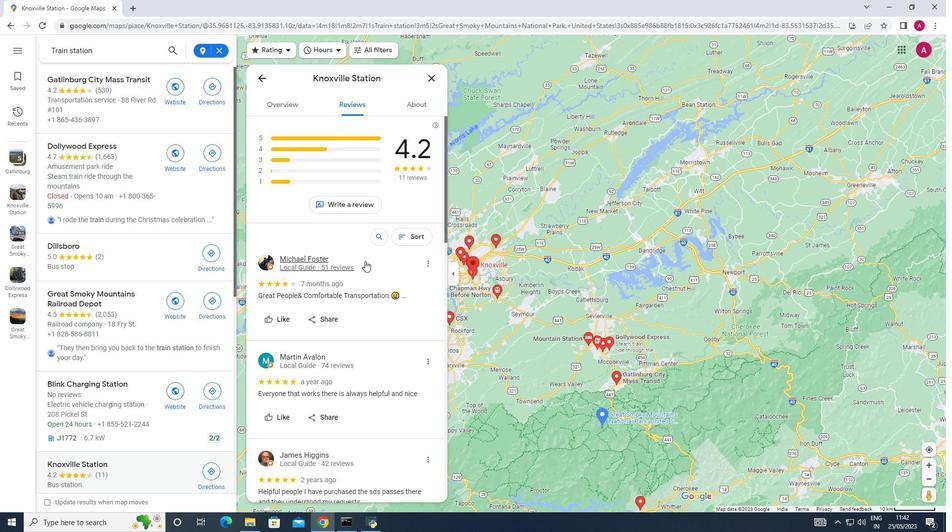 
Action: Mouse scrolled (365, 260) with delta (0, 0)
Screenshot: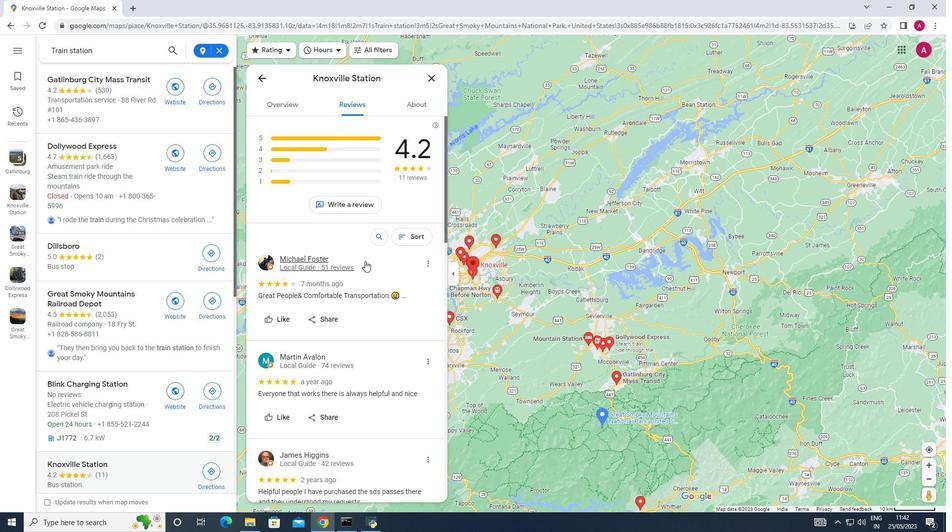
Action: Mouse scrolled (365, 260) with delta (0, 0)
Screenshot: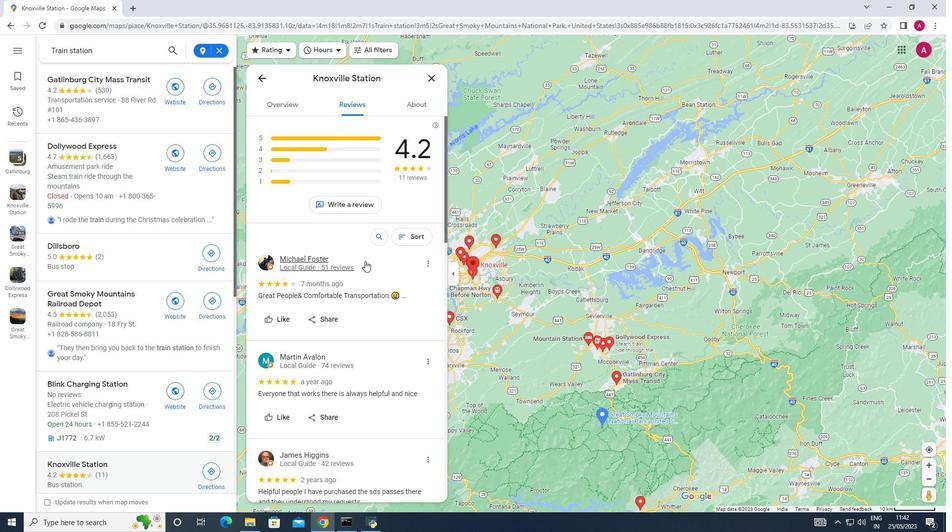 
Action: Mouse scrolled (365, 260) with delta (0, 0)
Screenshot: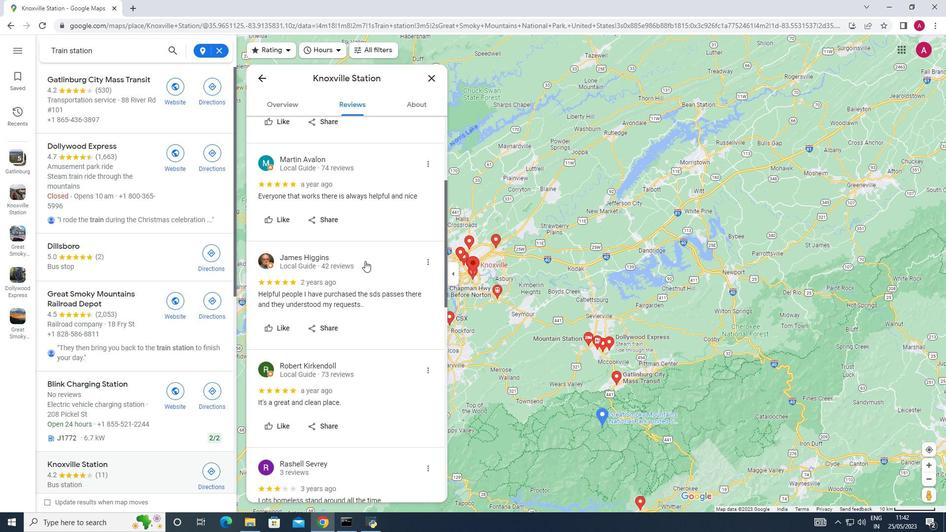 
Action: Mouse scrolled (365, 260) with delta (0, 0)
Screenshot: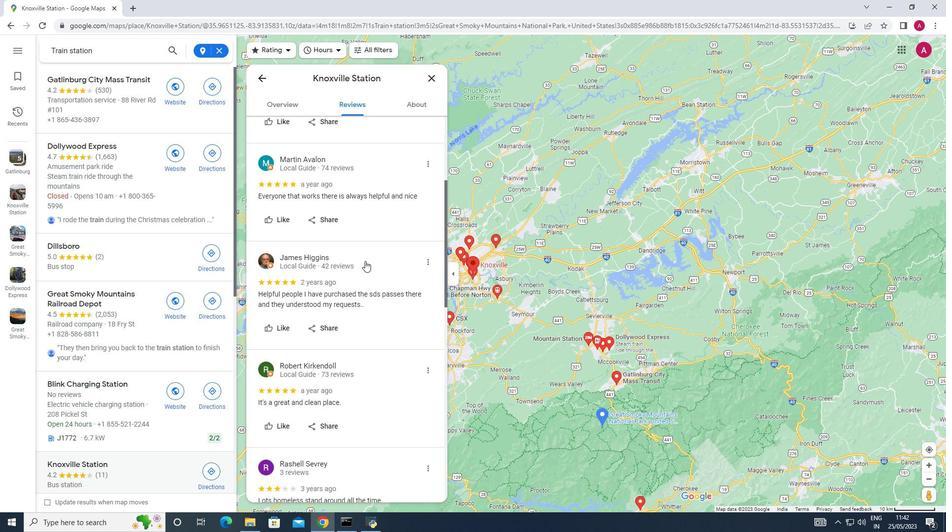 
Action: Mouse scrolled (365, 260) with delta (0, 0)
Screenshot: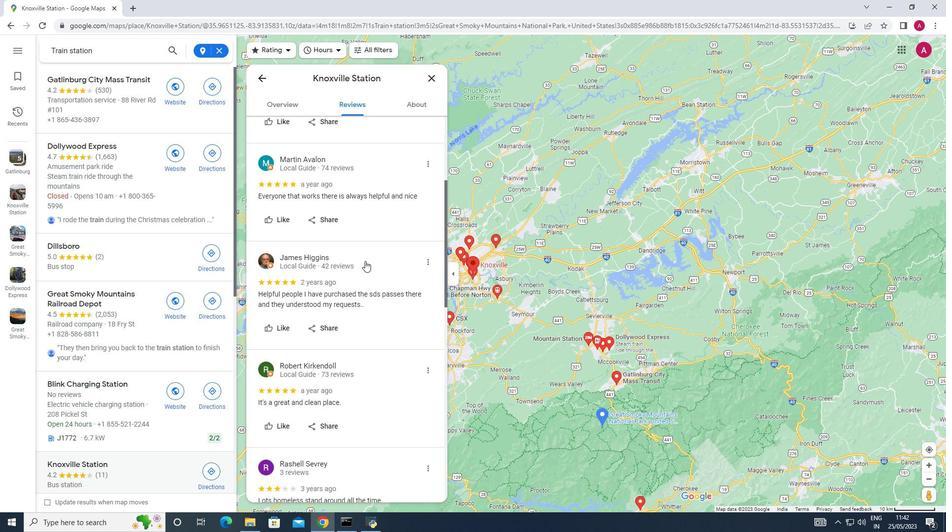 
Action: Mouse scrolled (365, 260) with delta (0, 0)
Screenshot: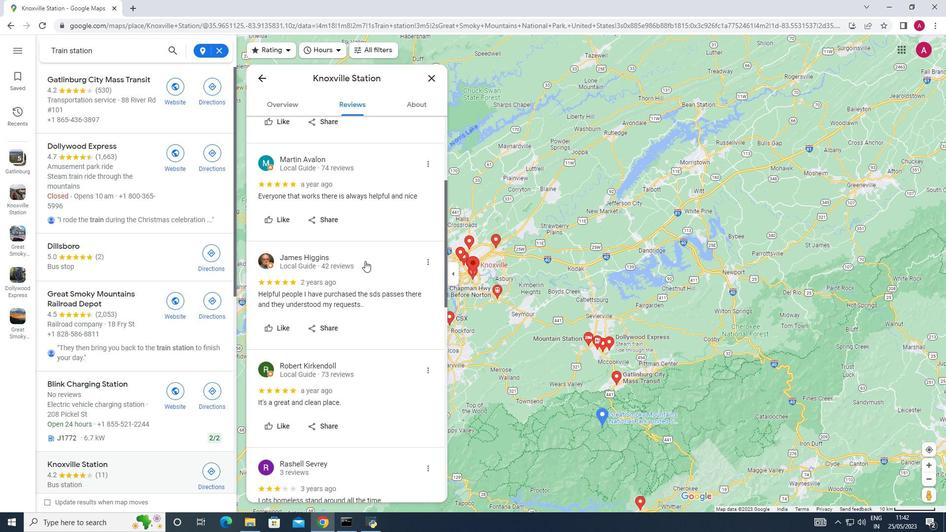 
Action: Mouse scrolled (365, 260) with delta (0, 0)
Screenshot: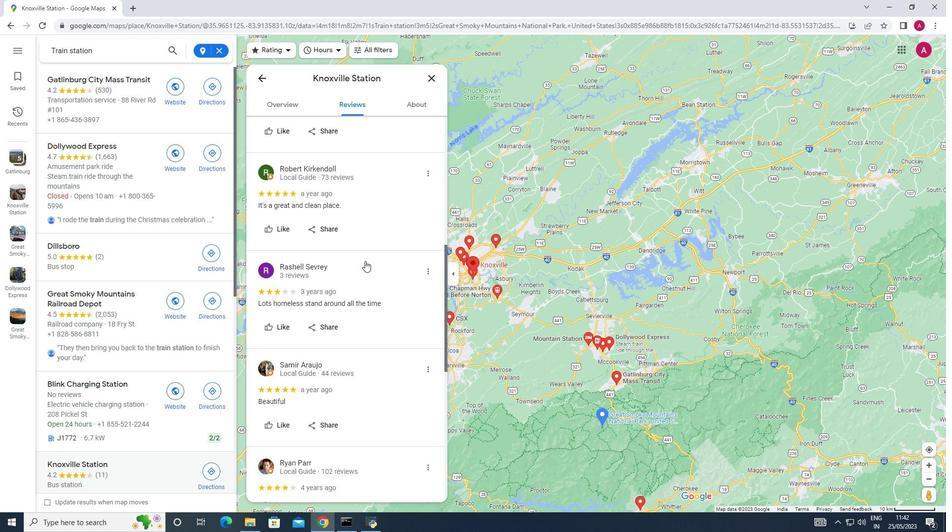 
Action: Mouse scrolled (365, 260) with delta (0, 0)
Screenshot: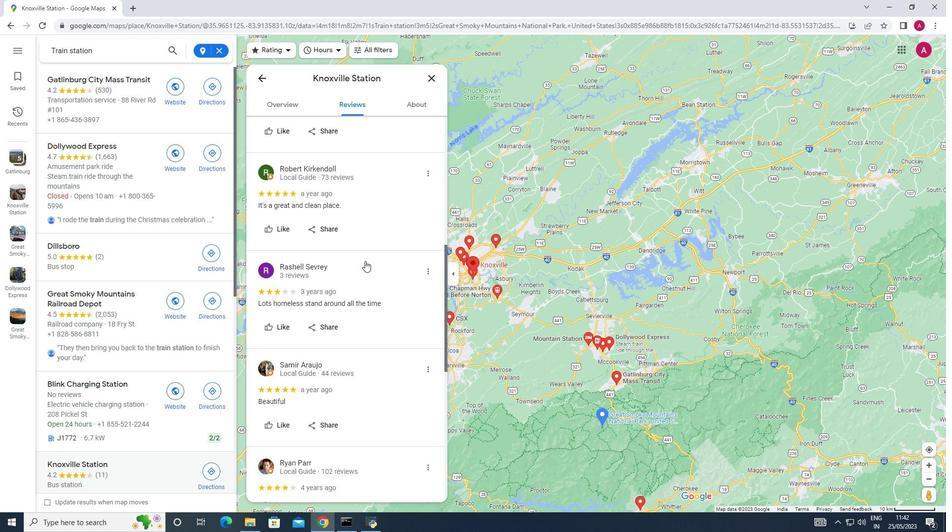
Action: Mouse scrolled (365, 260) with delta (0, 0)
Screenshot: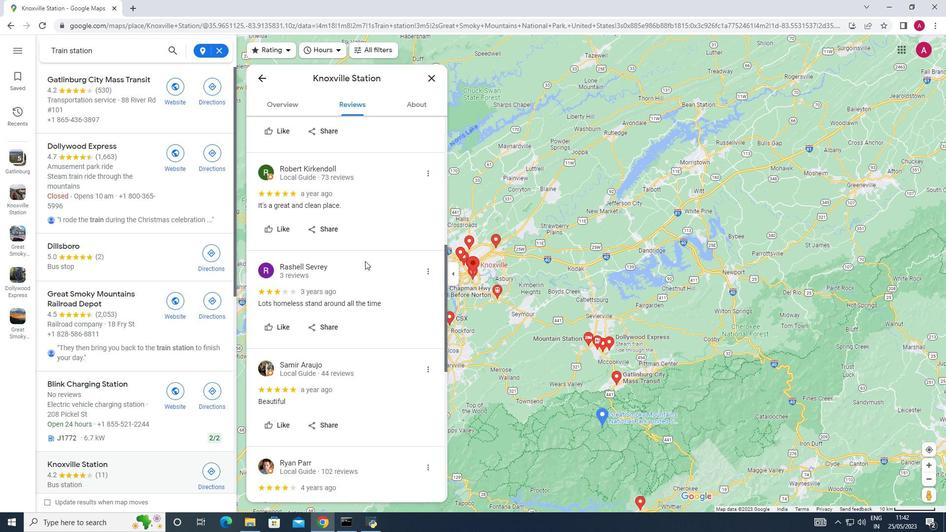 
Action: Mouse scrolled (365, 260) with delta (0, 0)
Screenshot: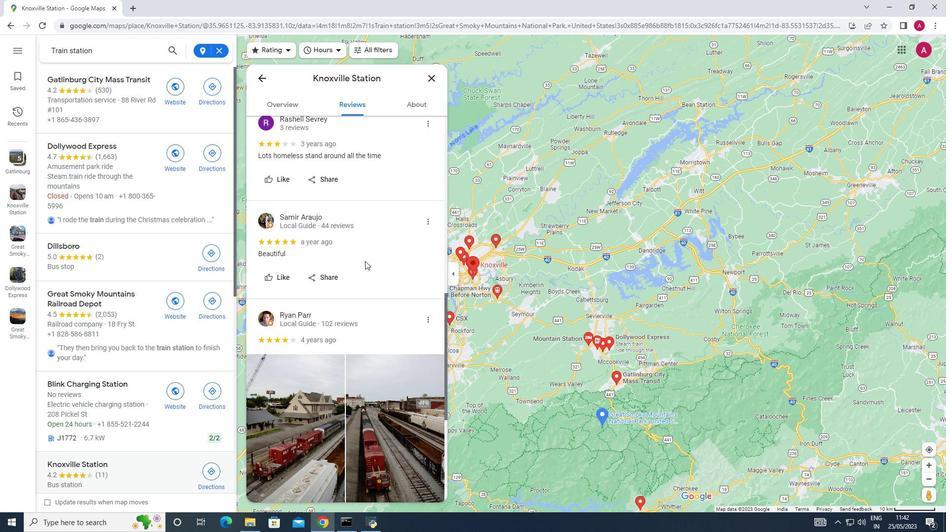 
Action: Mouse scrolled (365, 260) with delta (0, 0)
Screenshot: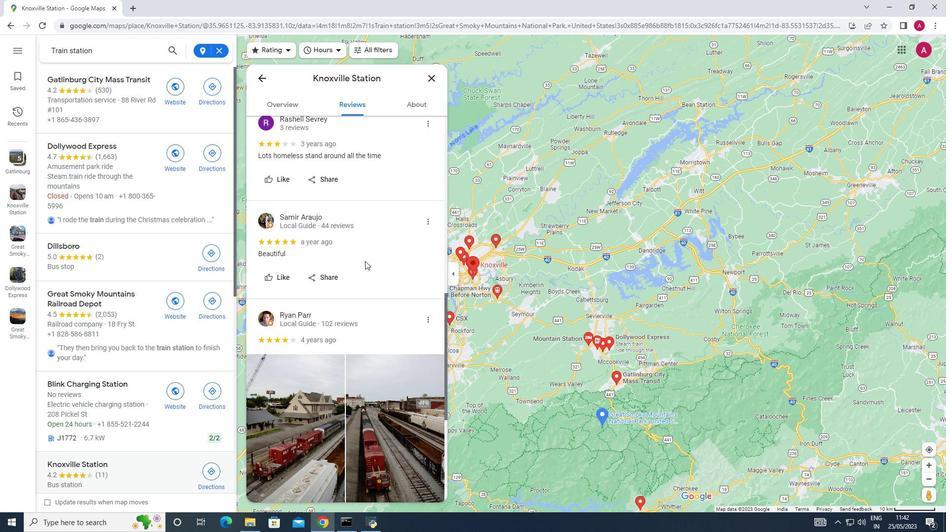 
Action: Mouse scrolled (365, 260) with delta (0, 0)
Screenshot: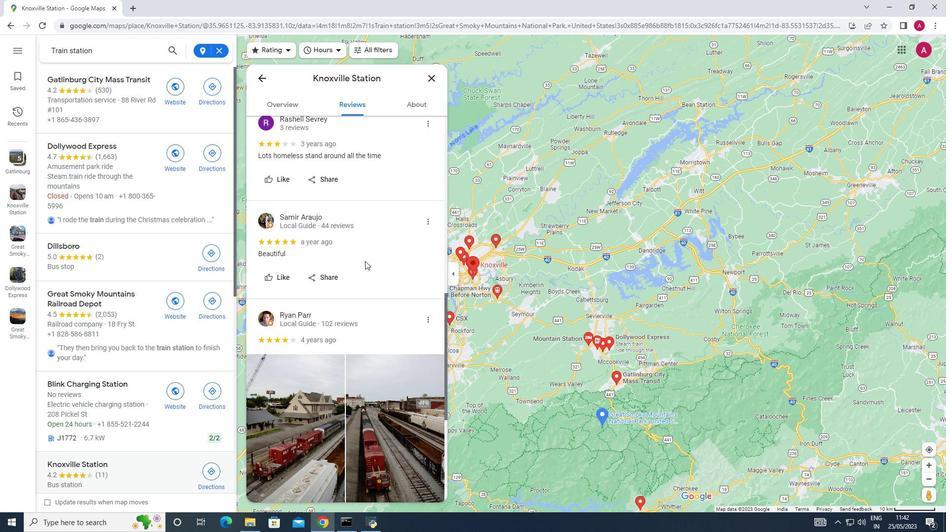 
Action: Mouse moved to (365, 261)
Screenshot: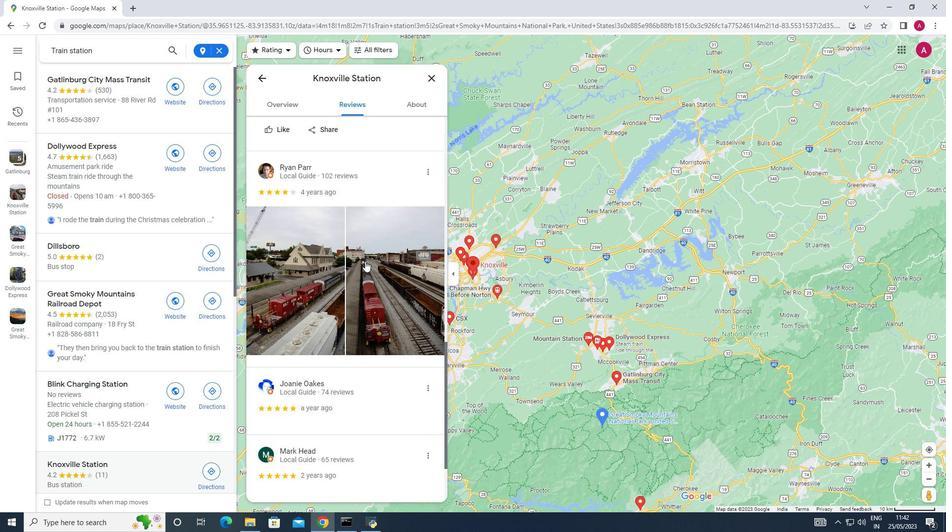 
Action: Mouse scrolled (365, 262) with delta (0, 0)
Screenshot: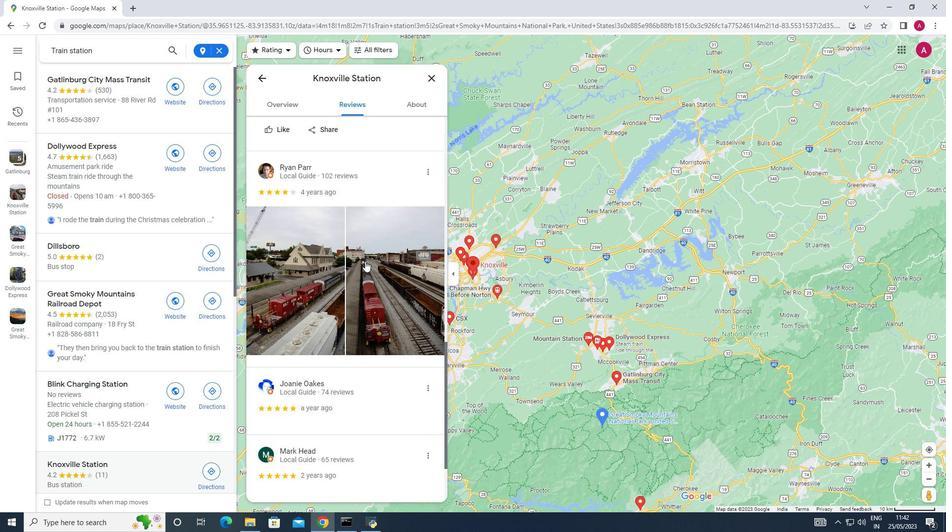 
Action: Mouse scrolled (365, 262) with delta (0, 0)
Screenshot: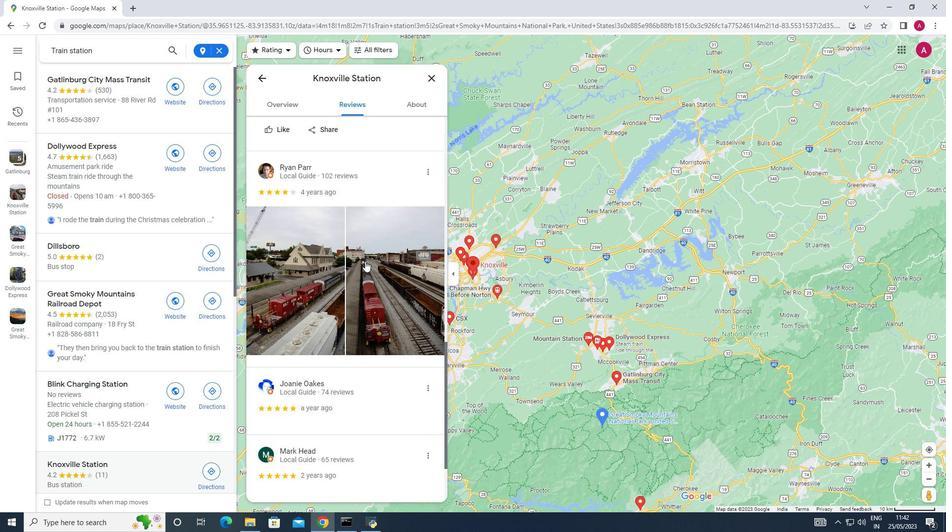 
Action: Mouse scrolled (365, 262) with delta (0, 0)
Screenshot: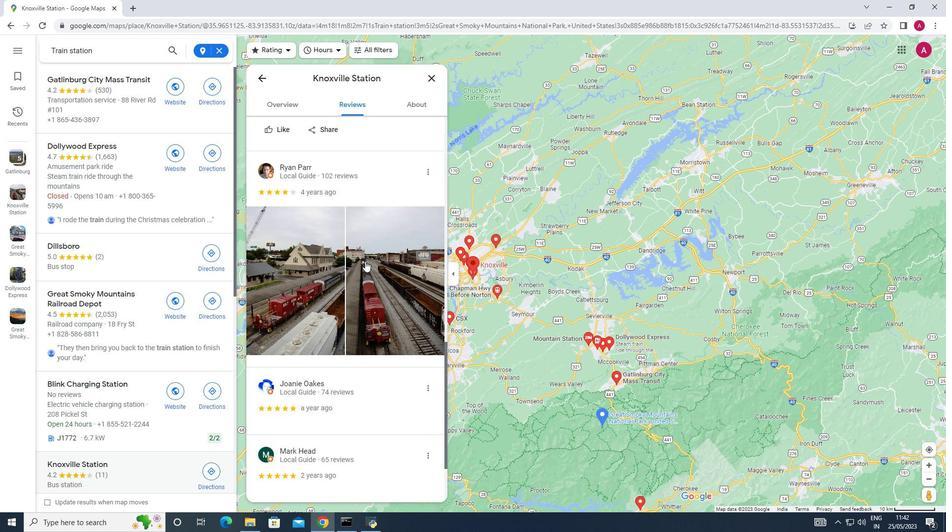 
Action: Mouse scrolled (365, 262) with delta (0, 0)
Screenshot: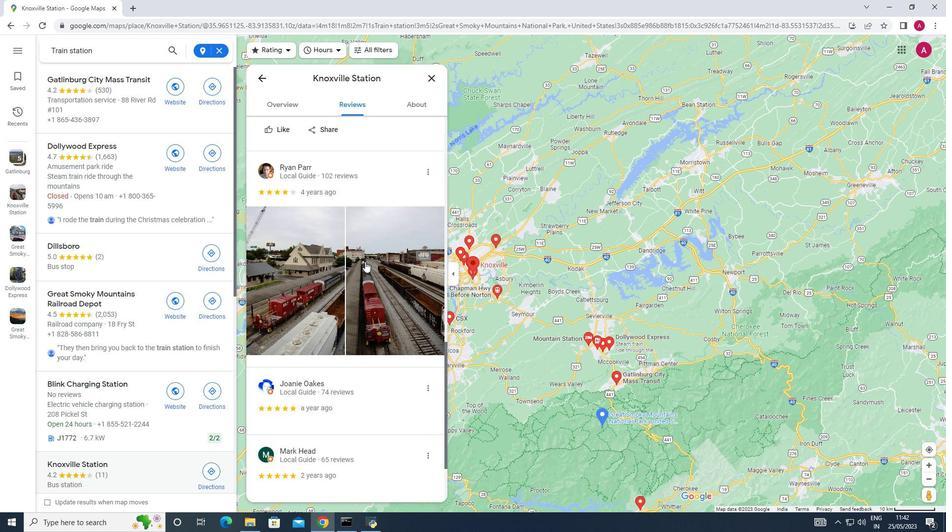 
Action: Mouse scrolled (365, 262) with delta (0, 0)
Screenshot: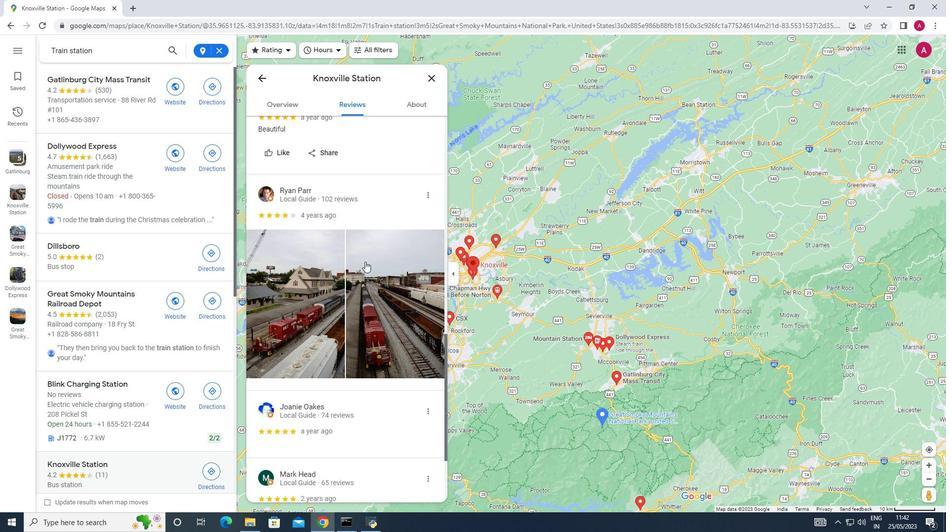 
Action: Mouse scrolled (365, 262) with delta (0, 0)
Screenshot: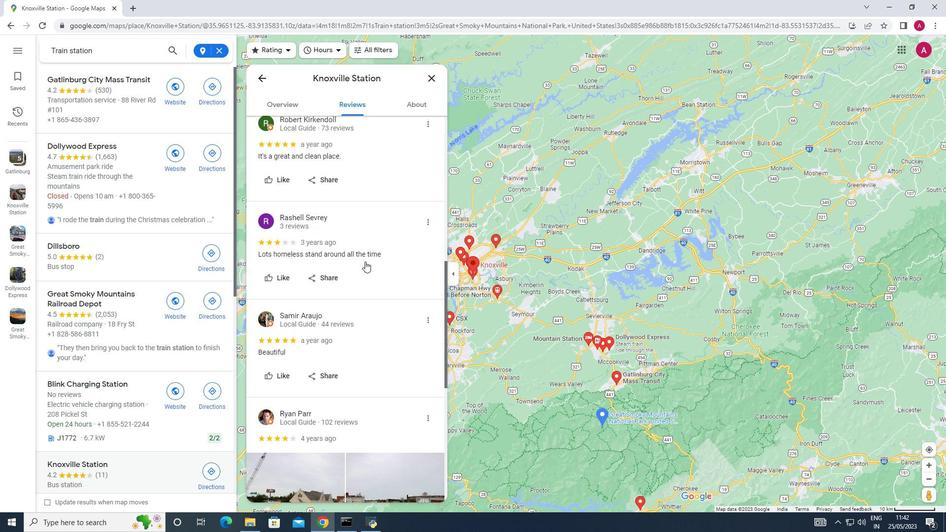 
Action: Mouse scrolled (365, 262) with delta (0, 0)
Screenshot: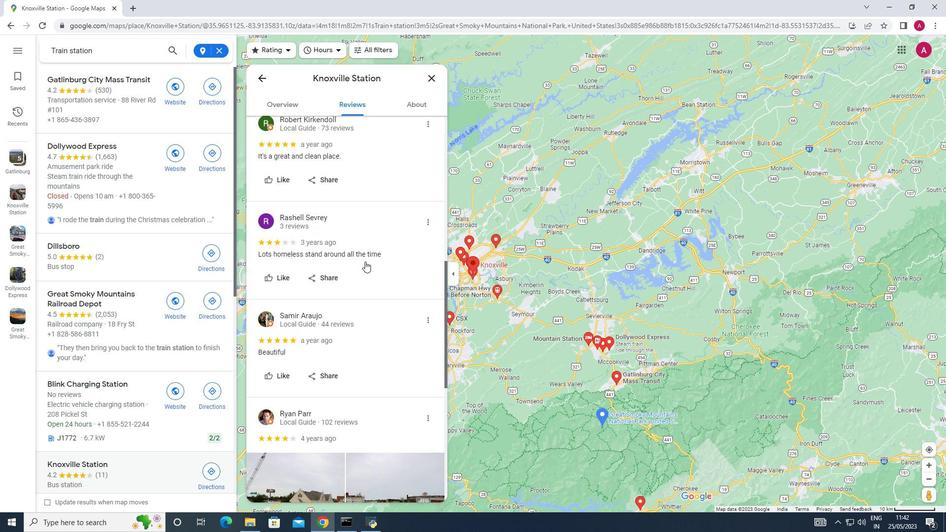 
Action: Mouse scrolled (365, 262) with delta (0, 0)
Screenshot: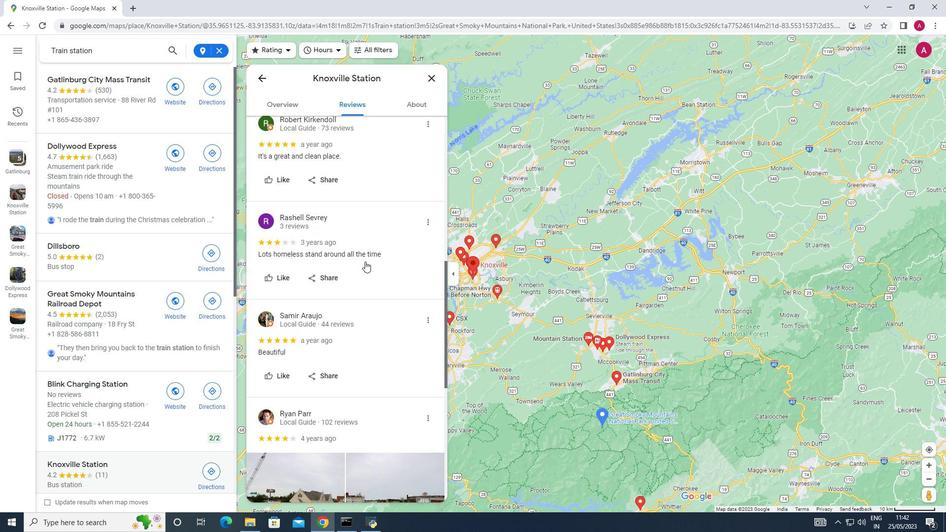 
Action: Mouse scrolled (365, 262) with delta (0, 0)
Screenshot: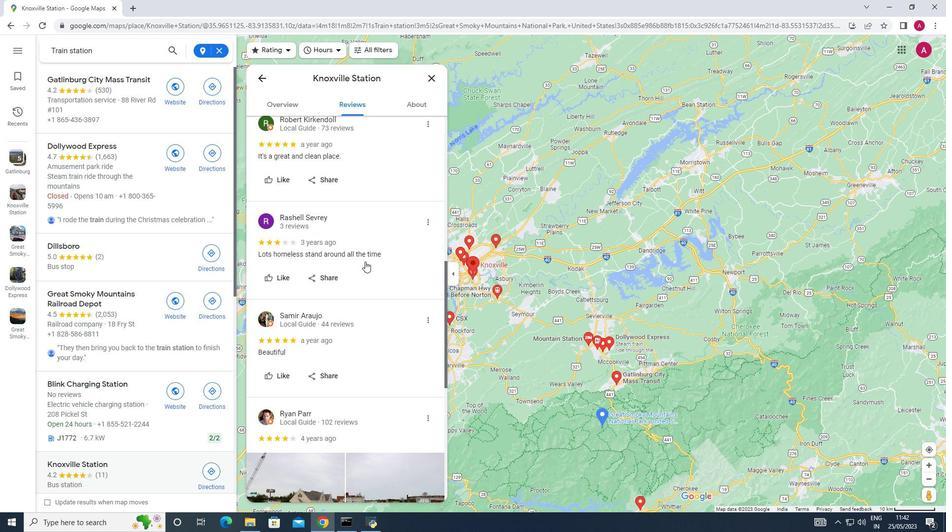 
Action: Mouse scrolled (365, 262) with delta (0, 0)
Screenshot: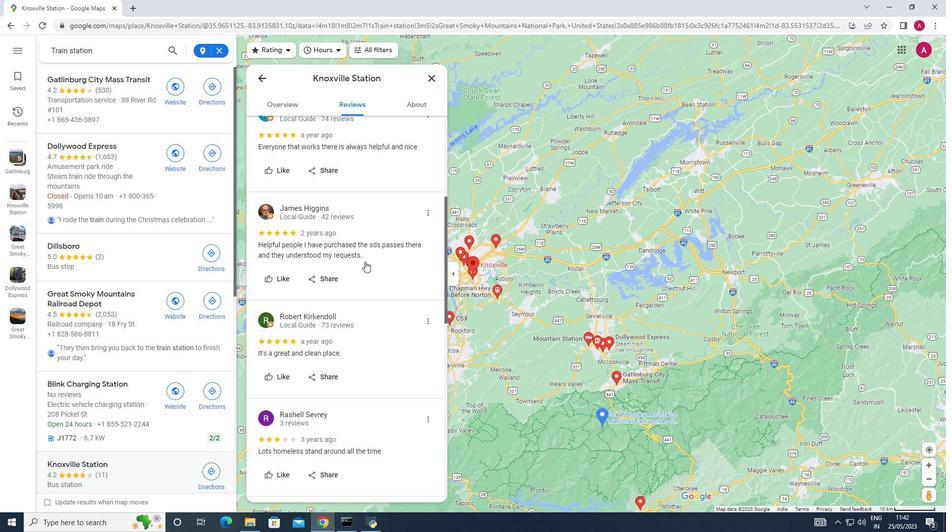 
Action: Mouse scrolled (365, 262) with delta (0, 0)
Screenshot: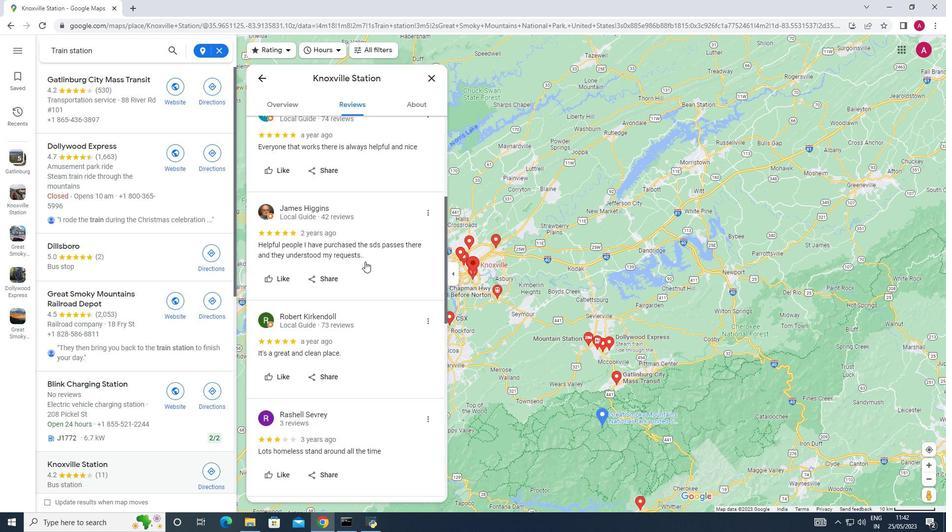 
Action: Mouse scrolled (365, 262) with delta (0, 0)
Screenshot: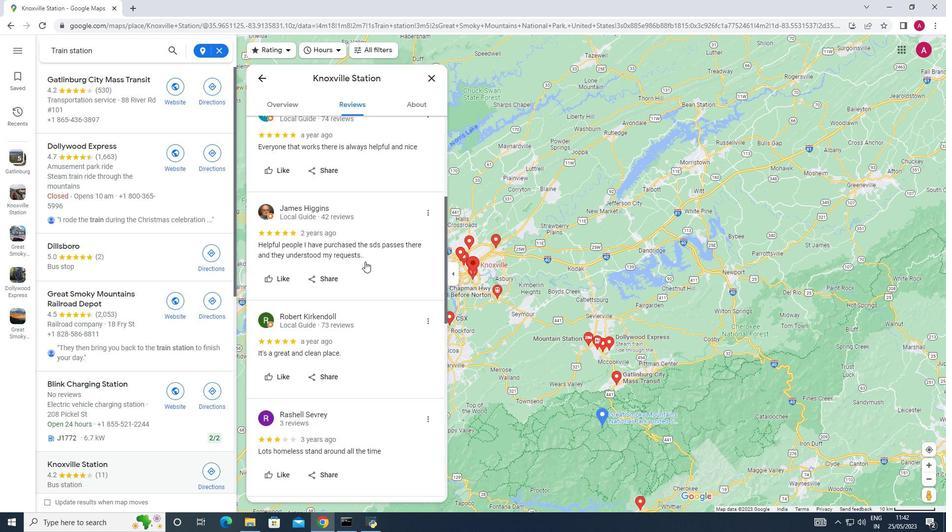 
Action: Mouse scrolled (365, 262) with delta (0, 0)
Screenshot: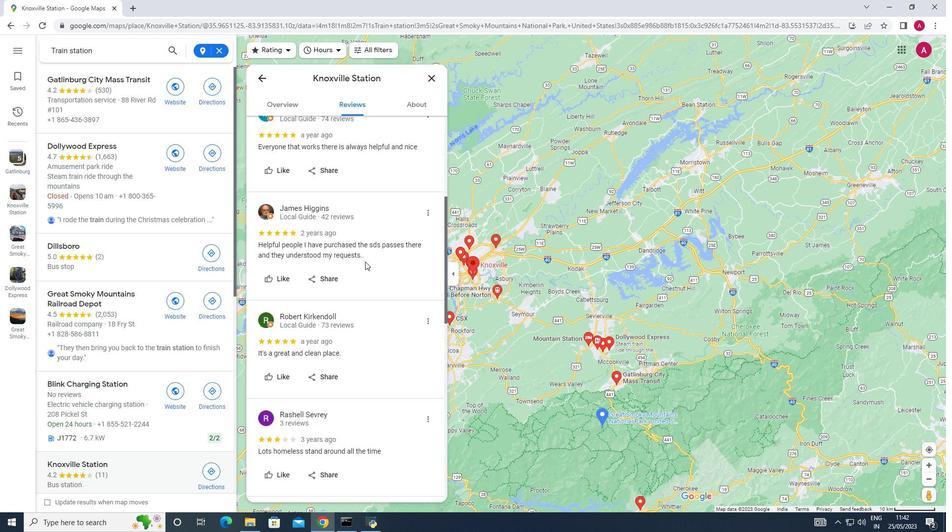 
Action: Mouse scrolled (365, 262) with delta (0, 0)
Screenshot: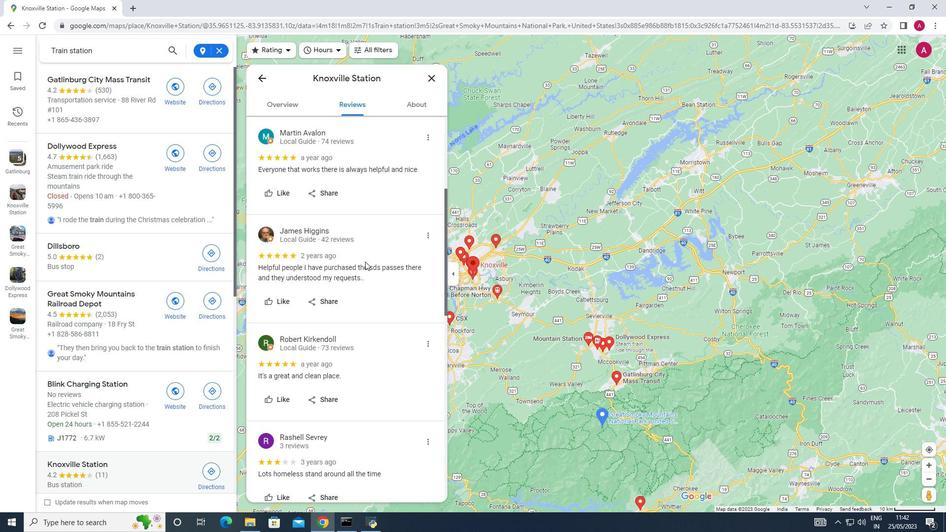 
Action: Mouse scrolled (365, 262) with delta (0, 0)
Screenshot: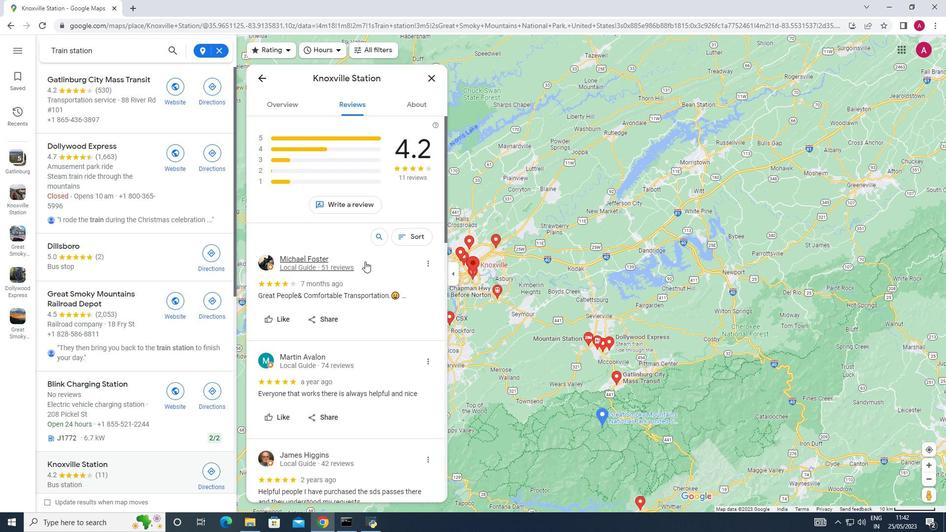 
Action: Mouse scrolled (365, 262) with delta (0, 0)
Screenshot: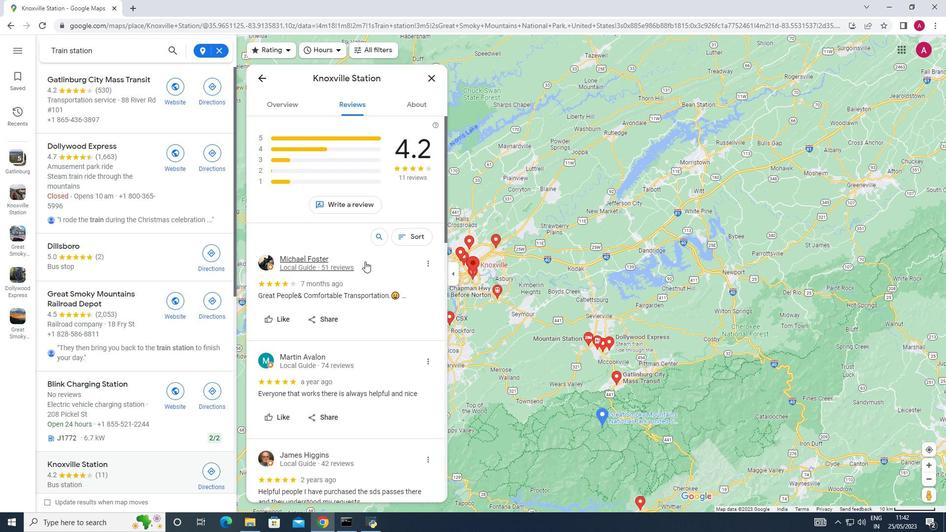 
Action: Mouse scrolled (365, 262) with delta (0, 0)
Screenshot: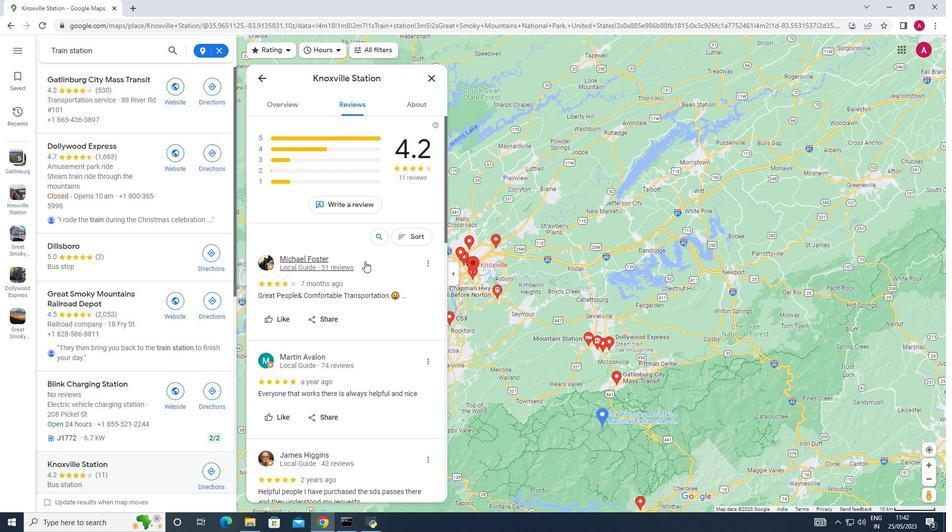 
Action: Mouse scrolled (365, 262) with delta (0, 0)
Screenshot: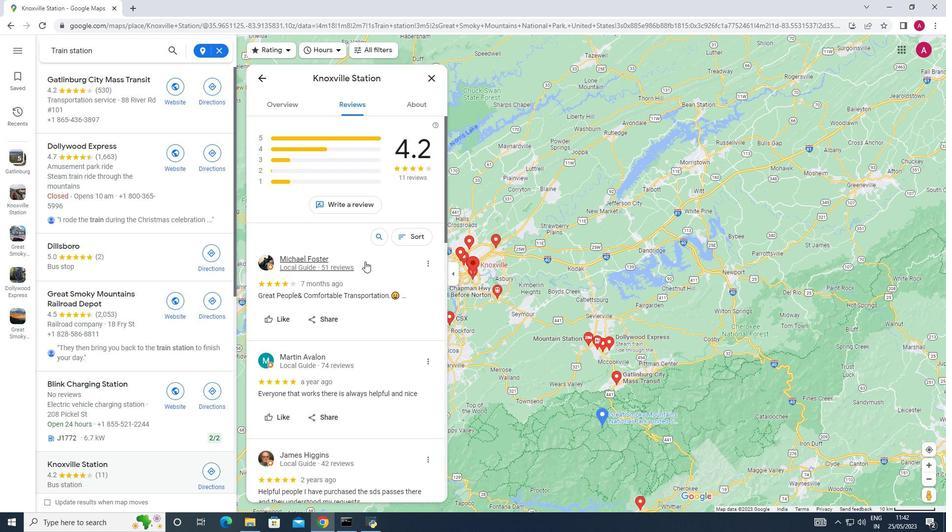 
Action: Mouse scrolled (365, 262) with delta (0, 0)
Screenshot: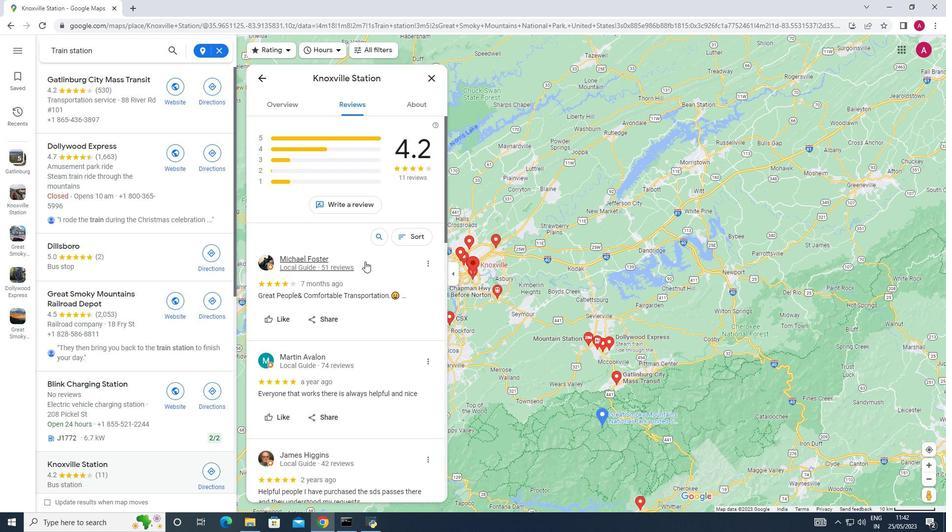 
Action: Mouse scrolled (365, 262) with delta (0, 0)
Screenshot: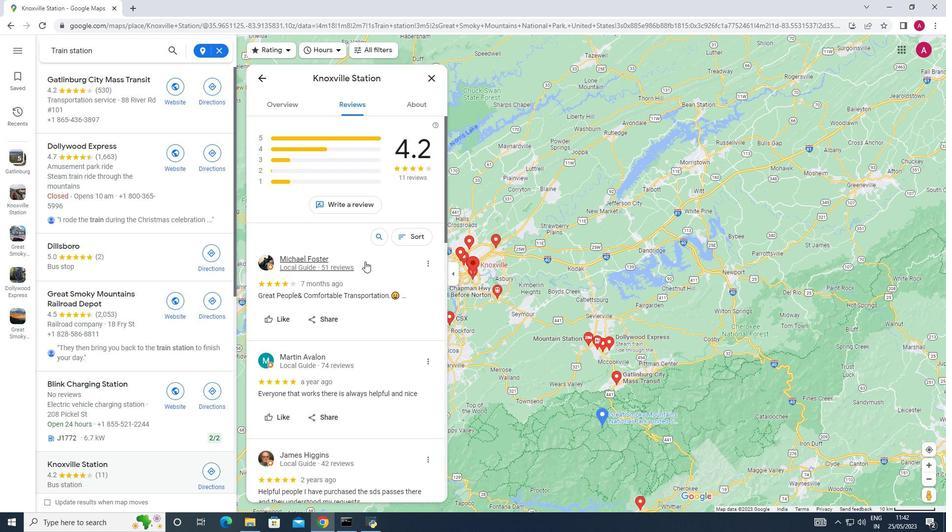 
Action: Mouse scrolled (365, 262) with delta (0, 0)
Screenshot: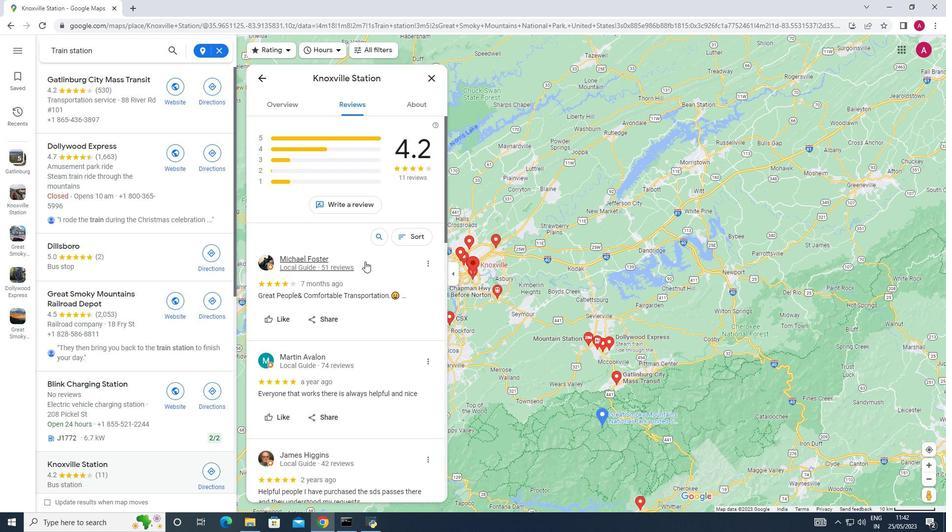 
Action: Mouse scrolled (365, 262) with delta (0, 0)
Screenshot: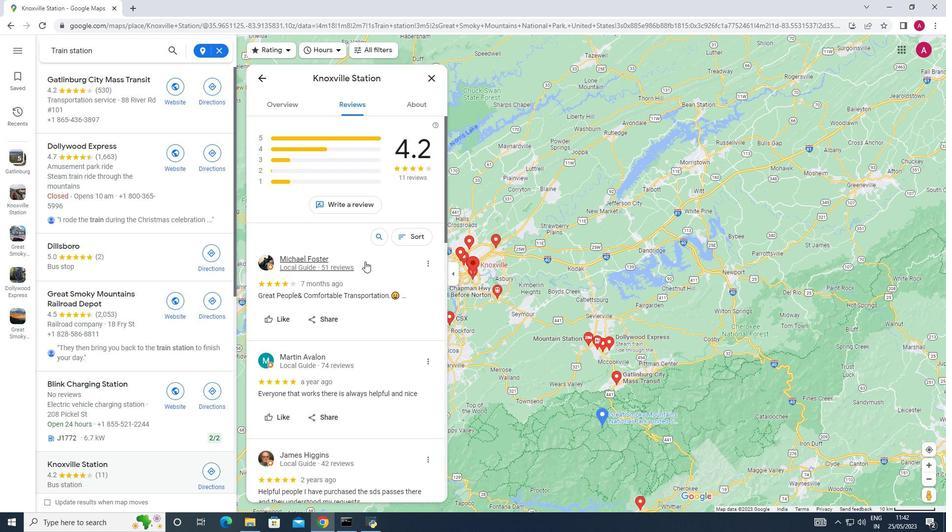 
Action: Mouse moved to (412, 107)
Screenshot: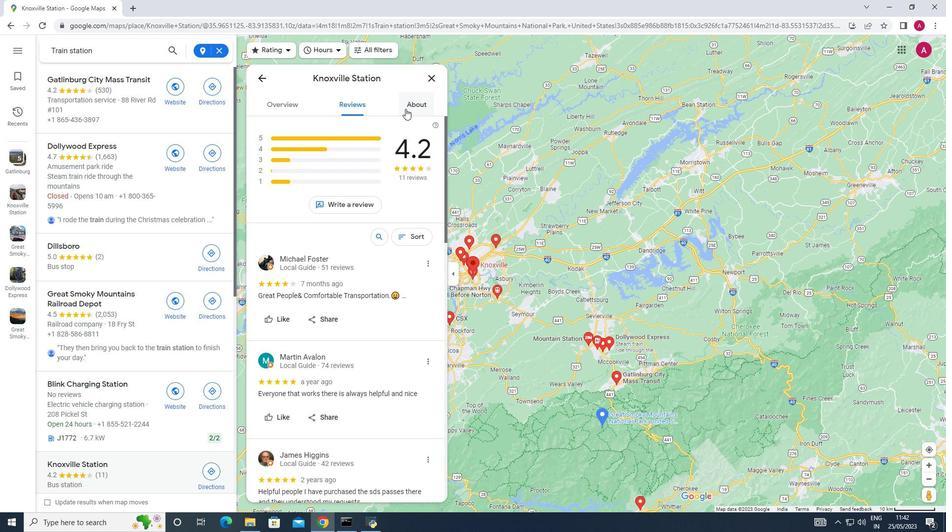 
Action: Mouse pressed left at (412, 107)
Screenshot: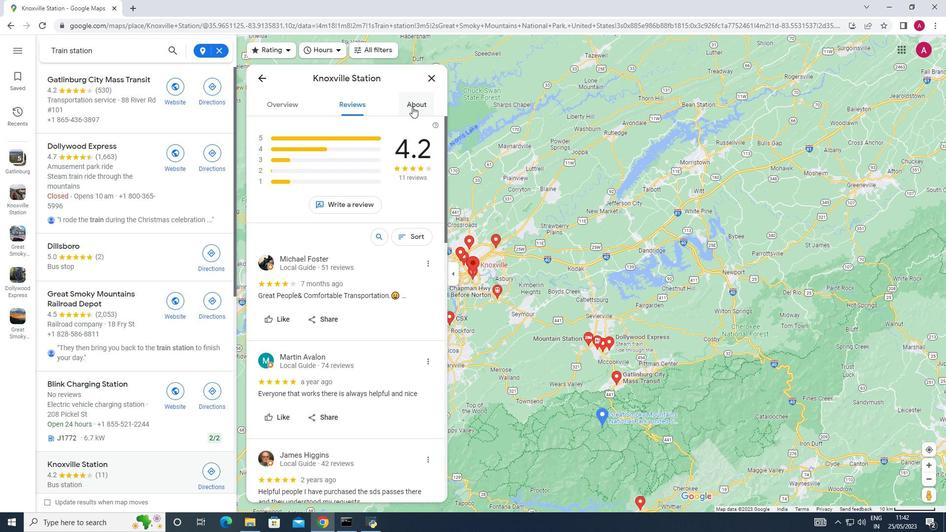 
Action: Mouse moved to (435, 81)
Screenshot: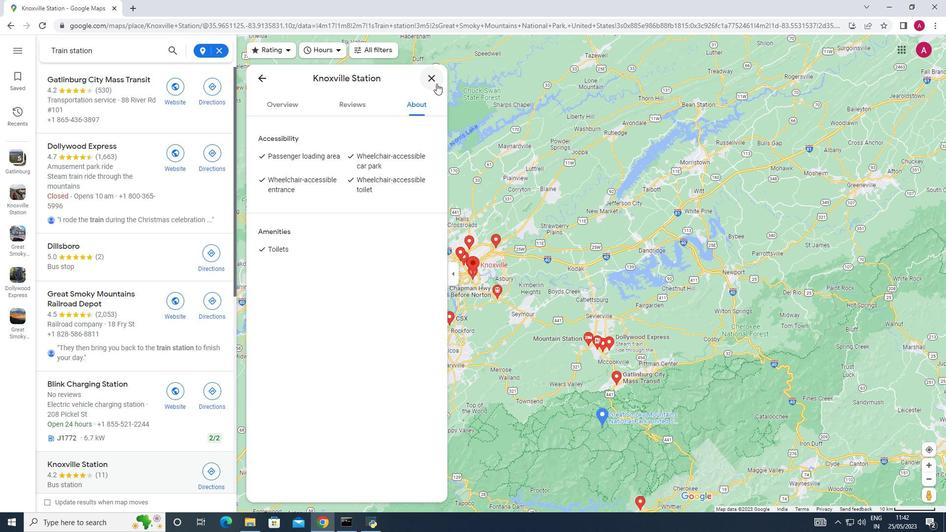 
Action: Mouse pressed left at (435, 81)
Screenshot: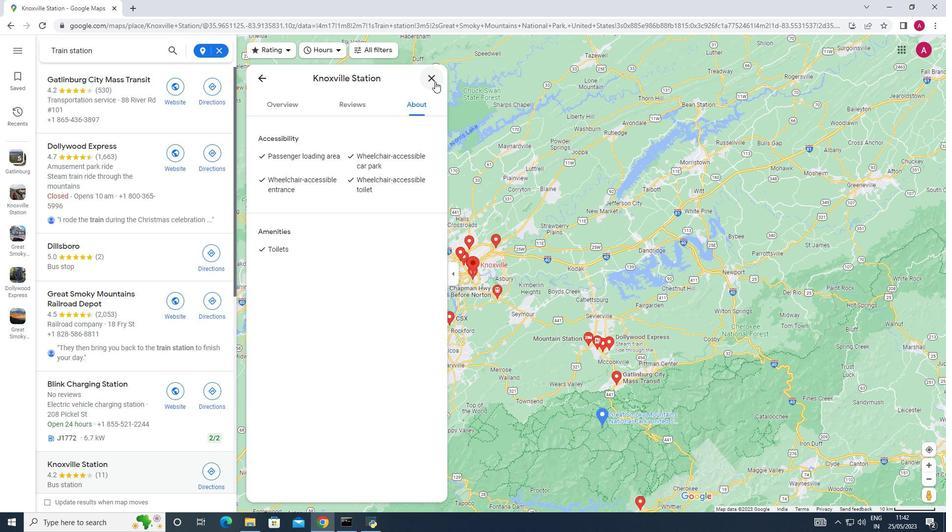 
Action: Mouse moved to (100, 386)
Screenshot: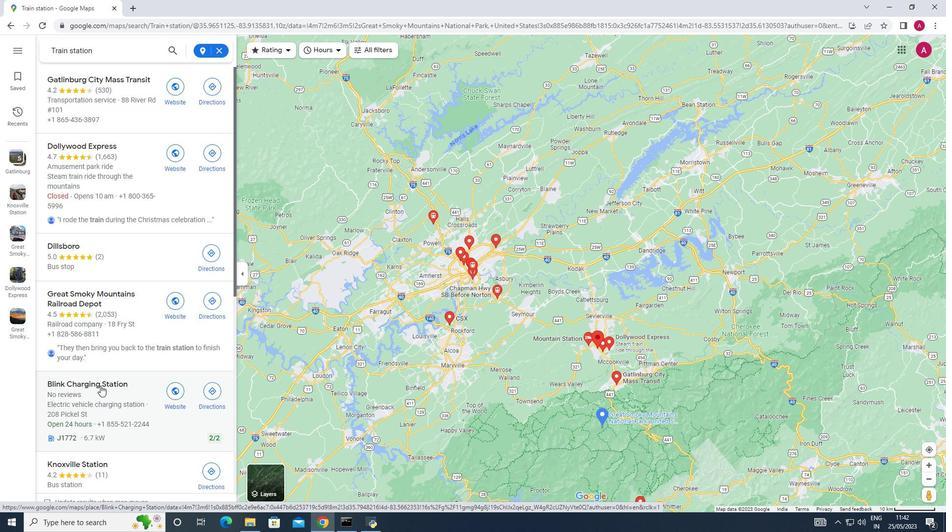 
Action: Mouse pressed left at (100, 386)
Screenshot: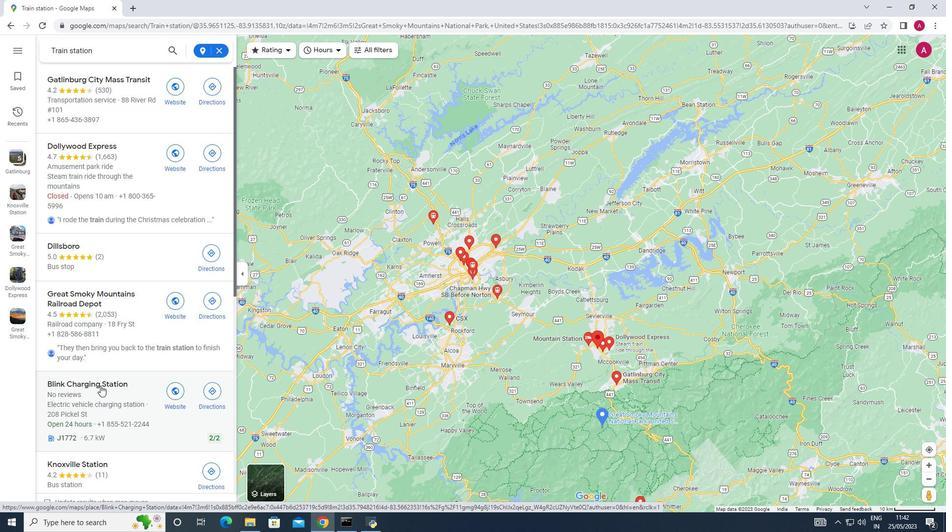 
Action: Mouse moved to (66, 461)
Screenshot: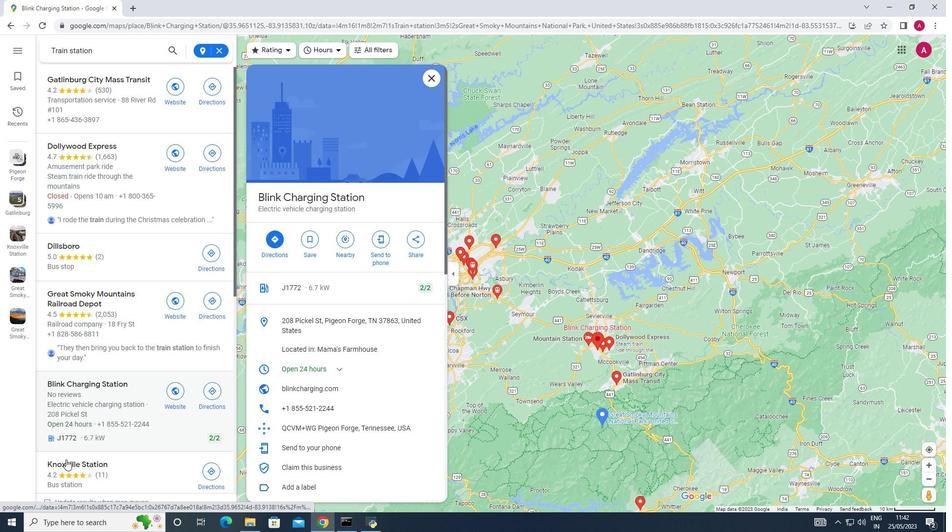 
Action: Mouse pressed left at (66, 461)
Screenshot: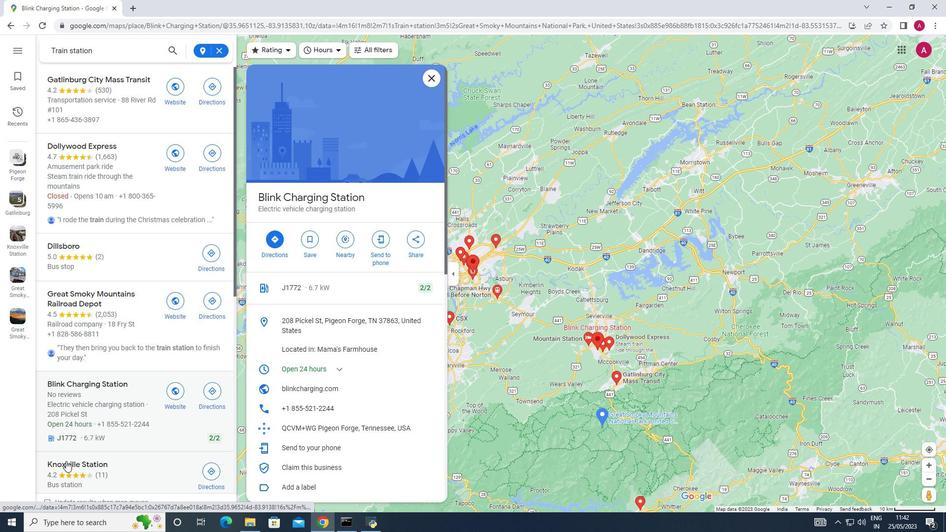 
Action: Mouse moved to (345, 335)
Screenshot: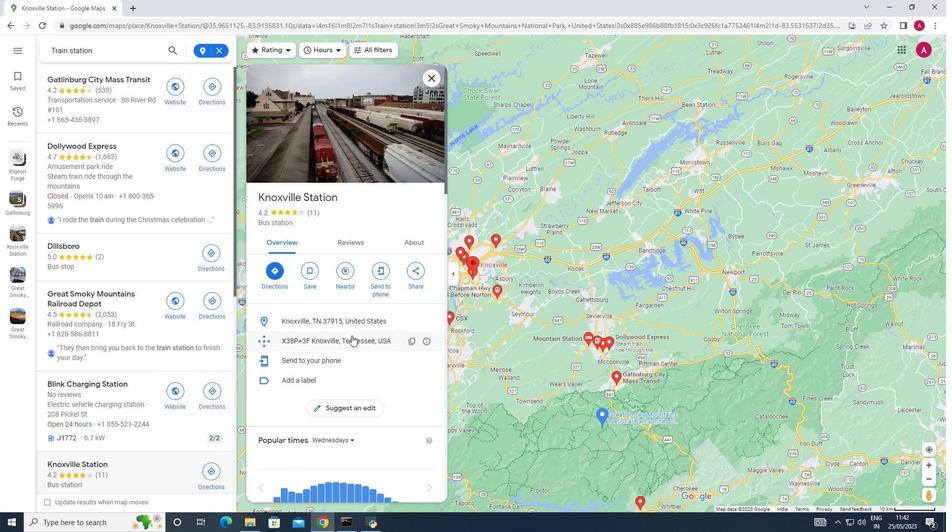 
Action: Mouse scrolled (345, 335) with delta (0, 0)
Screenshot: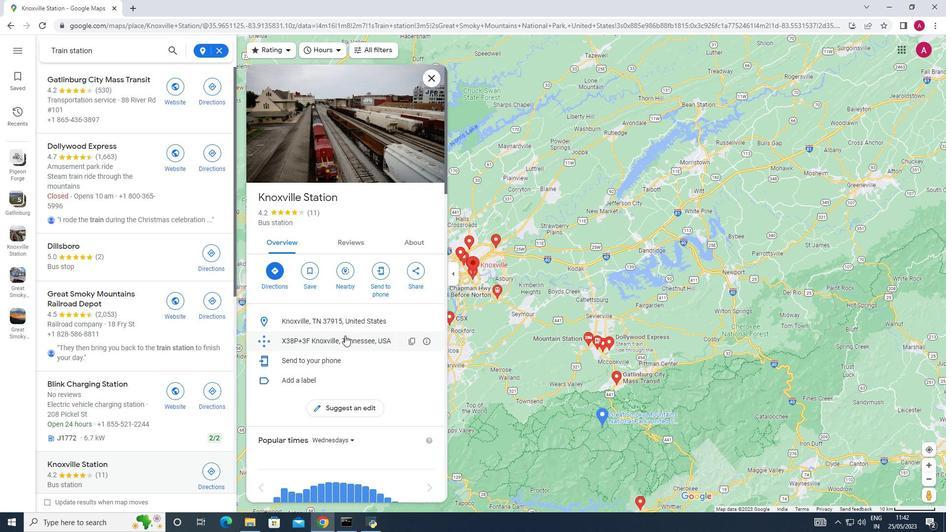 
Action: Mouse scrolled (345, 335) with delta (0, 0)
Screenshot: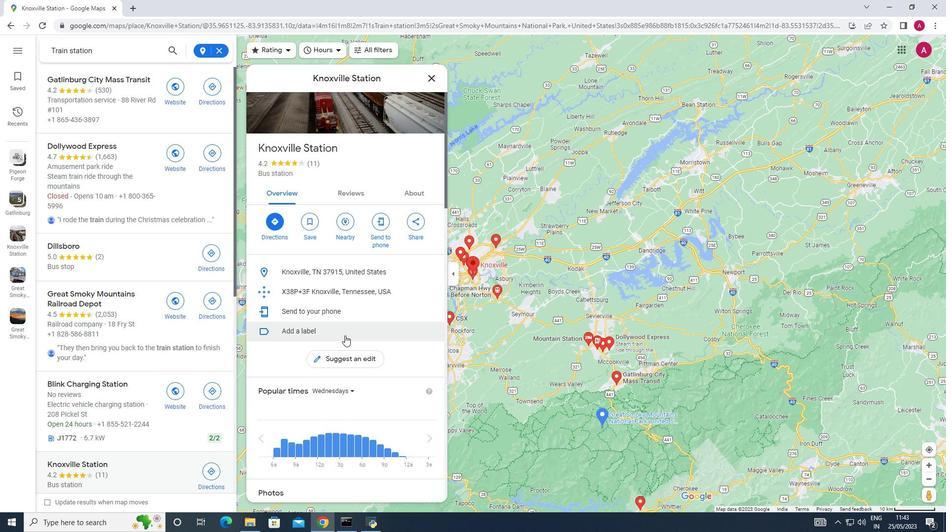 
Action: Mouse scrolled (345, 335) with delta (0, 0)
Screenshot: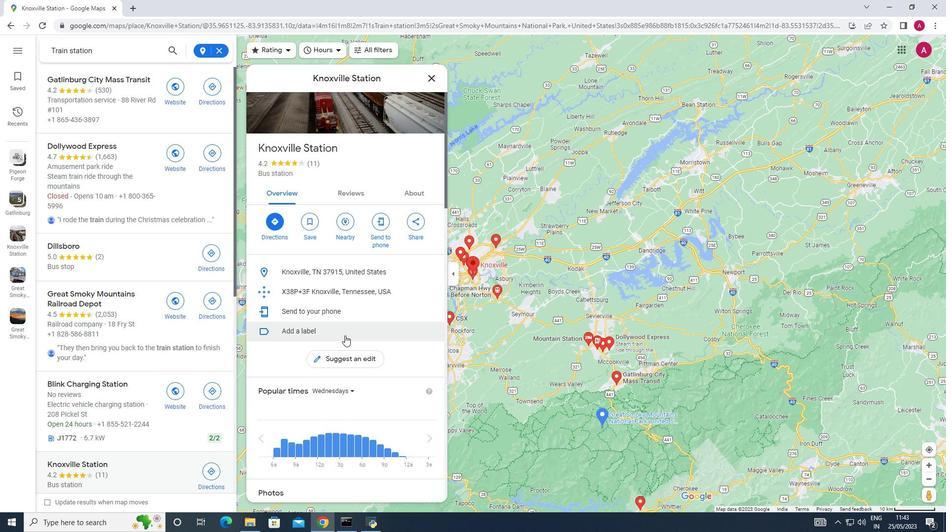 
Action: Mouse scrolled (345, 335) with delta (0, 0)
Screenshot: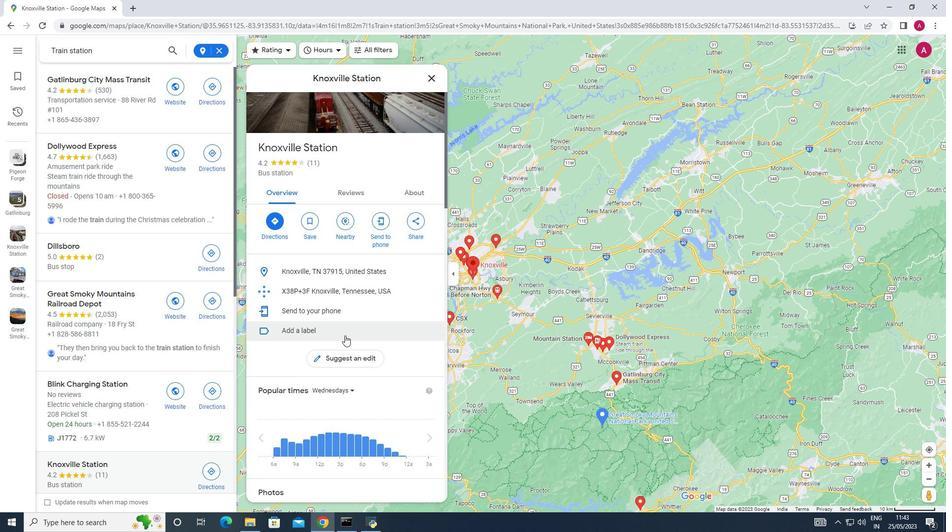 
Action: Mouse scrolled (345, 335) with delta (0, 0)
Screenshot: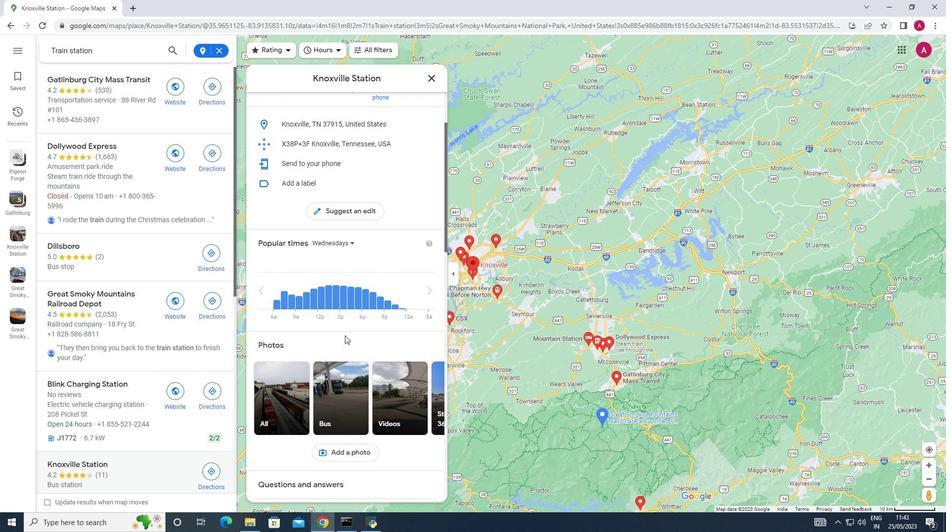 
Action: Mouse scrolled (345, 335) with delta (0, 0)
Screenshot: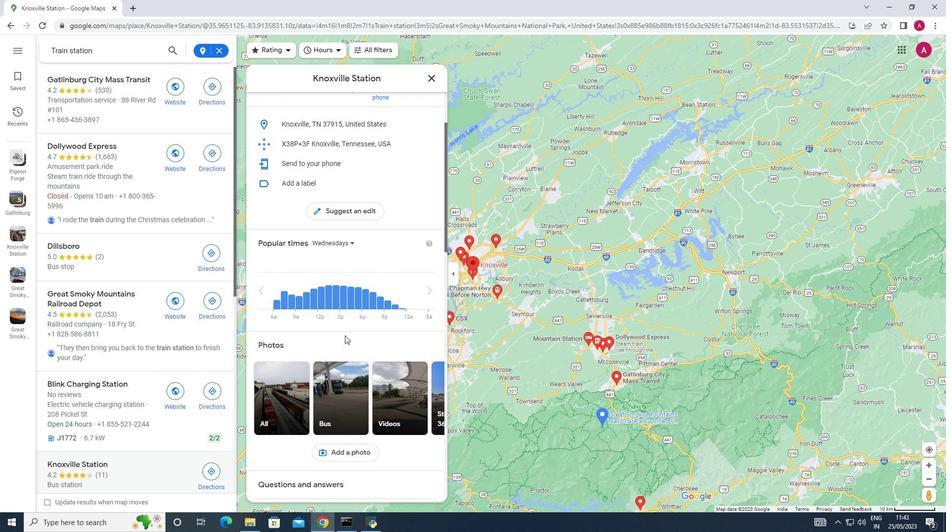 
Action: Mouse scrolled (345, 335) with delta (0, 0)
Screenshot: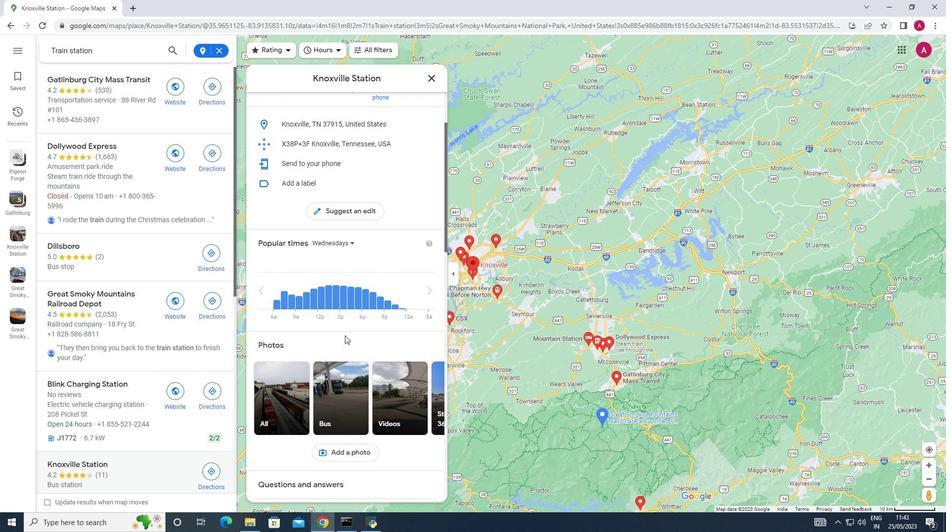 
Action: Mouse scrolled (345, 335) with delta (0, 0)
Screenshot: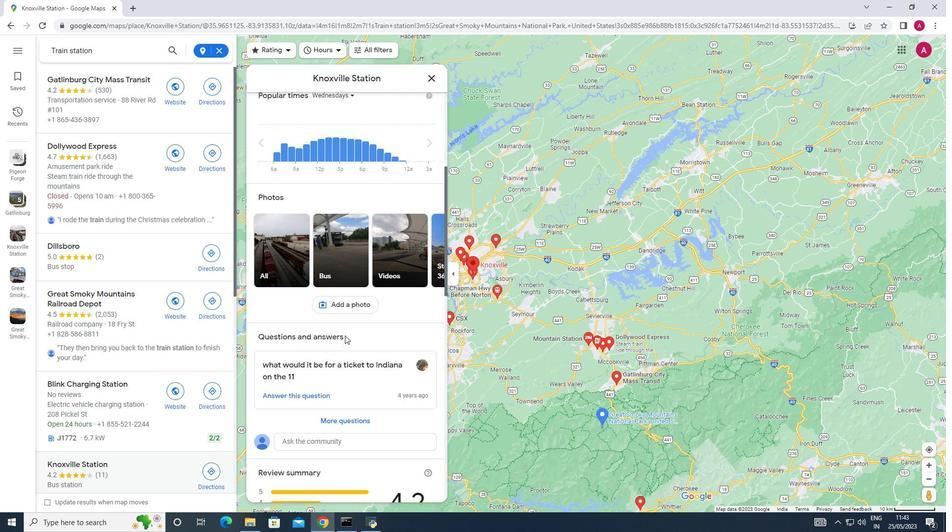 
Action: Mouse scrolled (345, 335) with delta (0, 0)
Screenshot: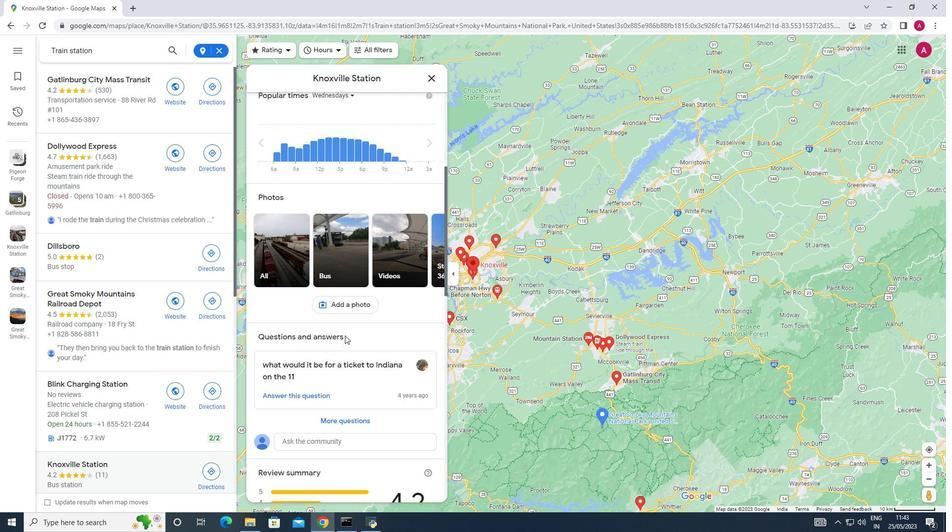 
Action: Mouse scrolled (345, 335) with delta (0, 0)
Screenshot: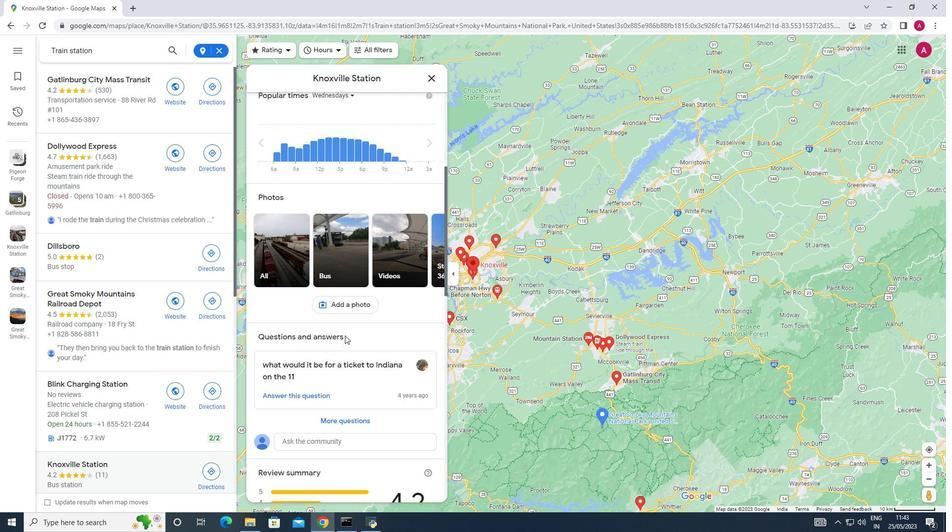 
Action: Mouse scrolled (345, 335) with delta (0, 0)
Screenshot: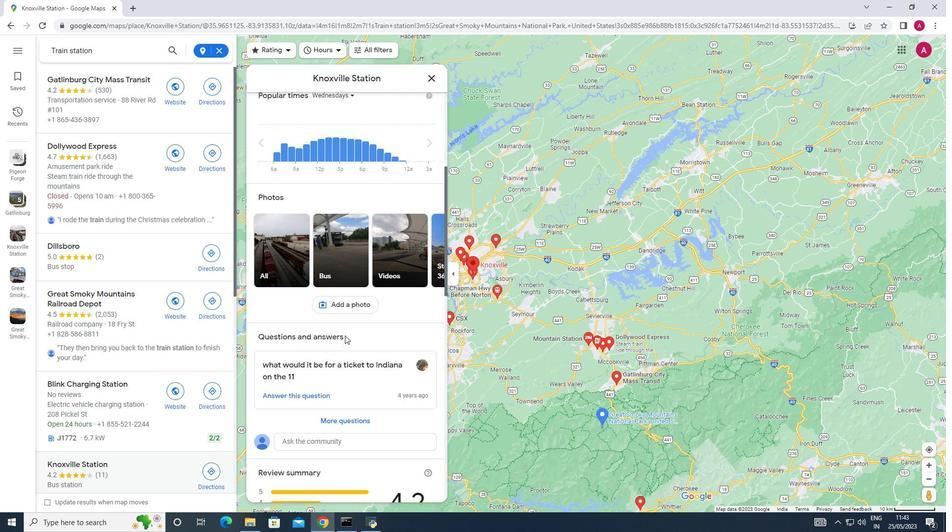 
Action: Mouse moved to (344, 335)
Screenshot: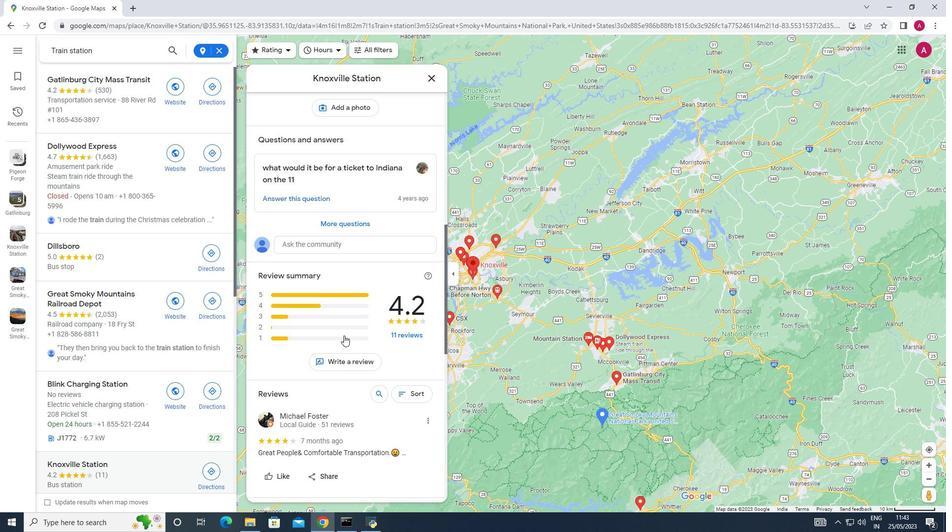 
Action: Mouse scrolled (344, 336) with delta (0, 0)
Screenshot: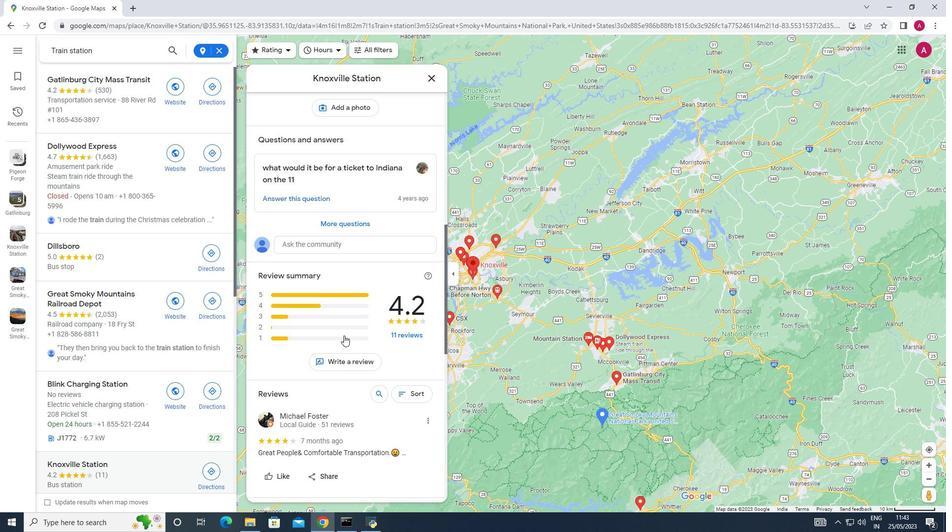 
Action: Mouse scrolled (344, 336) with delta (0, 0)
Screenshot: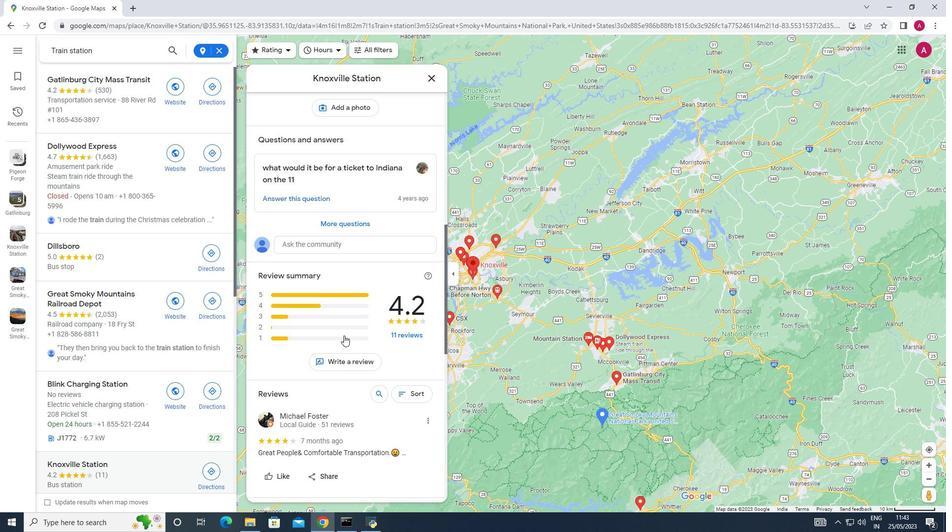 
Action: Mouse scrolled (344, 336) with delta (0, 0)
Screenshot: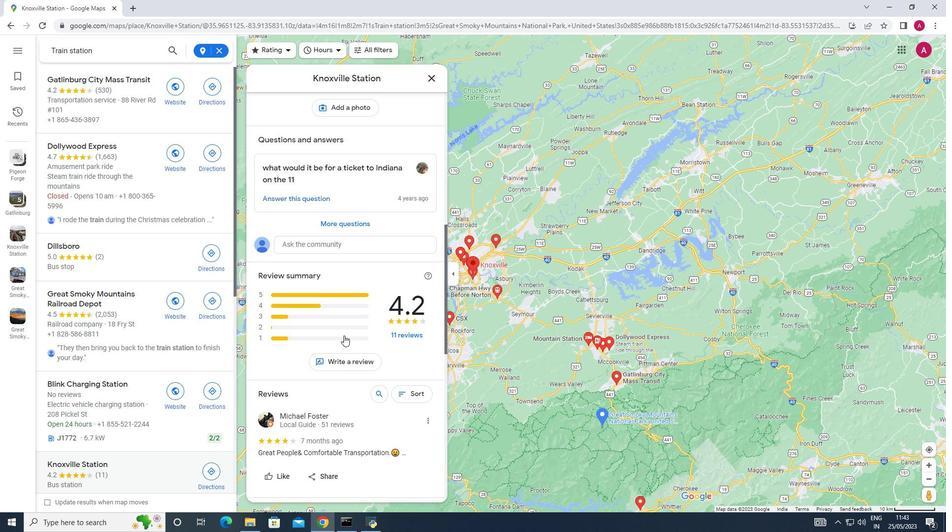 
Action: Mouse scrolled (344, 336) with delta (0, 0)
Screenshot: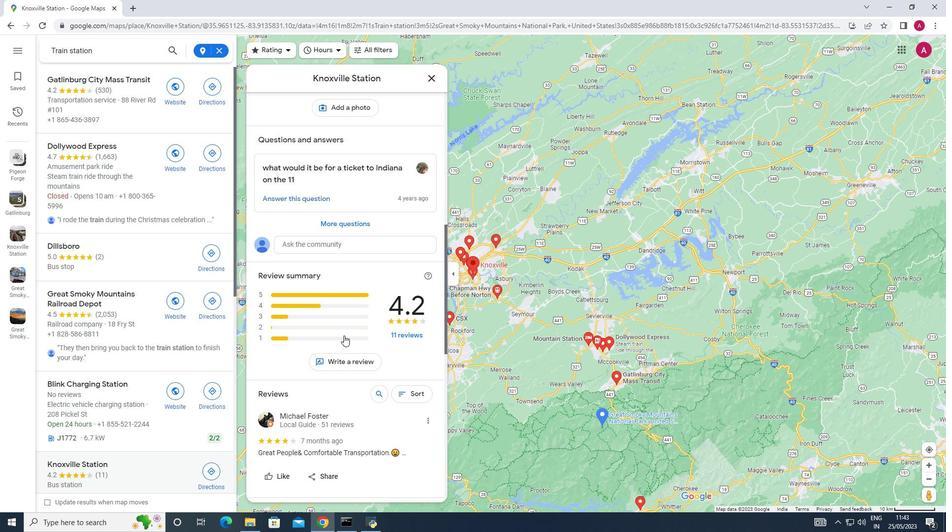 
Action: Mouse scrolled (344, 336) with delta (0, 0)
Screenshot: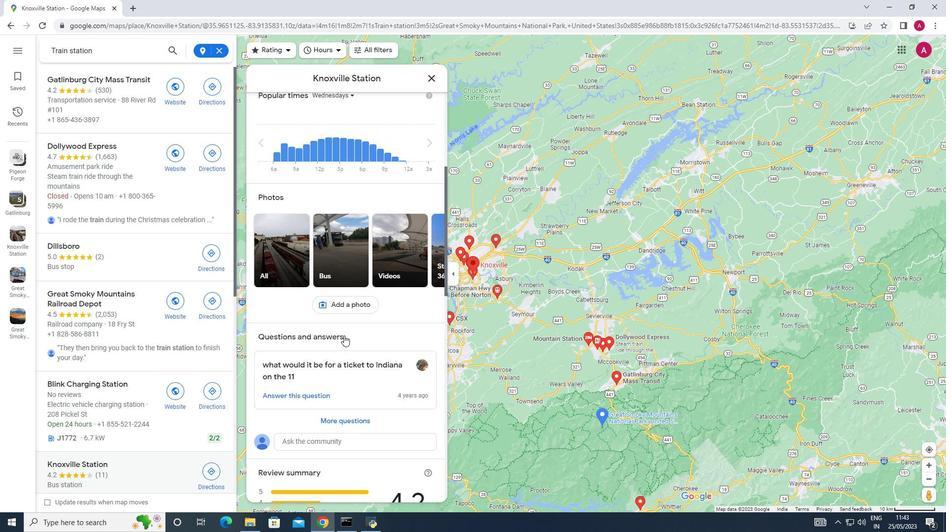 
Action: Mouse scrolled (344, 336) with delta (0, 0)
Screenshot: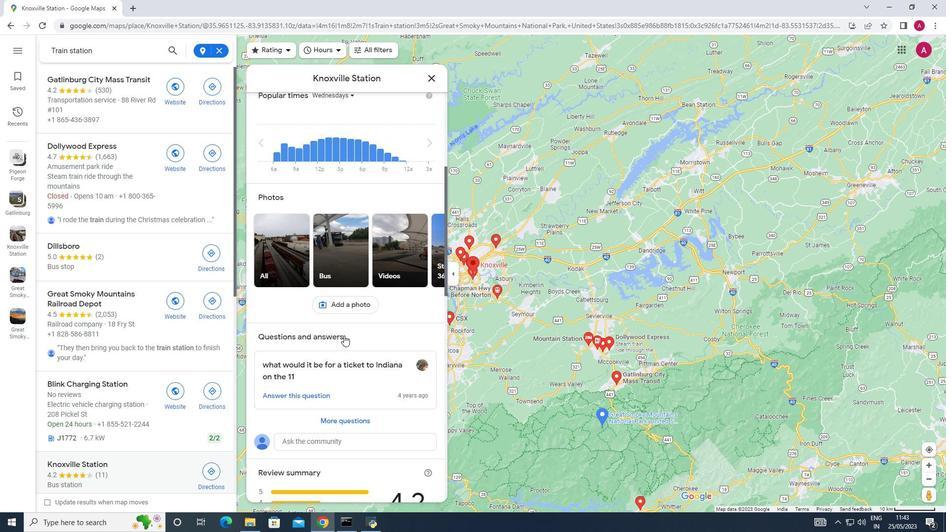 
Action: Mouse scrolled (344, 336) with delta (0, 0)
Screenshot: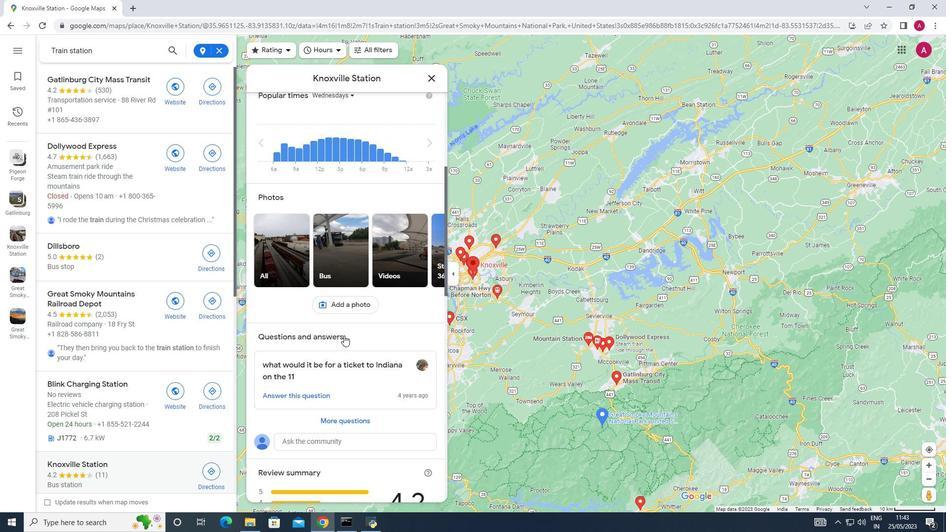 
Action: Mouse scrolled (344, 336) with delta (0, 0)
Screenshot: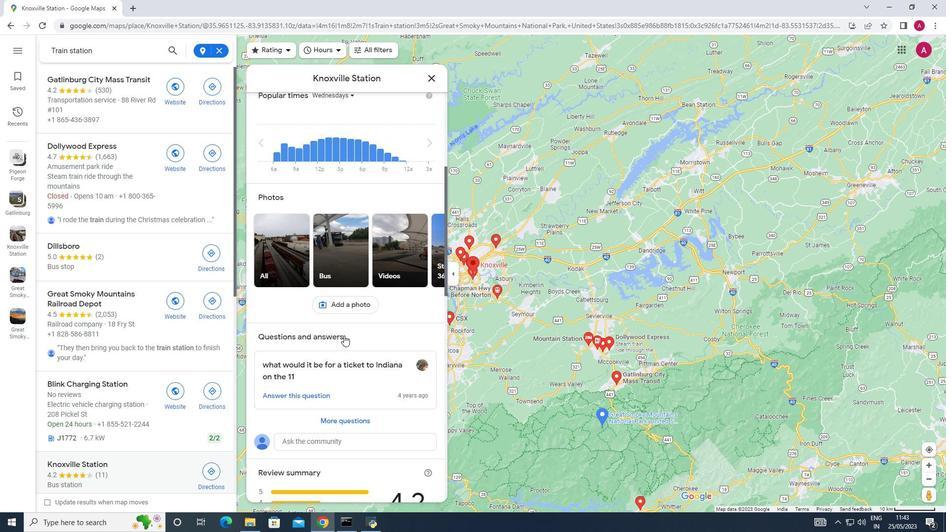 
Action: Mouse scrolled (344, 336) with delta (0, 0)
Screenshot: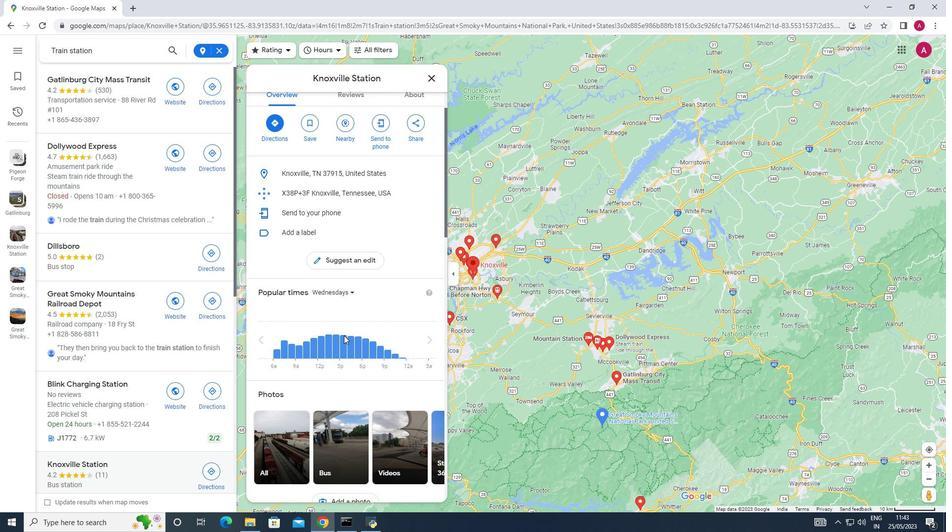 
Action: Mouse scrolled (344, 336) with delta (0, 0)
Screenshot: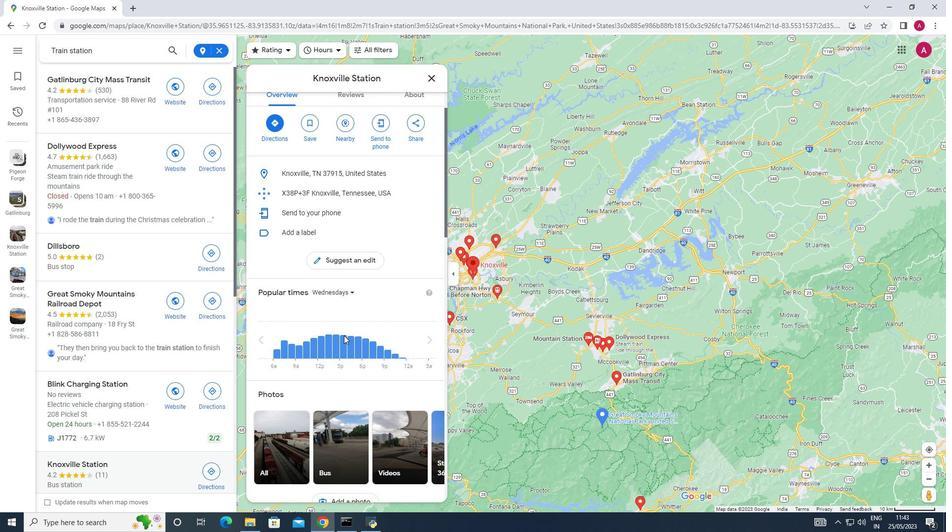 
Action: Mouse scrolled (344, 336) with delta (0, 0)
Screenshot: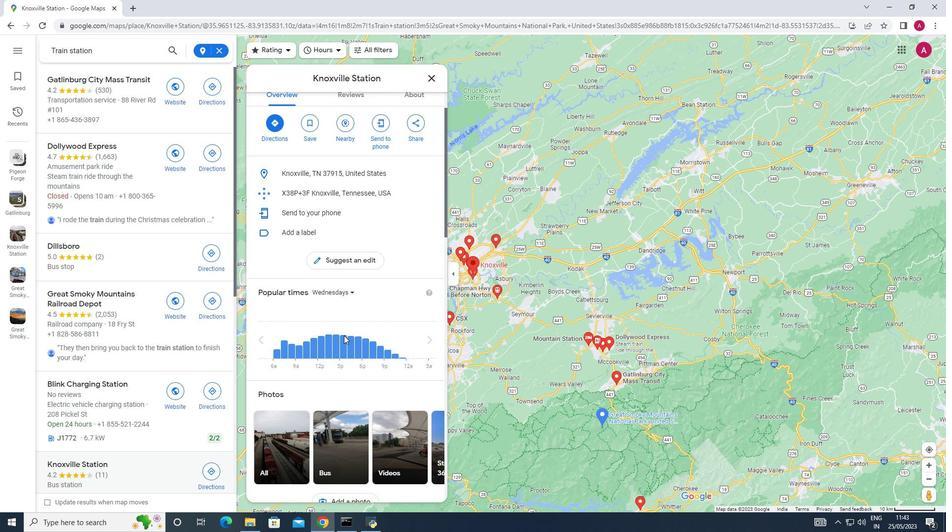 
Action: Mouse scrolled (344, 336) with delta (0, 0)
Screenshot: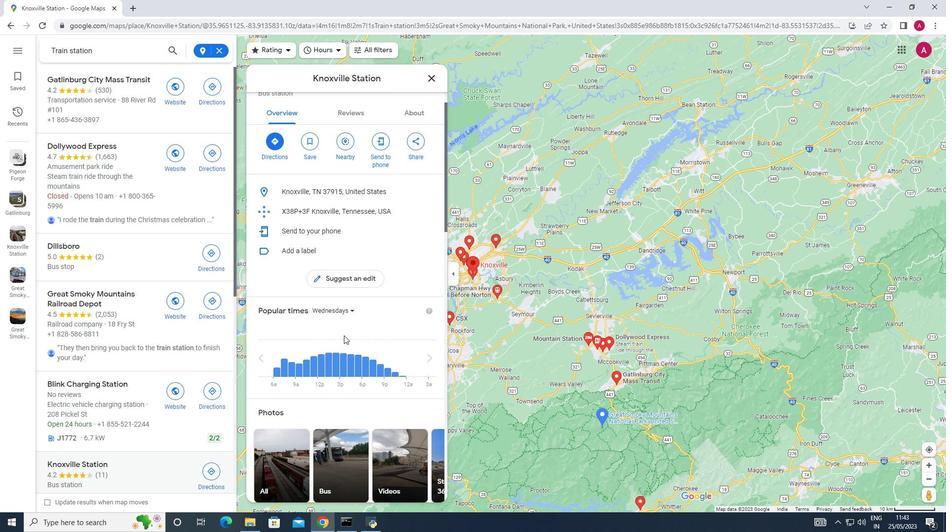 
Action: Mouse scrolled (344, 336) with delta (0, 0)
Screenshot: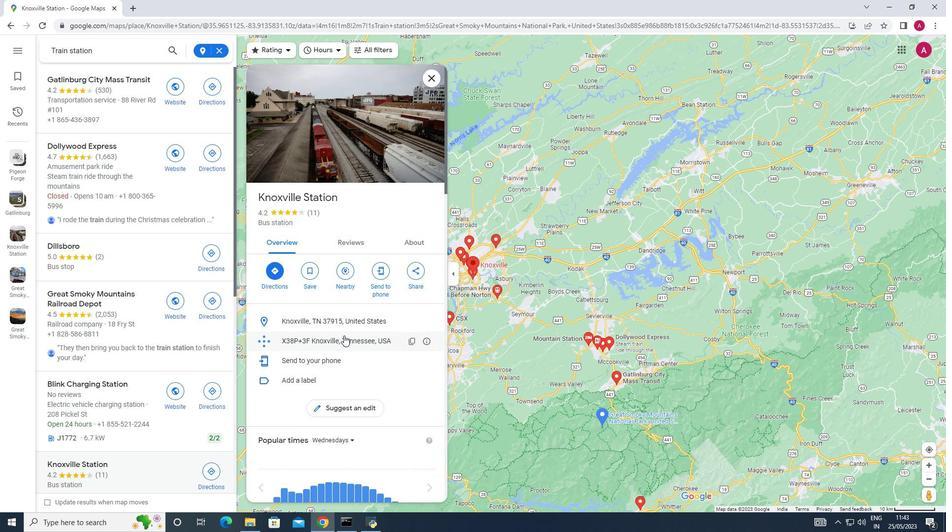 
Action: Mouse scrolled (344, 336) with delta (0, 0)
Screenshot: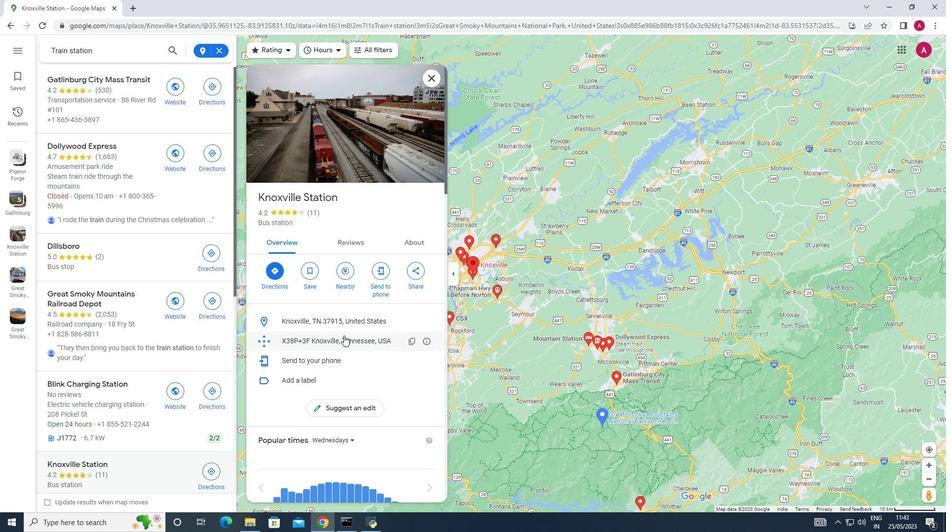 
Action: Mouse scrolled (344, 336) with delta (0, 0)
Screenshot: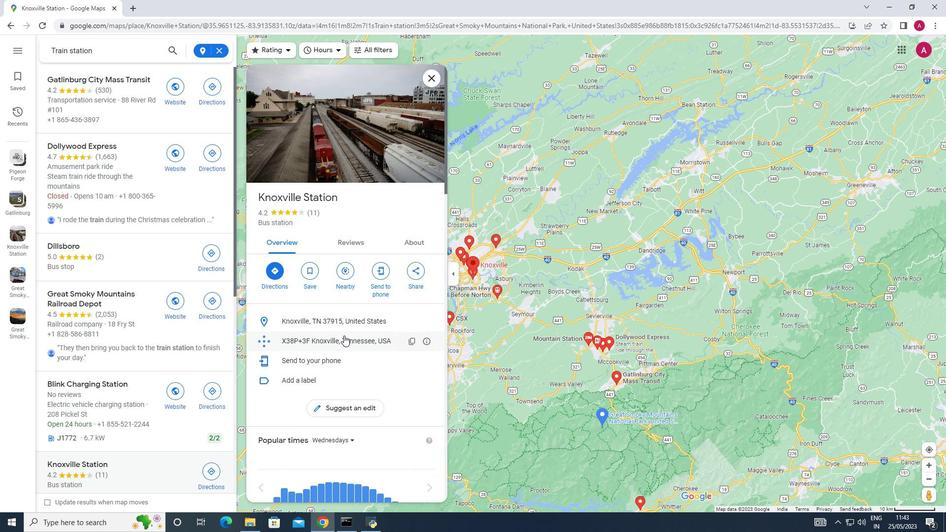 
